 Task: Forward email with the signature Eric Rodriguez with the subject Request for a change in project scope from softage.1@softage.net to softage.3@softage.net with the message Can you confirm if the budget has been approved?, select last sentence, change the font color from current to maroon and background color to red Send the email
Action: Mouse moved to (999, 79)
Screenshot: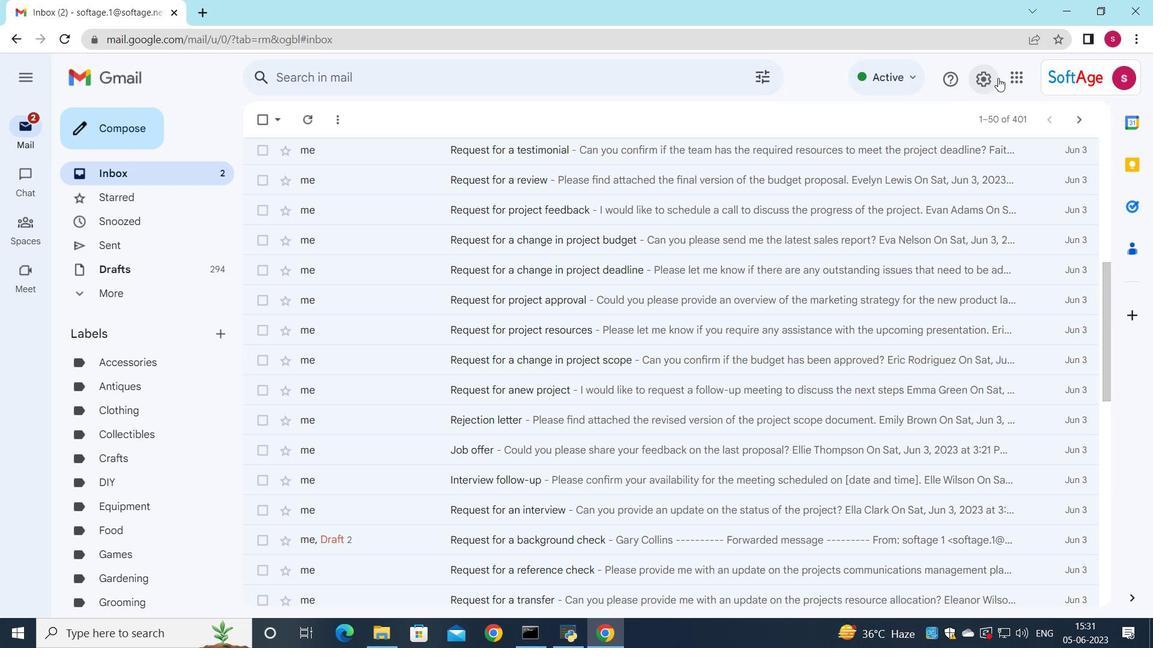 
Action: Mouse pressed left at (999, 79)
Screenshot: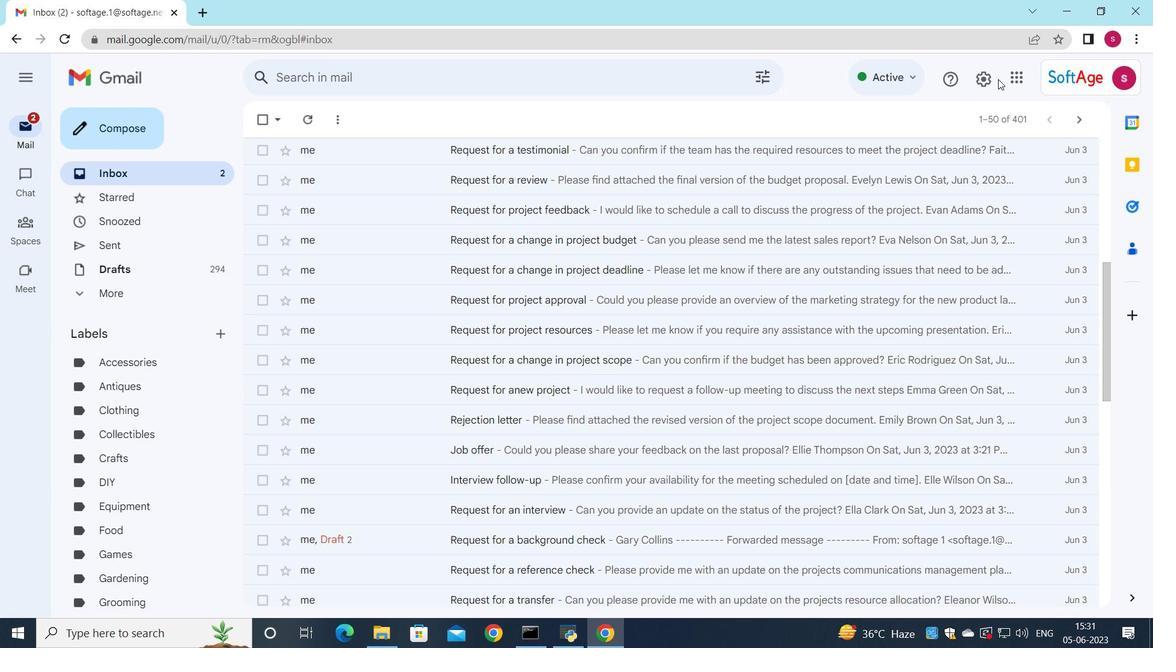 
Action: Mouse moved to (980, 138)
Screenshot: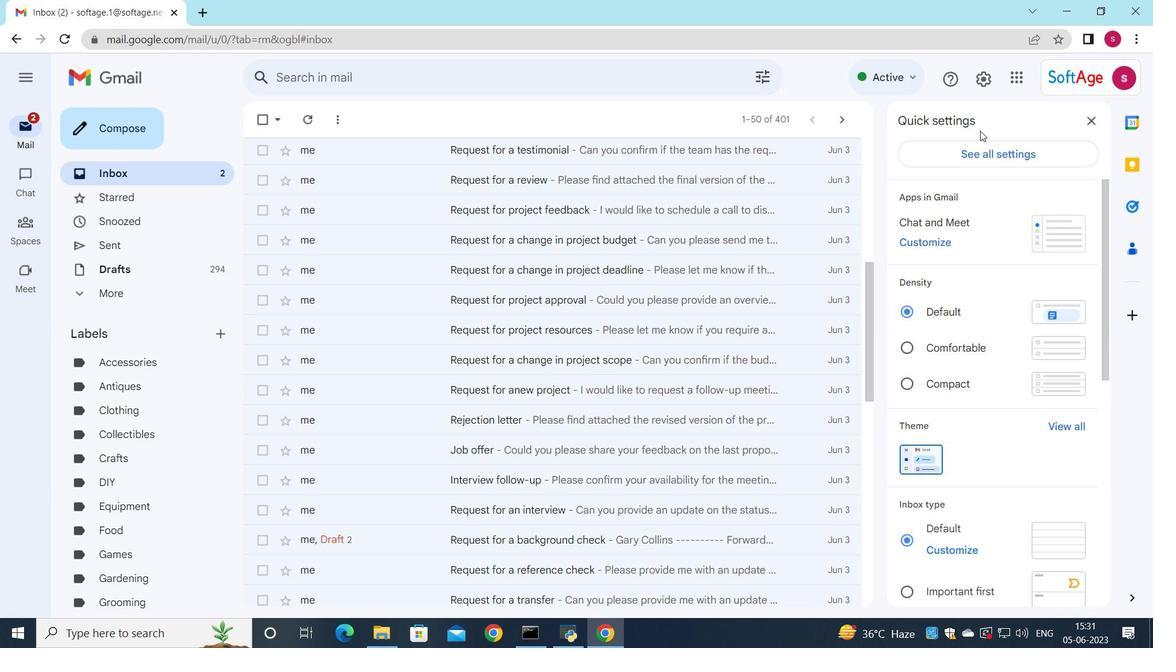 
Action: Mouse pressed left at (980, 138)
Screenshot: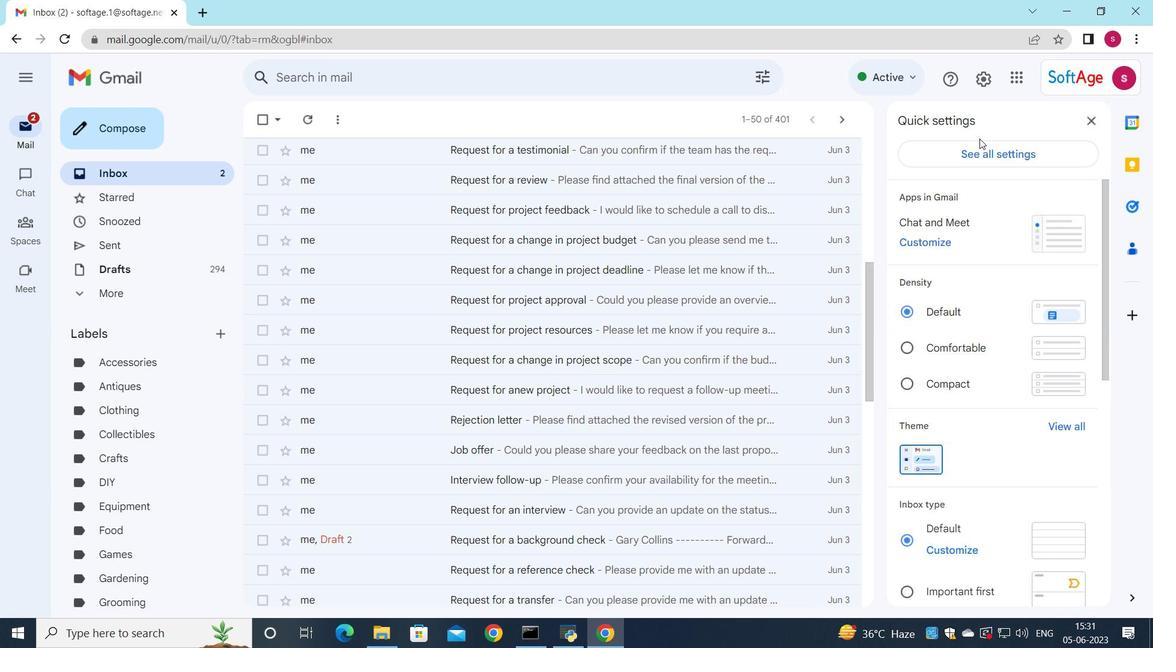 
Action: Mouse moved to (978, 148)
Screenshot: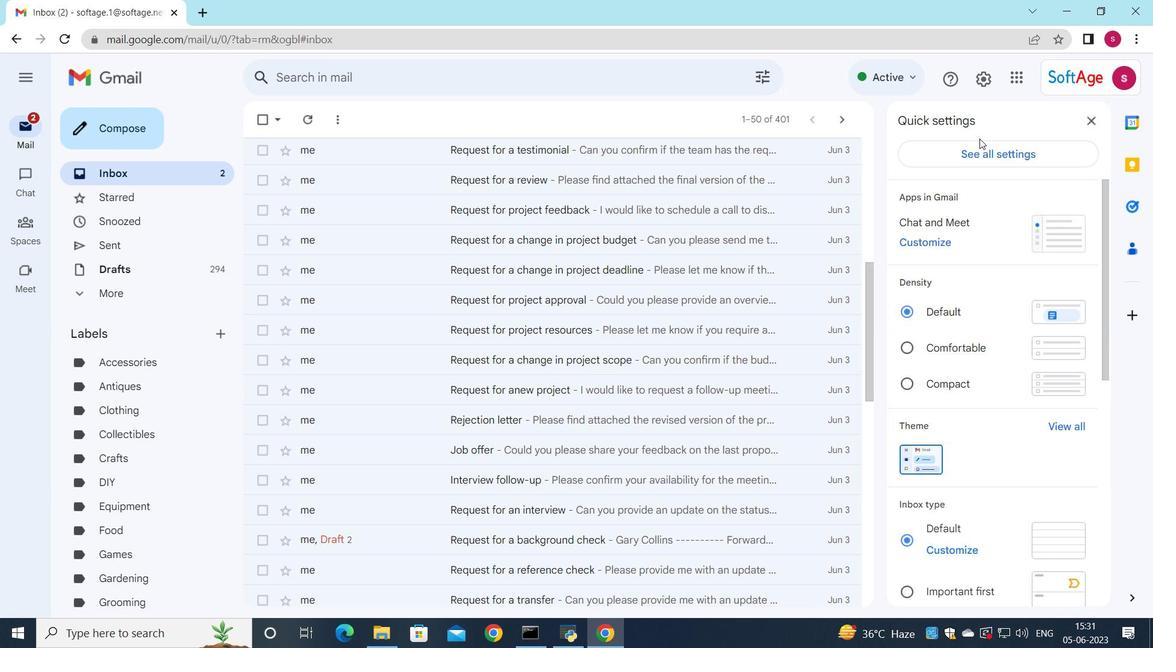 
Action: Mouse pressed left at (978, 148)
Screenshot: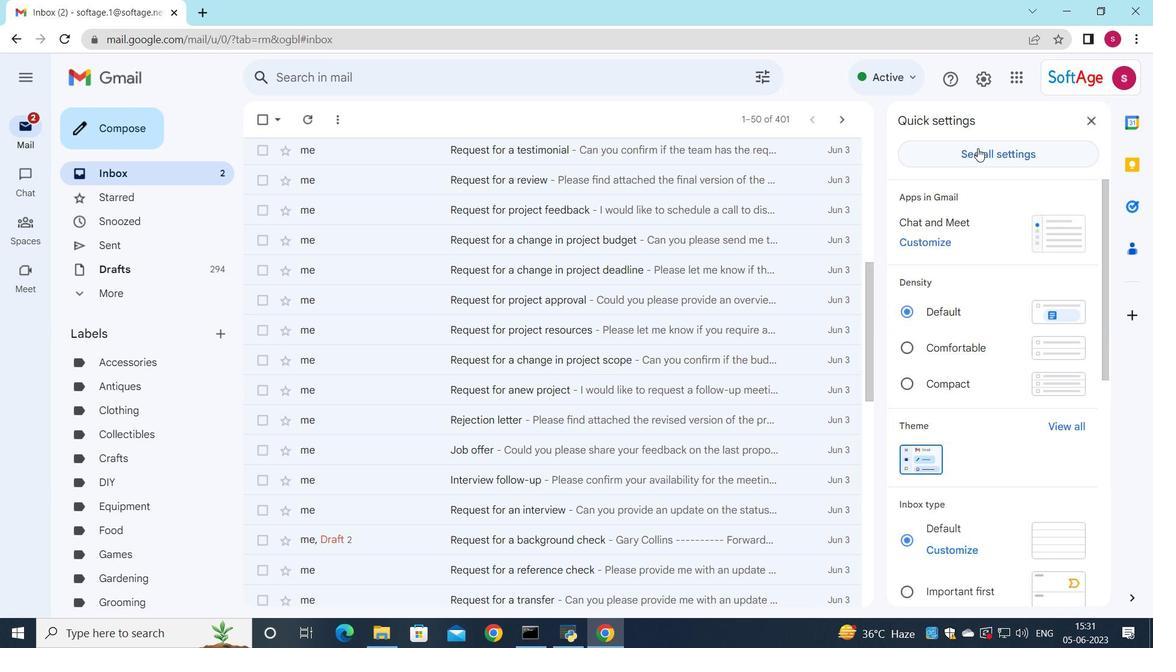 
Action: Mouse moved to (775, 260)
Screenshot: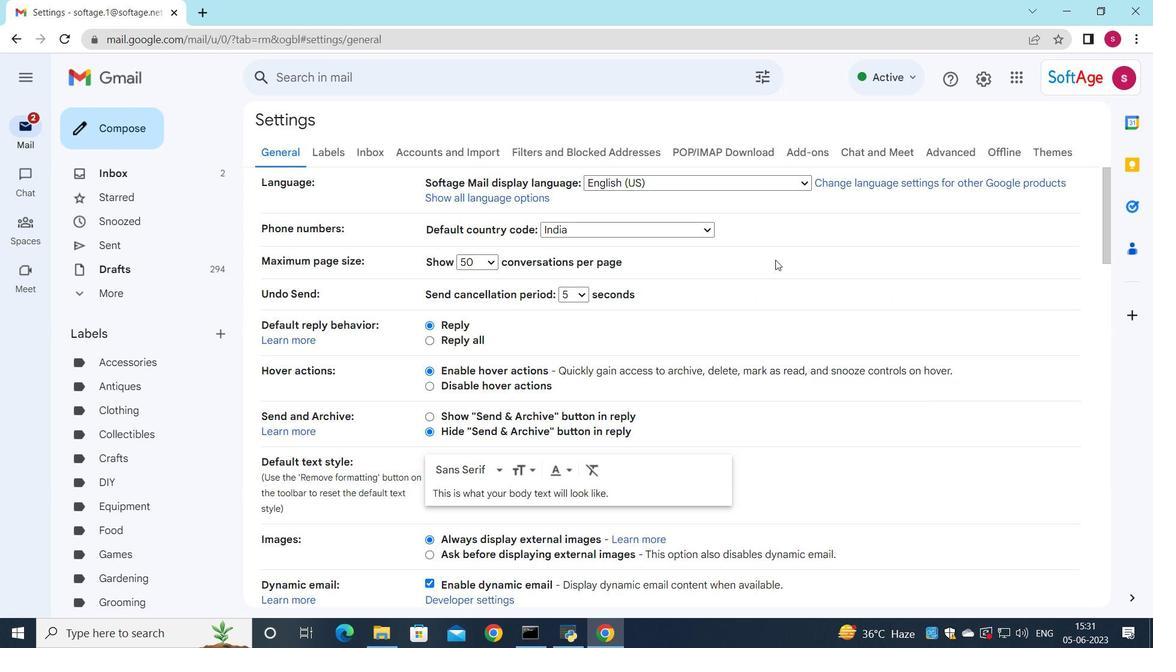 
Action: Mouse scrolled (775, 259) with delta (0, 0)
Screenshot: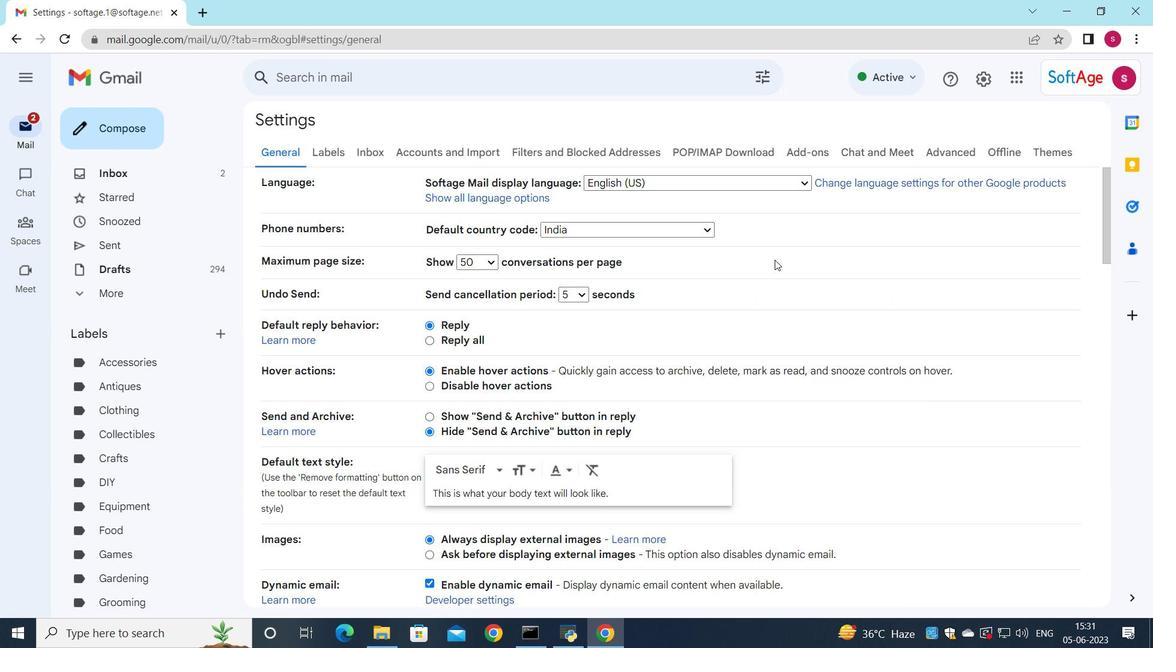 
Action: Mouse moved to (748, 309)
Screenshot: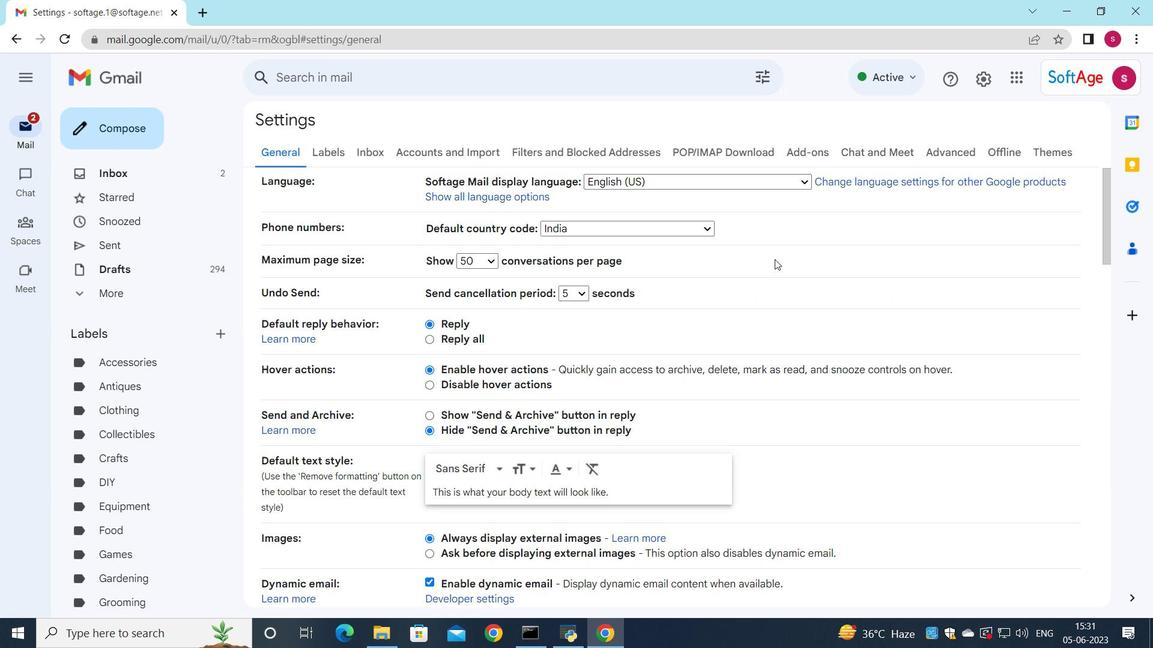 
Action: Mouse scrolled (775, 264) with delta (0, 0)
Screenshot: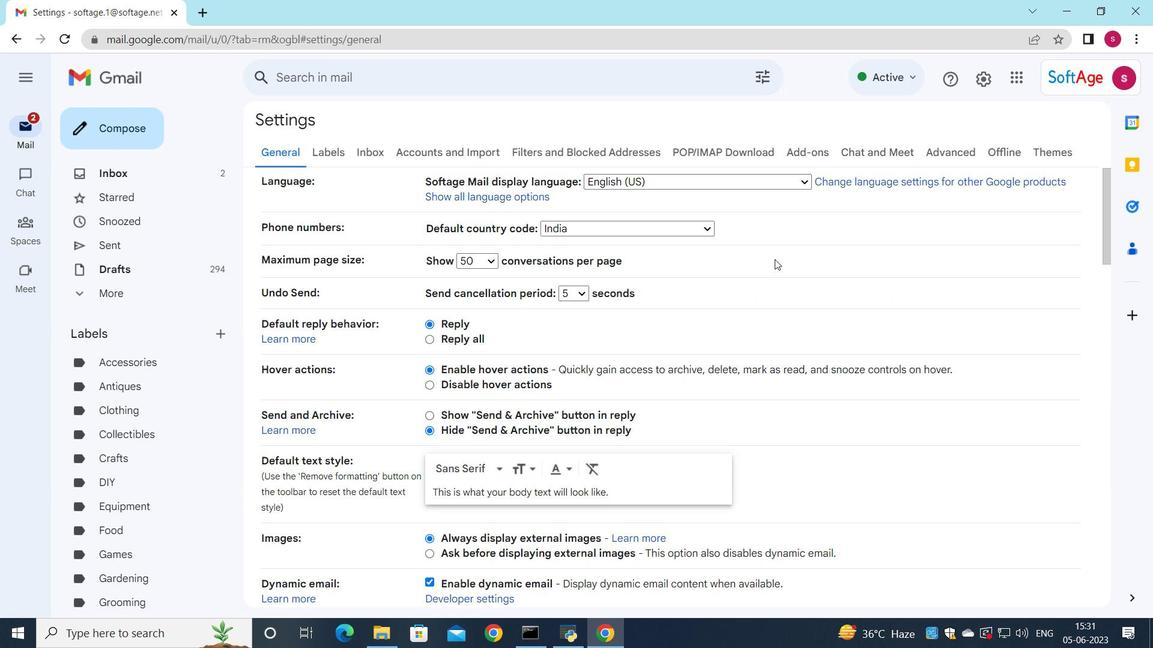 
Action: Mouse moved to (727, 341)
Screenshot: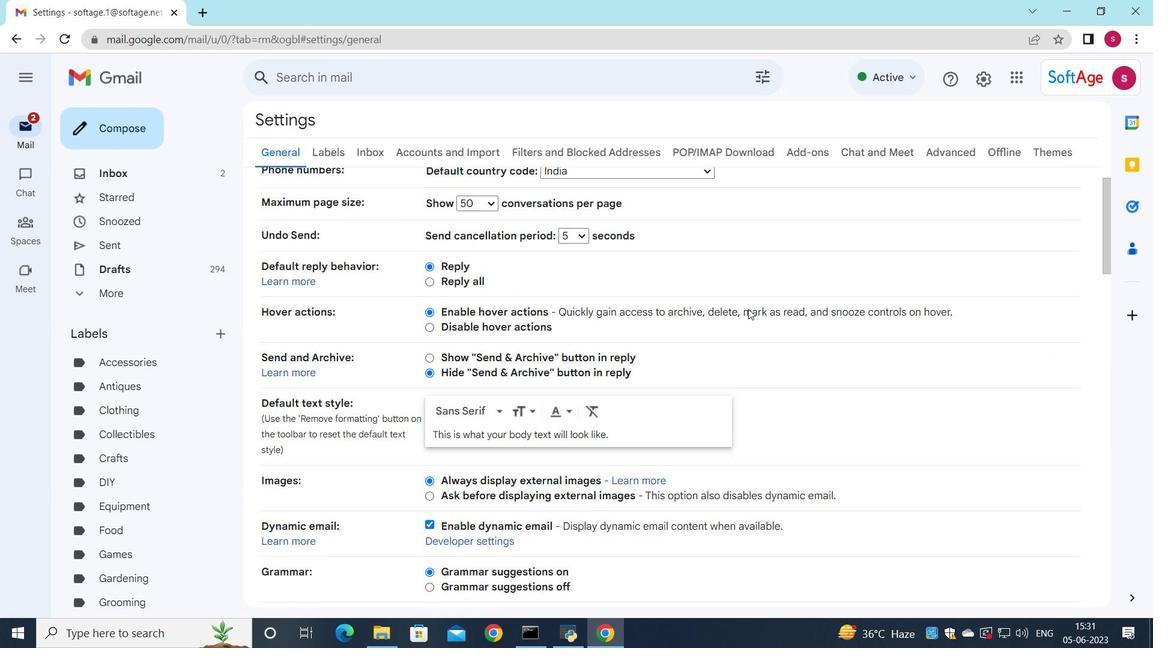 
Action: Mouse scrolled (727, 340) with delta (0, 0)
Screenshot: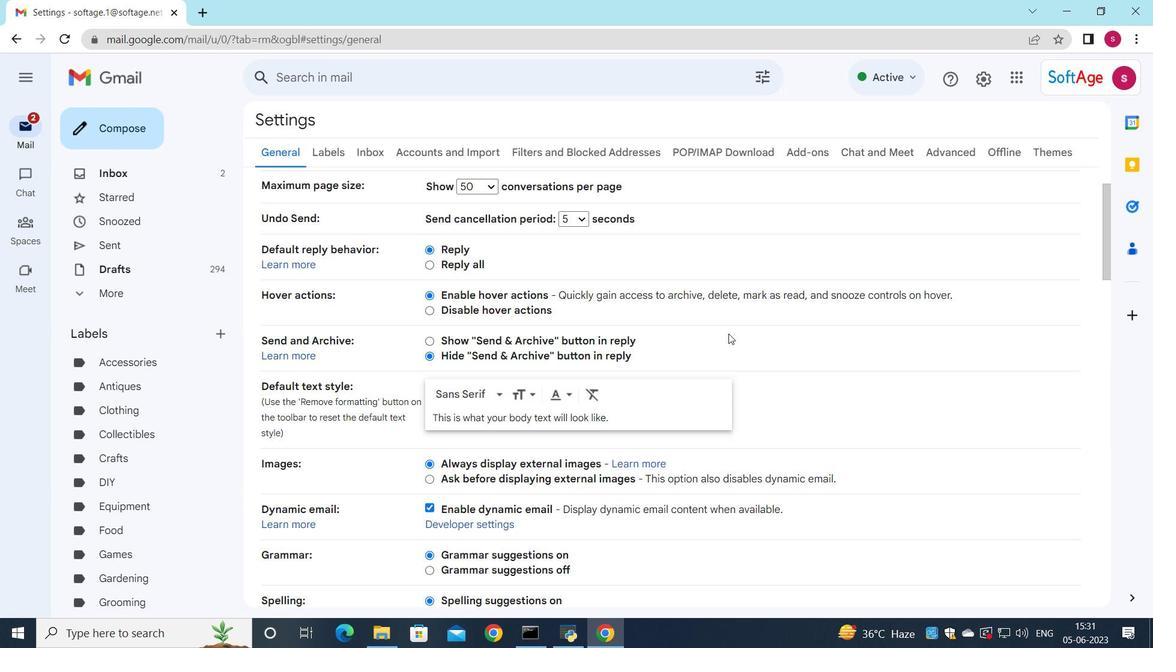 
Action: Mouse scrolled (727, 340) with delta (0, 0)
Screenshot: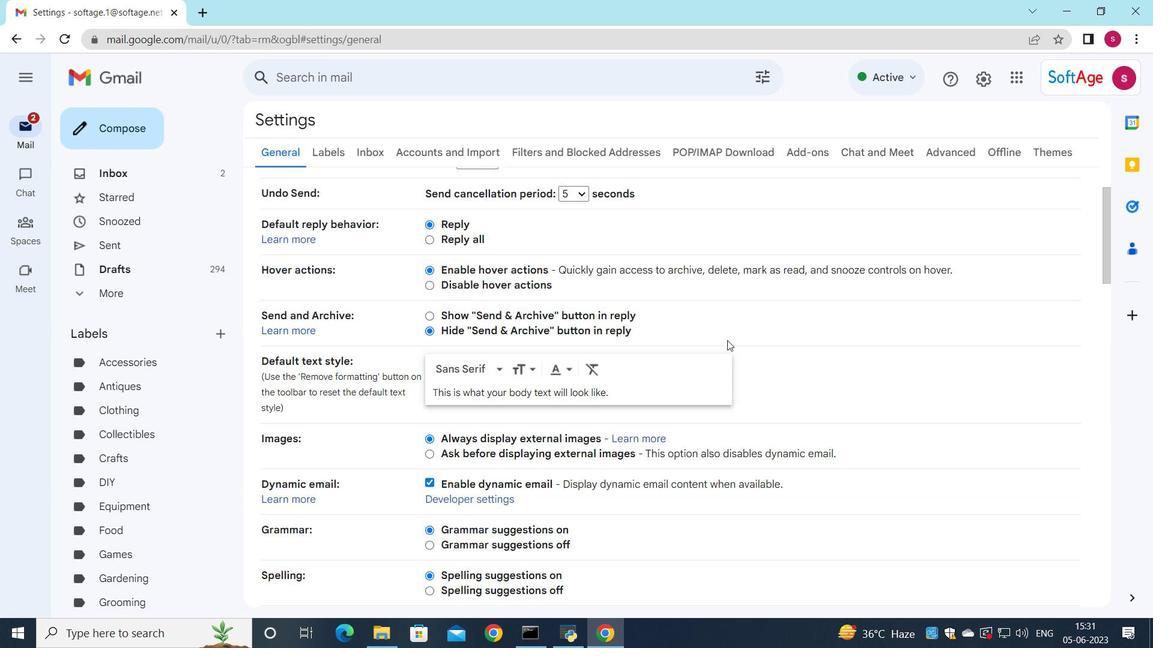 
Action: Mouse scrolled (727, 340) with delta (0, 0)
Screenshot: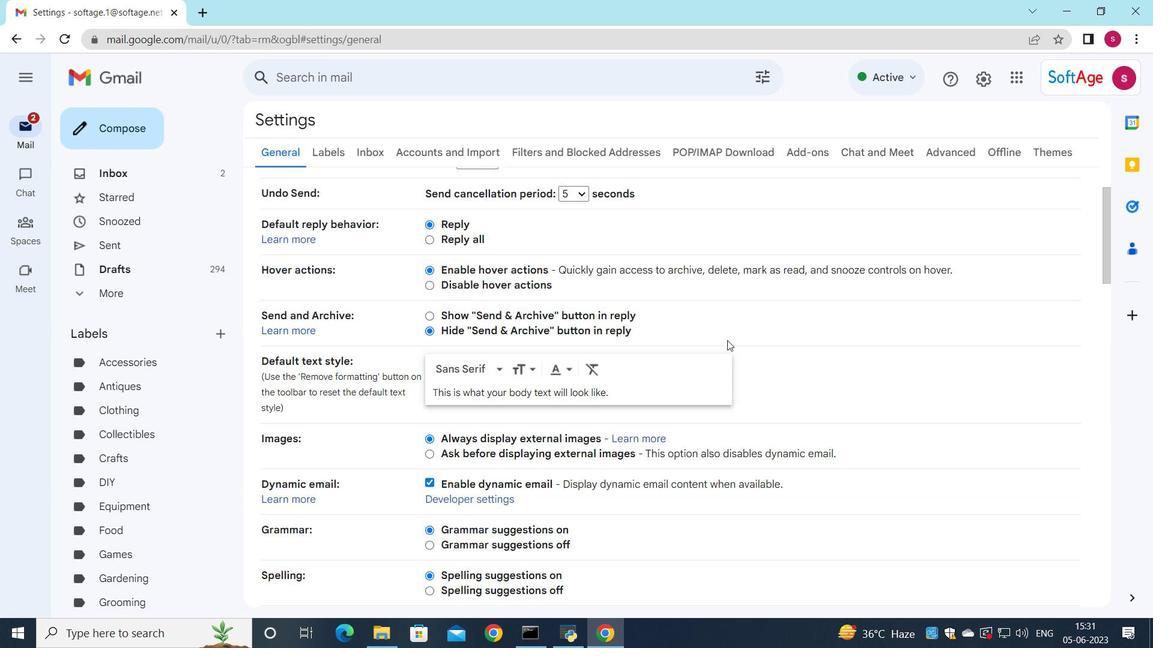 
Action: Mouse moved to (724, 343)
Screenshot: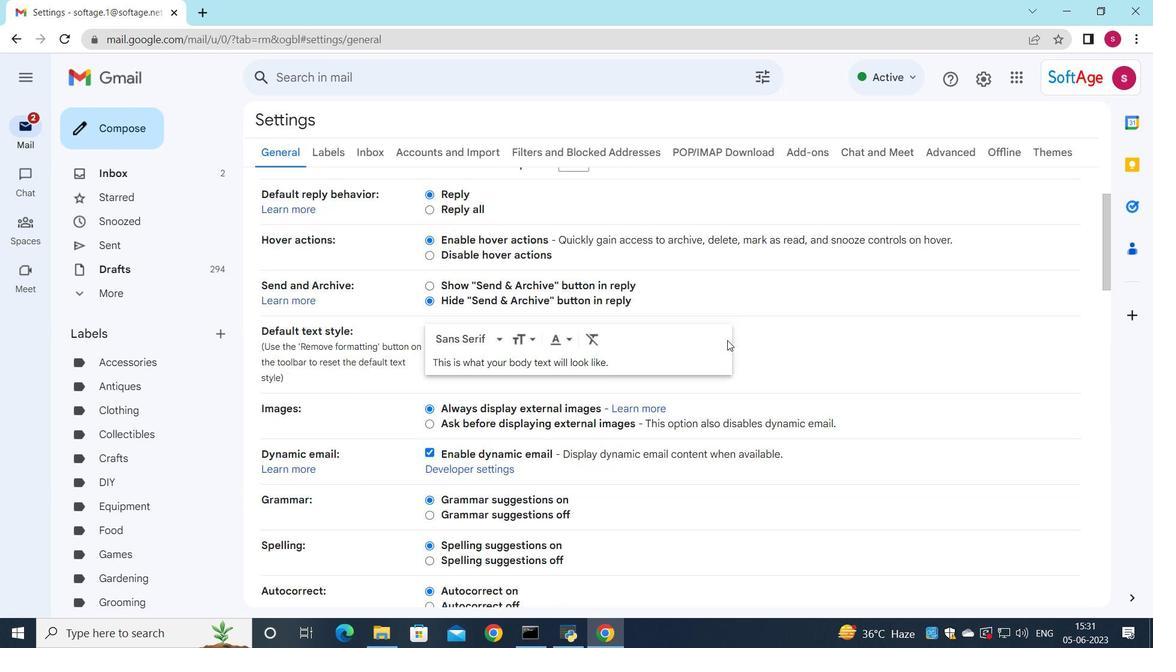 
Action: Mouse scrolled (724, 343) with delta (0, 0)
Screenshot: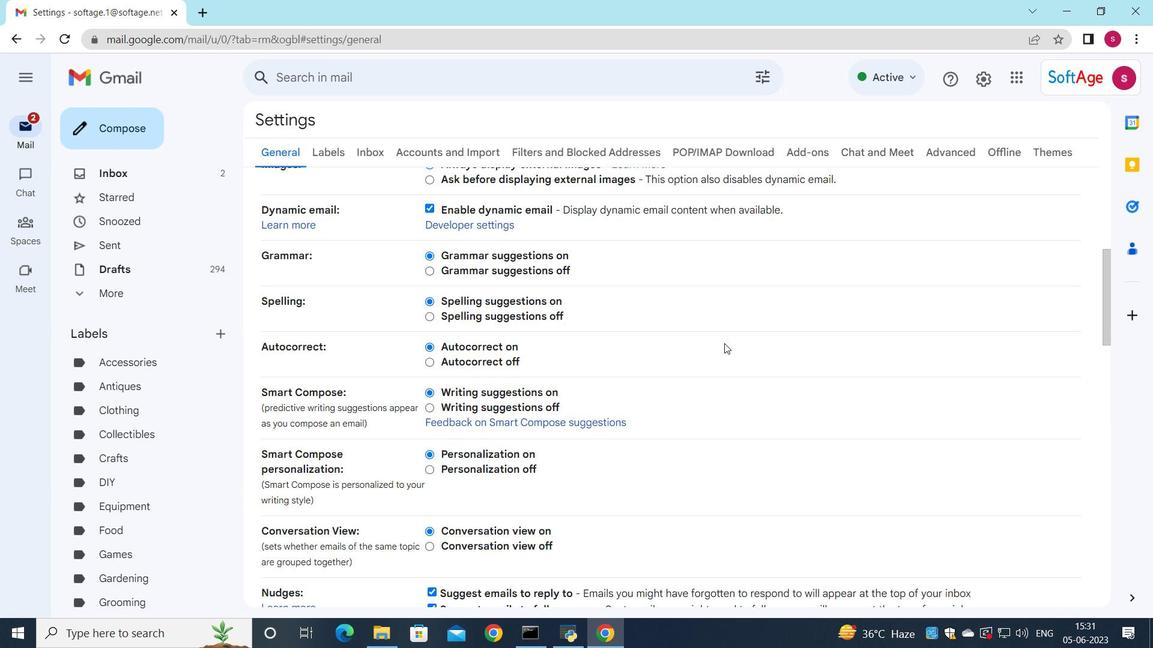 
Action: Mouse scrolled (724, 343) with delta (0, 0)
Screenshot: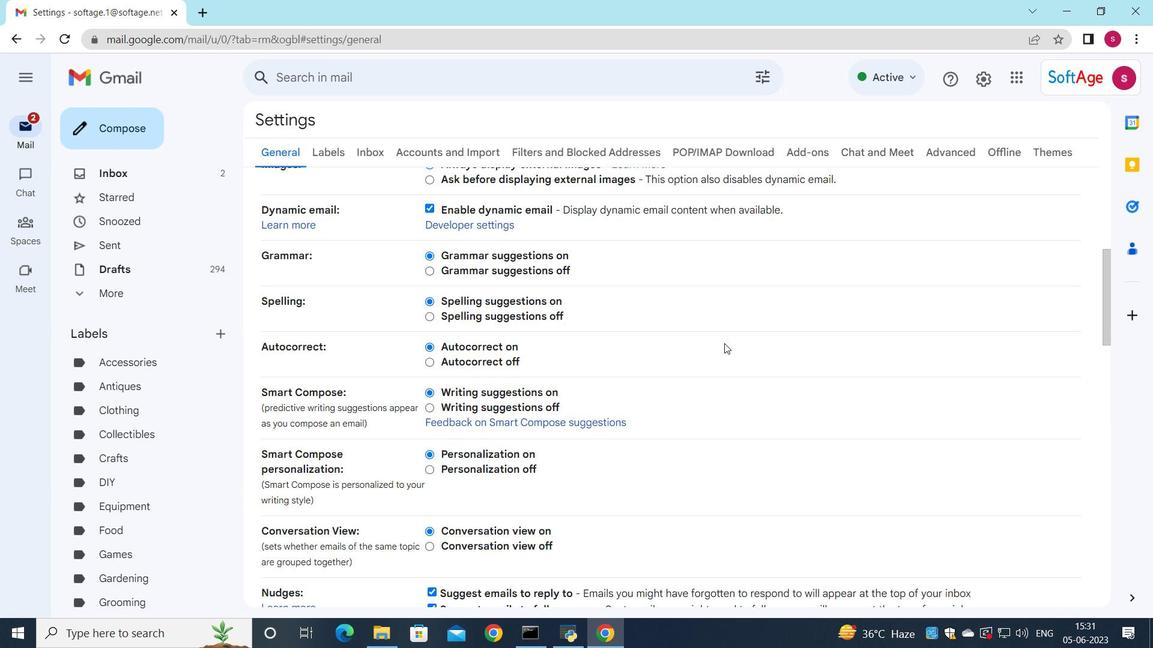 
Action: Mouse scrolled (724, 343) with delta (0, 0)
Screenshot: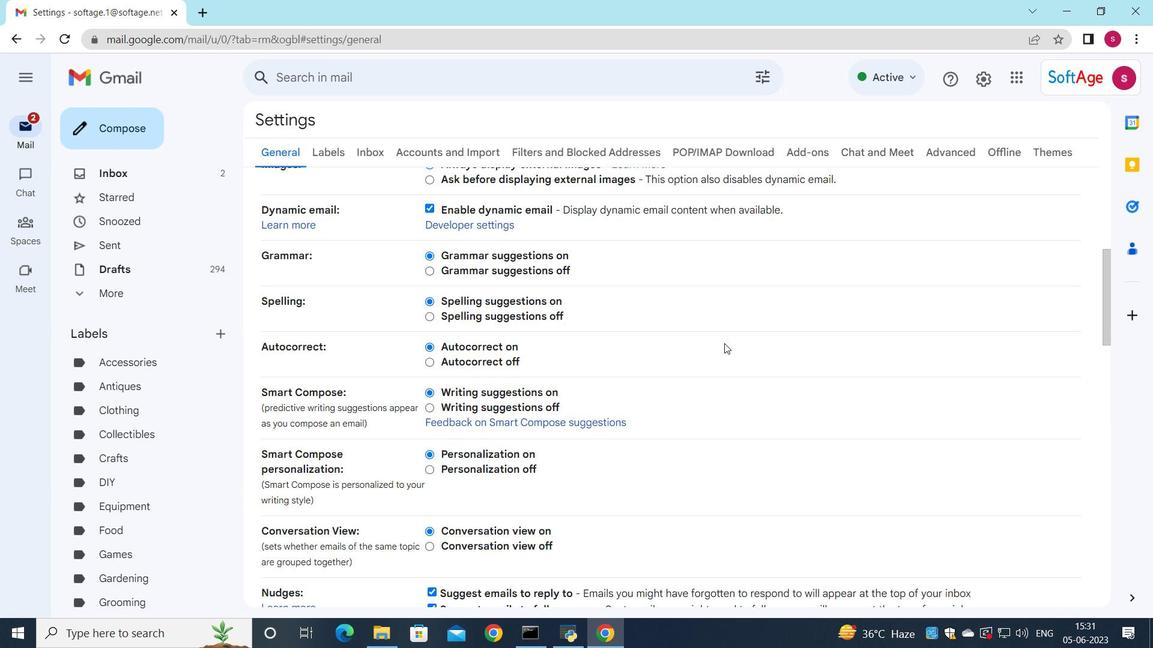
Action: Mouse moved to (724, 340)
Screenshot: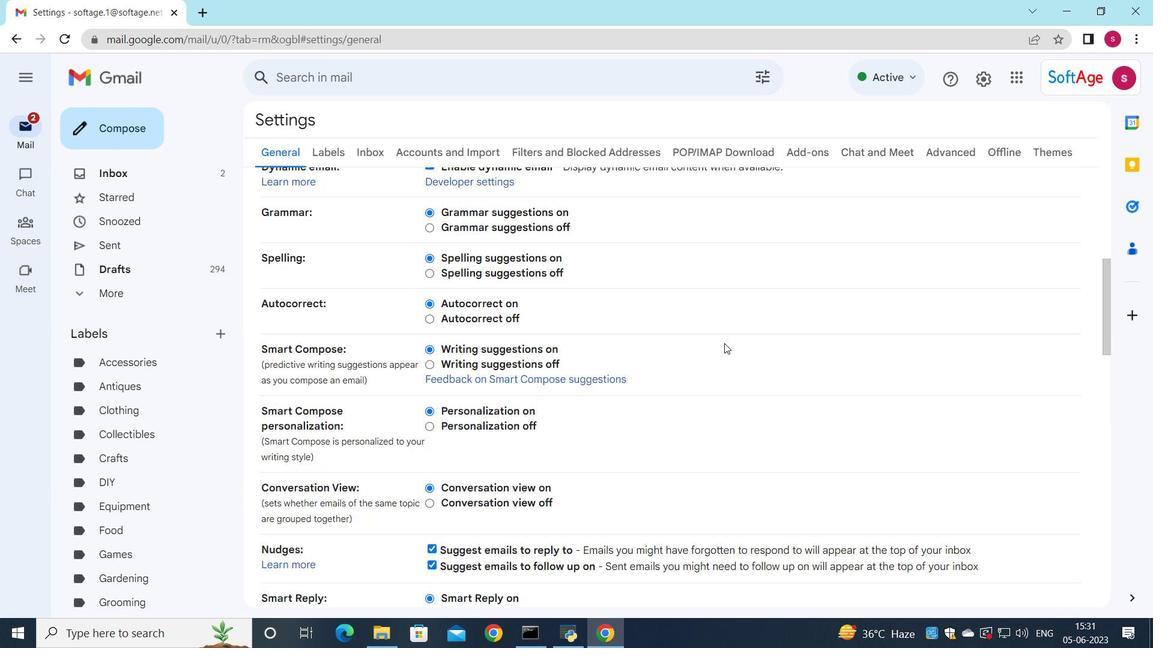 
Action: Mouse scrolled (724, 340) with delta (0, 0)
Screenshot: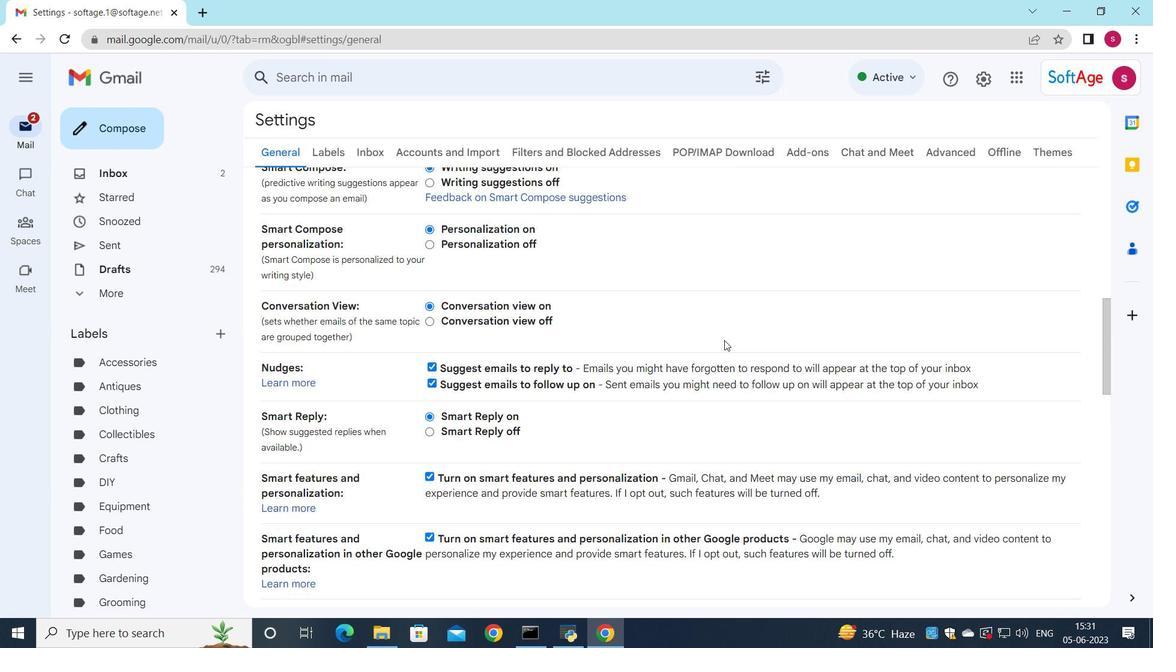 
Action: Mouse scrolled (724, 340) with delta (0, 0)
Screenshot: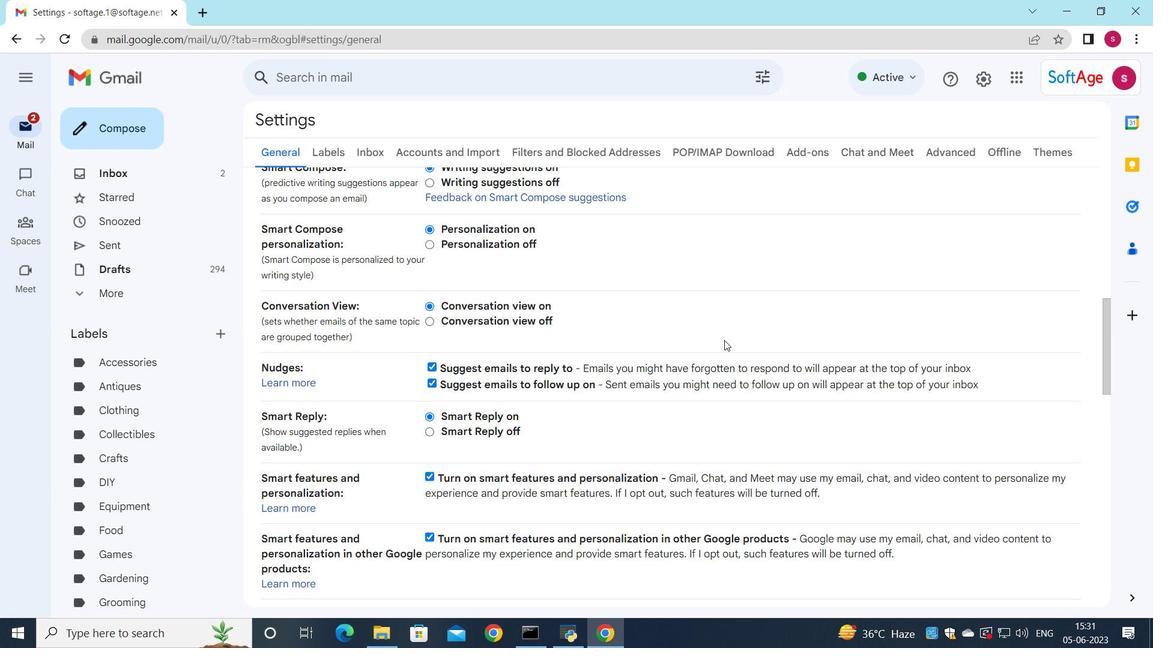 
Action: Mouse scrolled (724, 340) with delta (0, 0)
Screenshot: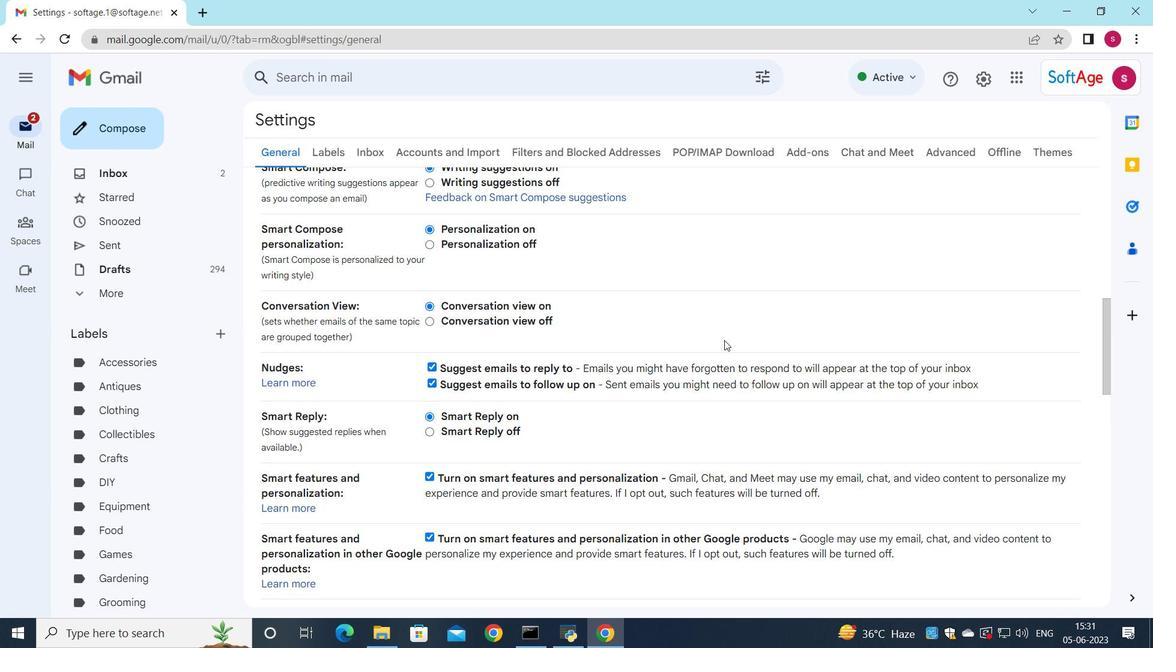 
Action: Mouse scrolled (724, 340) with delta (0, 0)
Screenshot: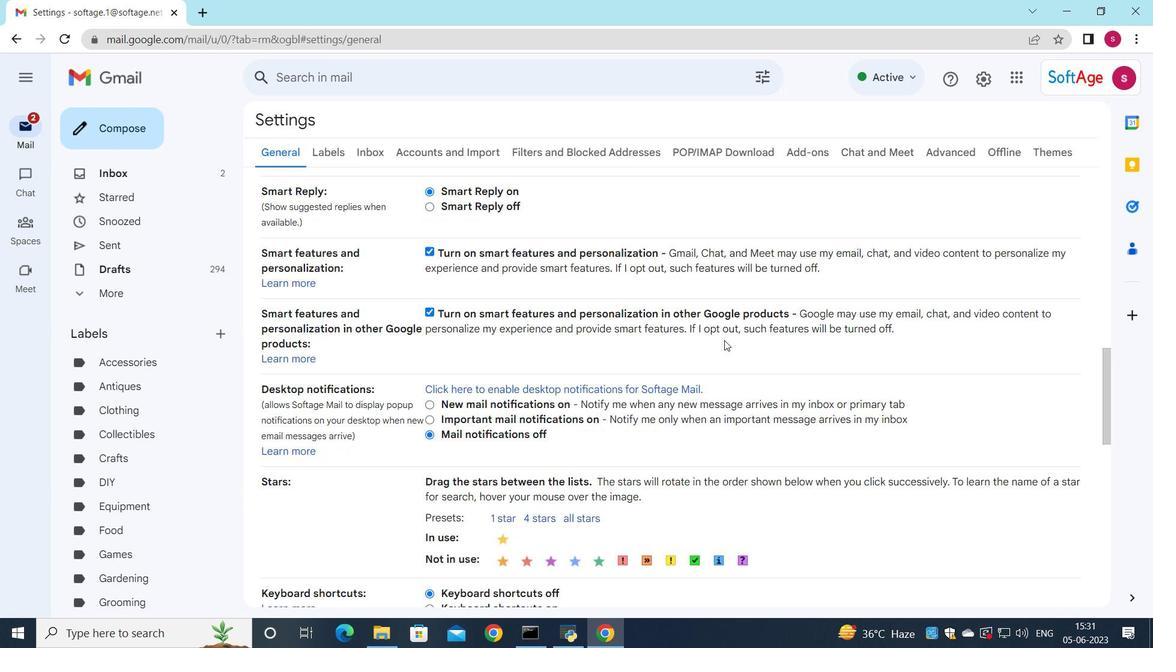
Action: Mouse scrolled (724, 340) with delta (0, 0)
Screenshot: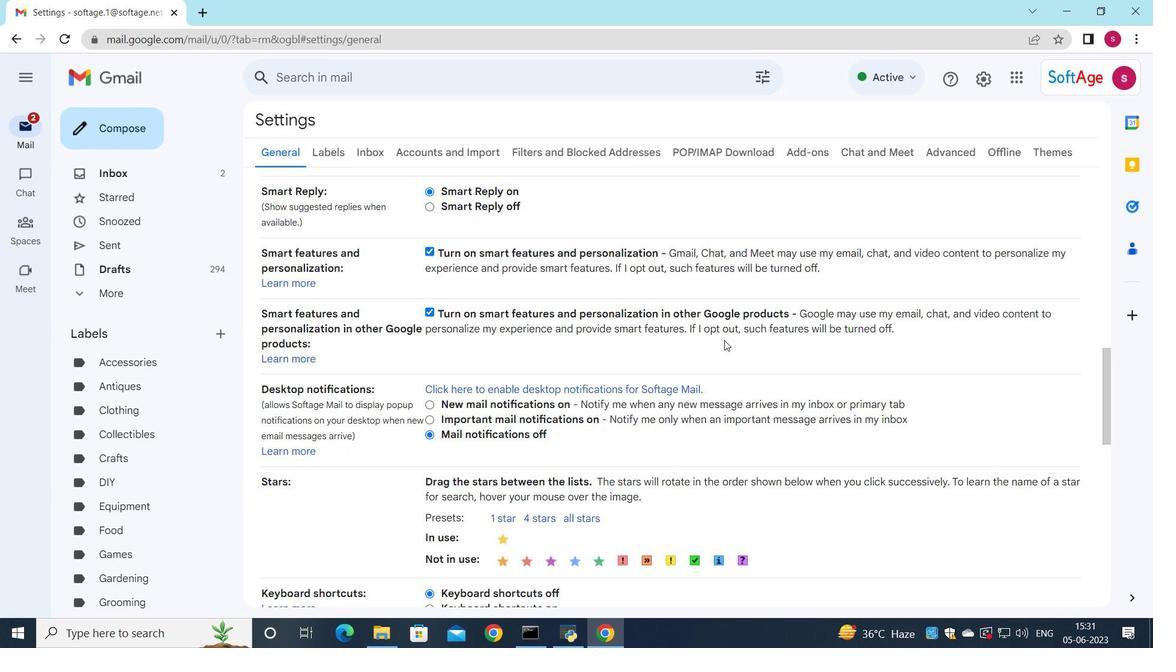 
Action: Mouse scrolled (724, 340) with delta (0, 0)
Screenshot: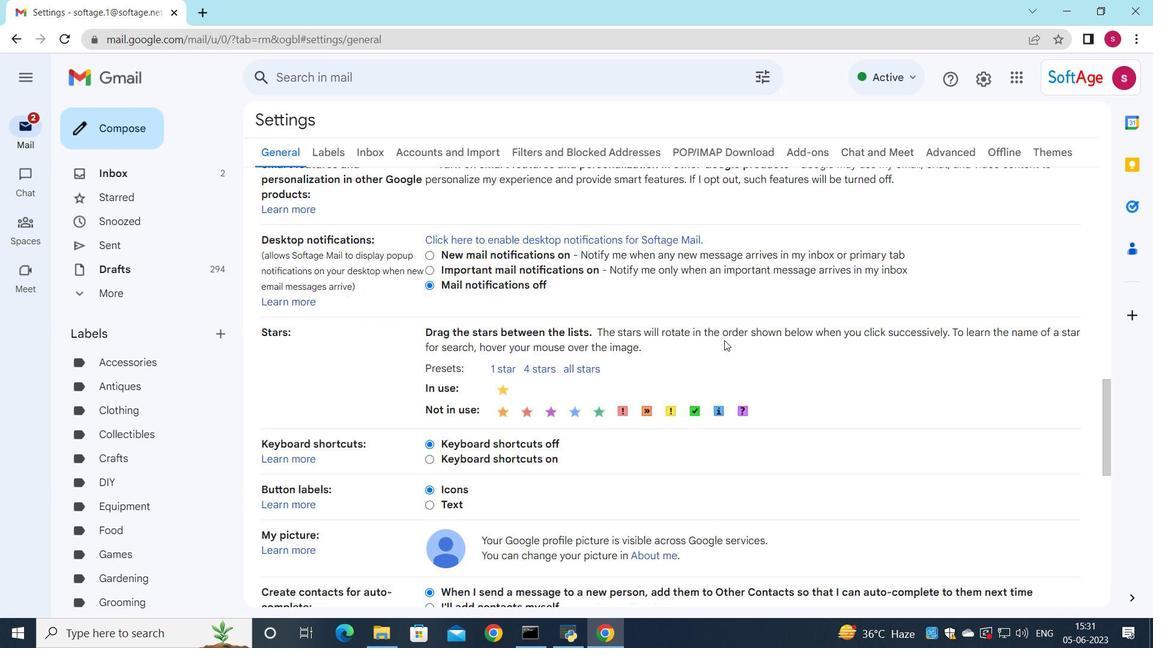 
Action: Mouse scrolled (724, 340) with delta (0, 0)
Screenshot: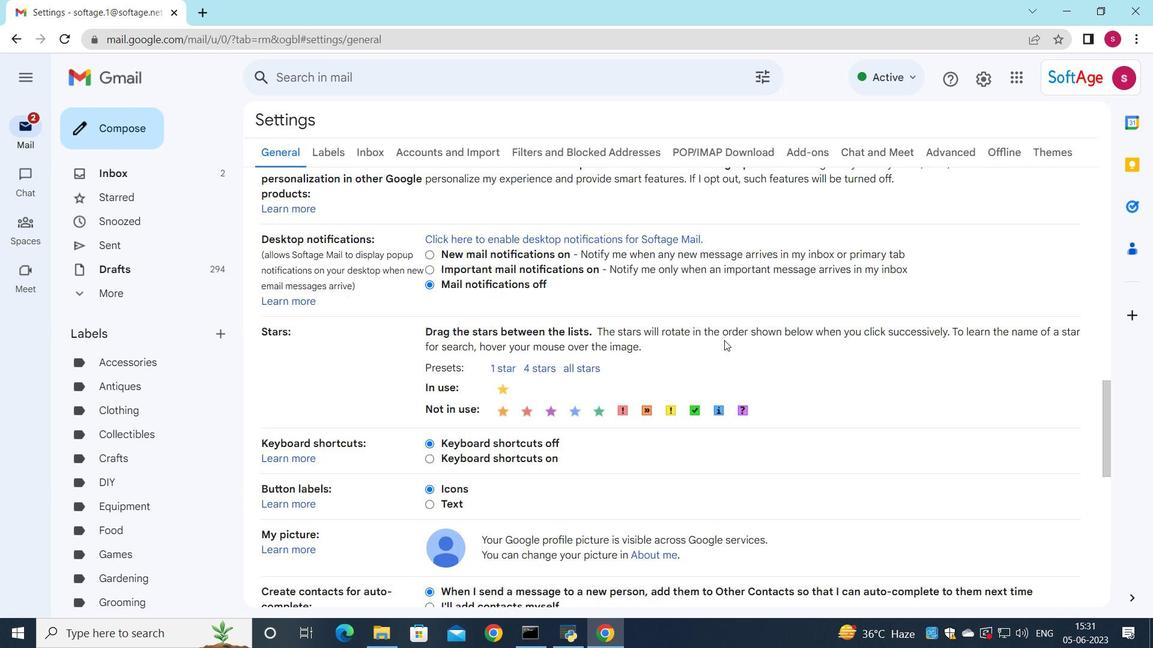 
Action: Mouse scrolled (724, 340) with delta (0, 0)
Screenshot: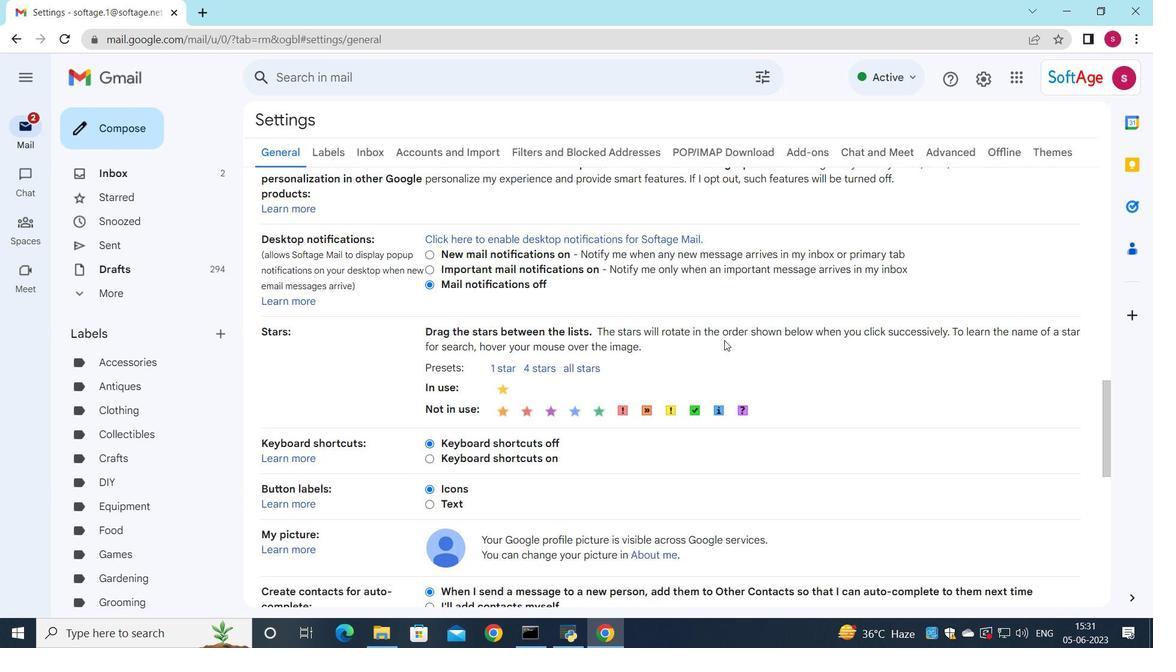 
Action: Mouse scrolled (724, 340) with delta (0, 0)
Screenshot: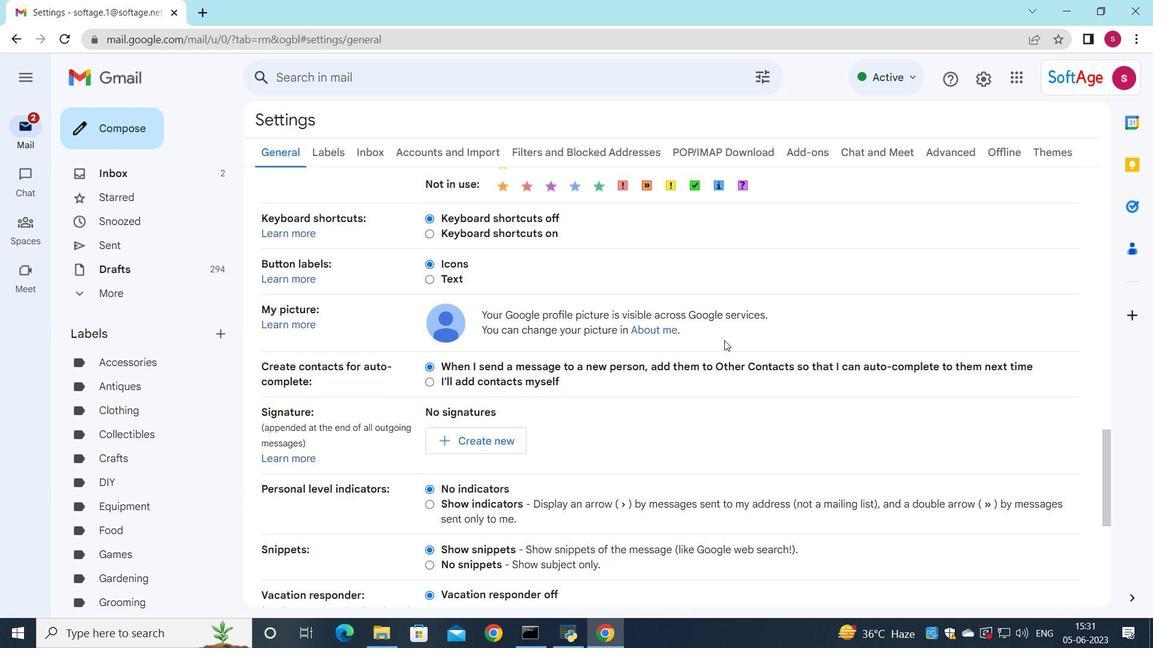 
Action: Mouse moved to (509, 371)
Screenshot: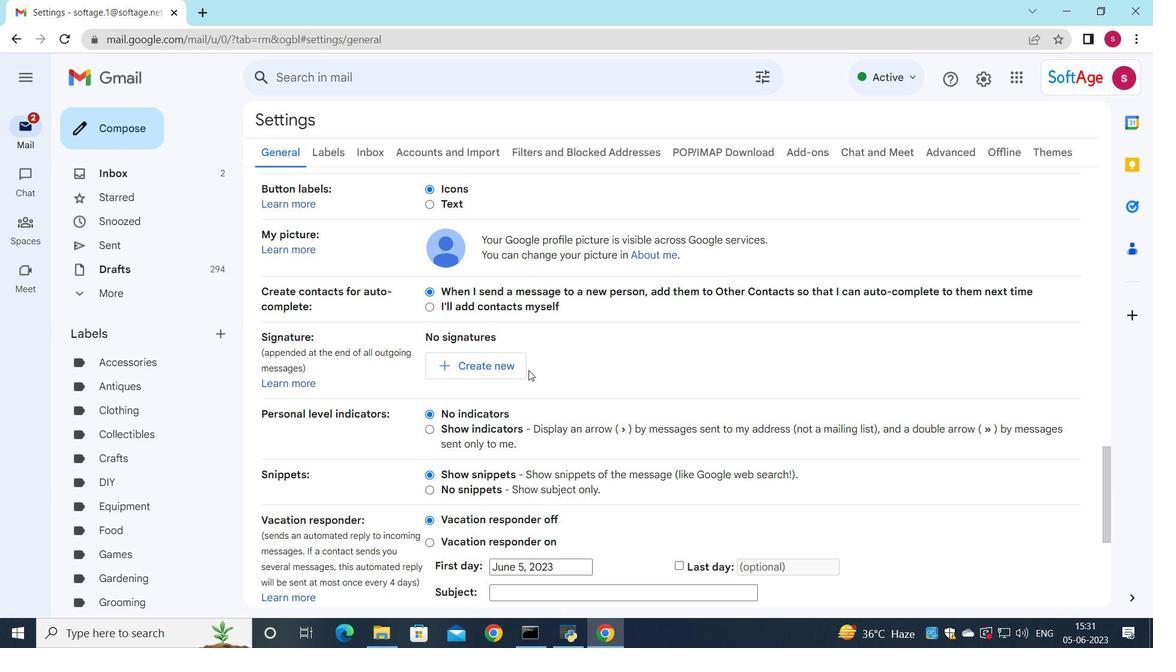 
Action: Mouse pressed left at (509, 371)
Screenshot: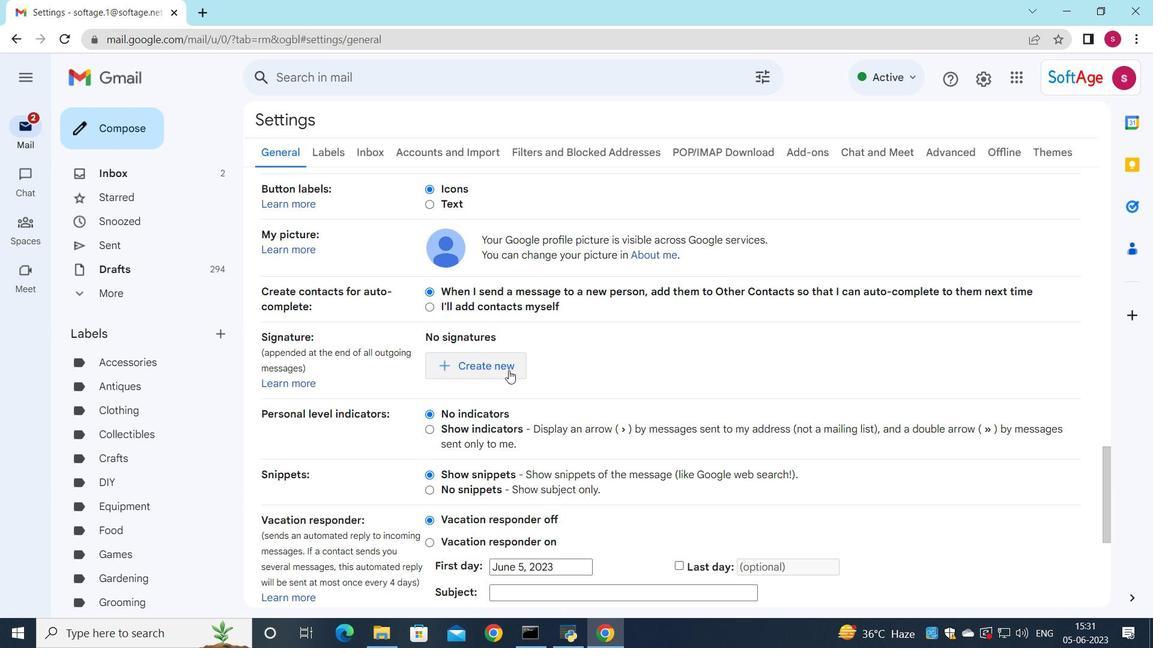 
Action: Mouse moved to (779, 255)
Screenshot: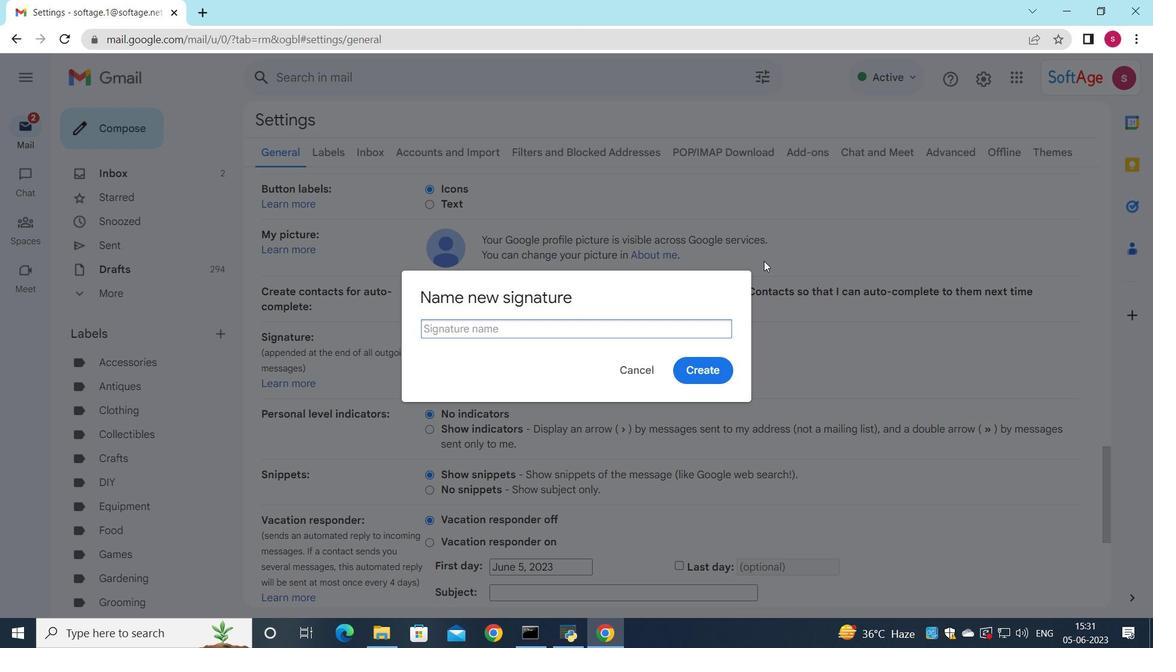 
Action: Key pressed <Key.shift>Eric<Key.space><Key.shift>Rodriguez
Screenshot: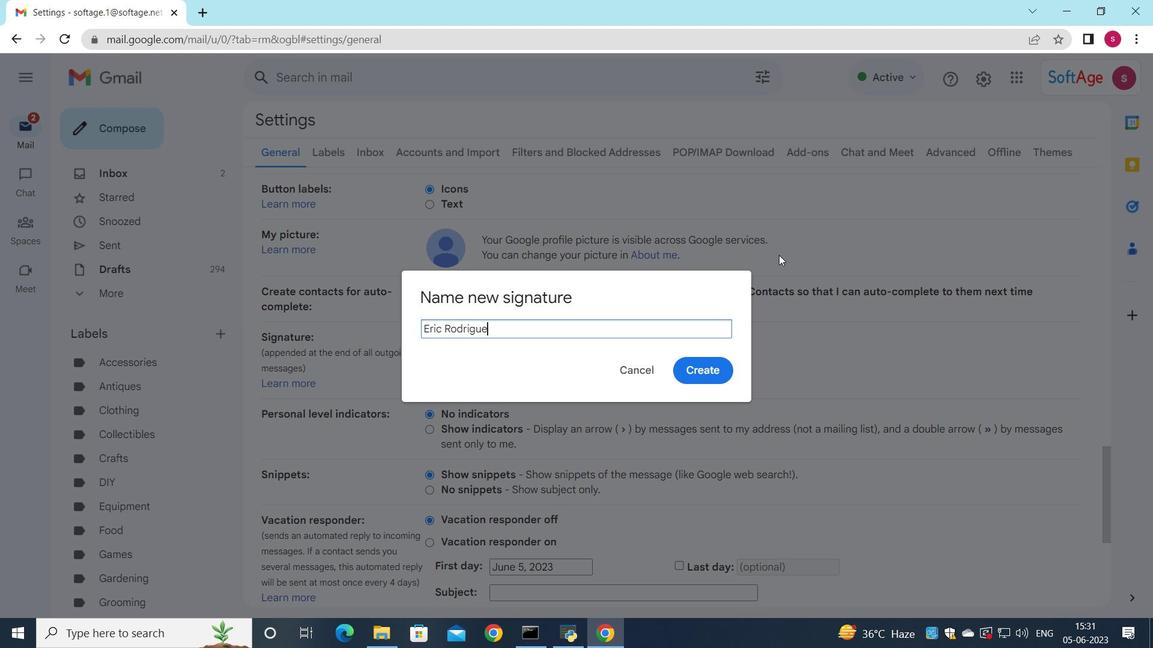 
Action: Mouse moved to (713, 359)
Screenshot: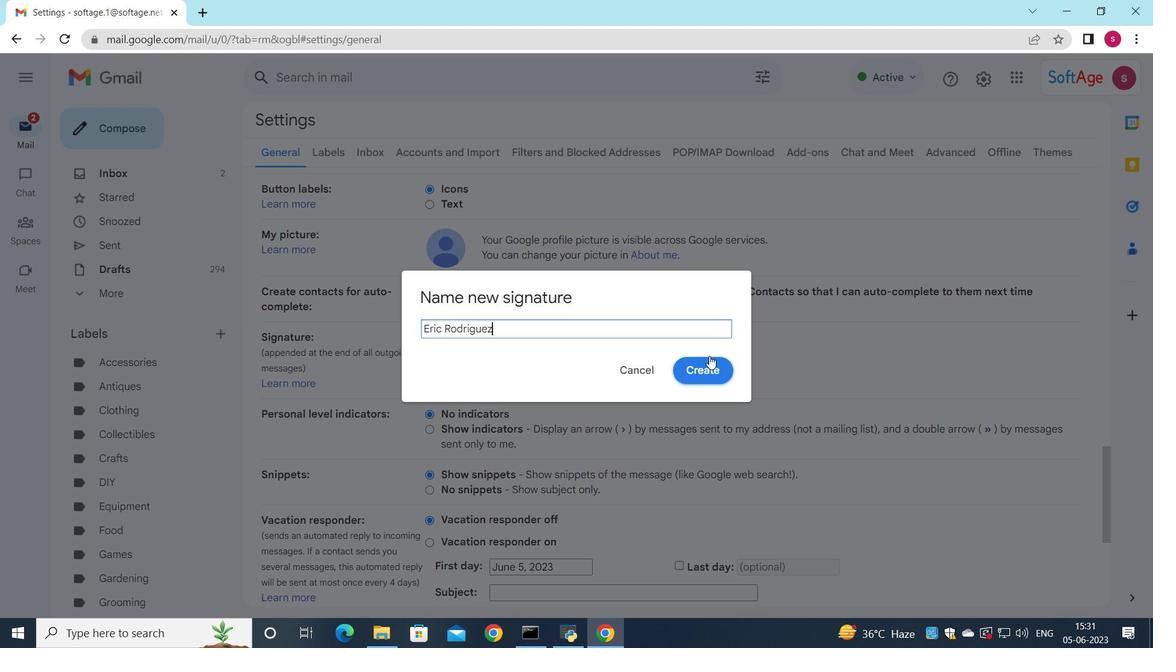 
Action: Mouse pressed left at (713, 359)
Screenshot: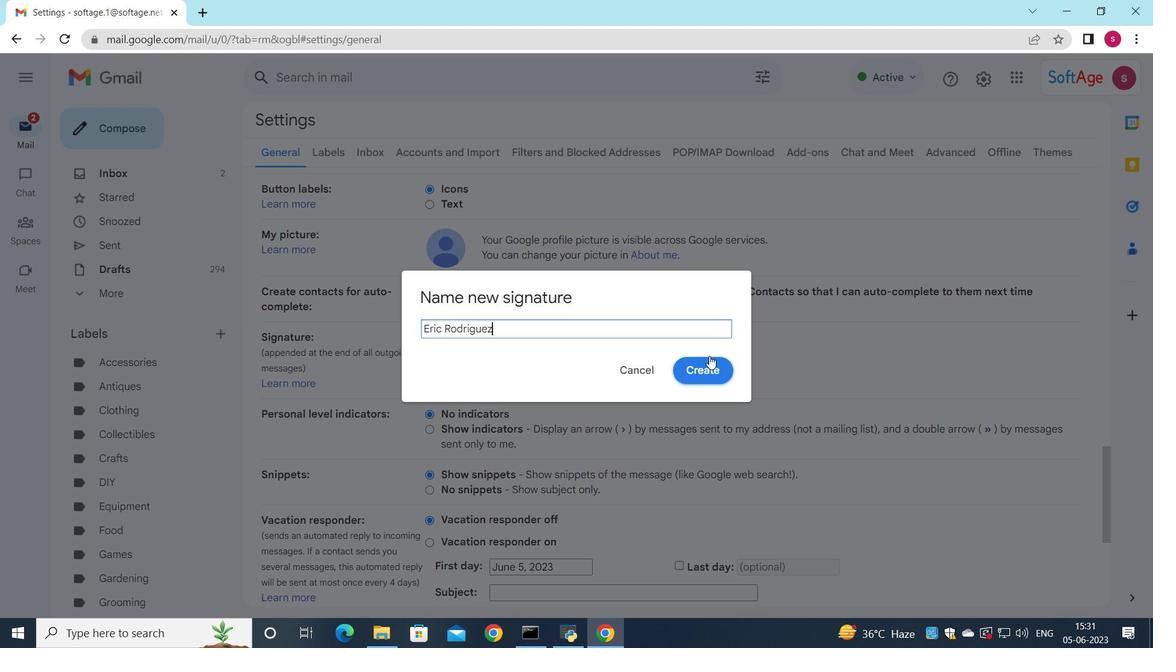 
Action: Mouse moved to (727, 359)
Screenshot: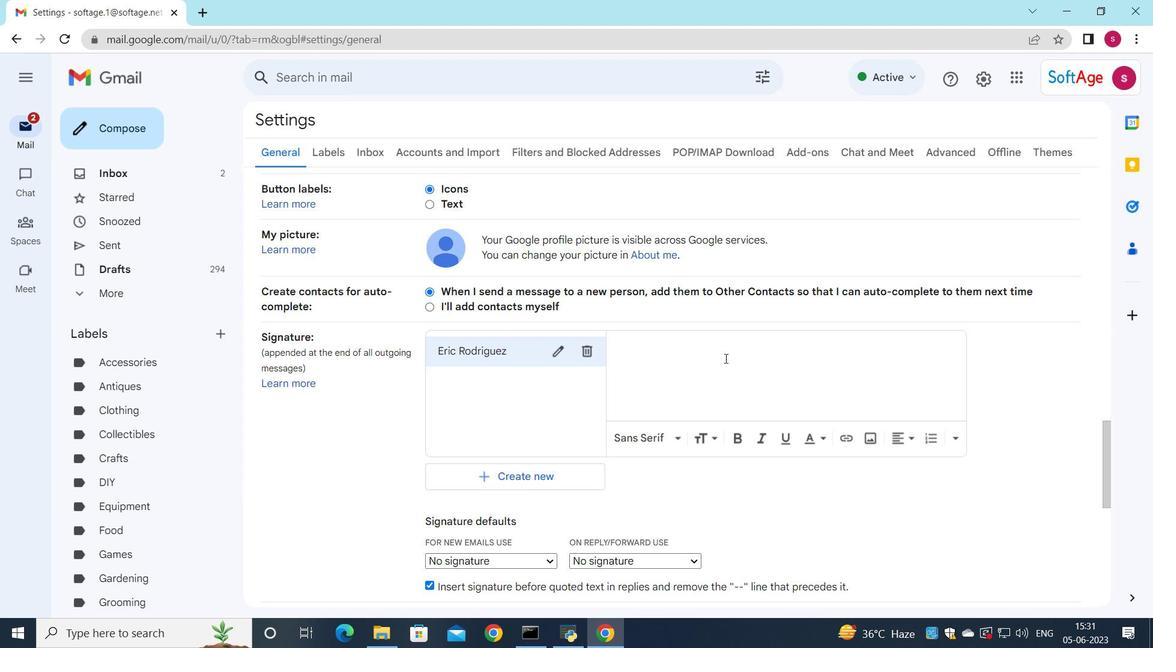 
Action: Mouse pressed left at (727, 359)
Screenshot: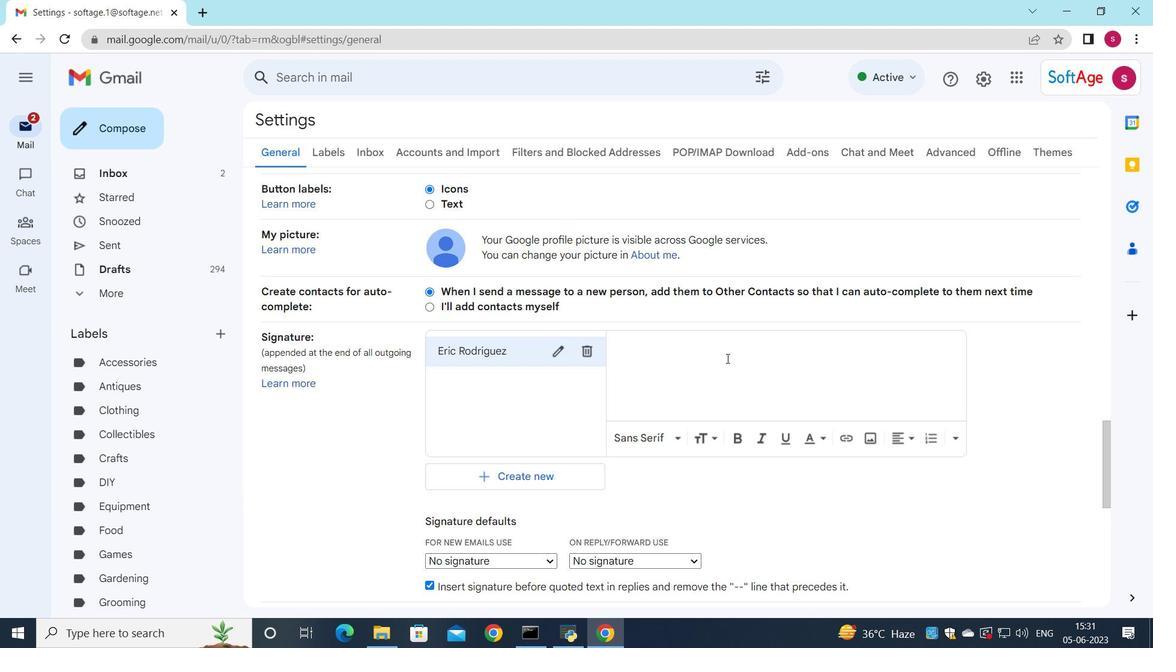 
Action: Key pressed <Key.shift>Eric<Key.space><Key.shift>Rodriguez
Screenshot: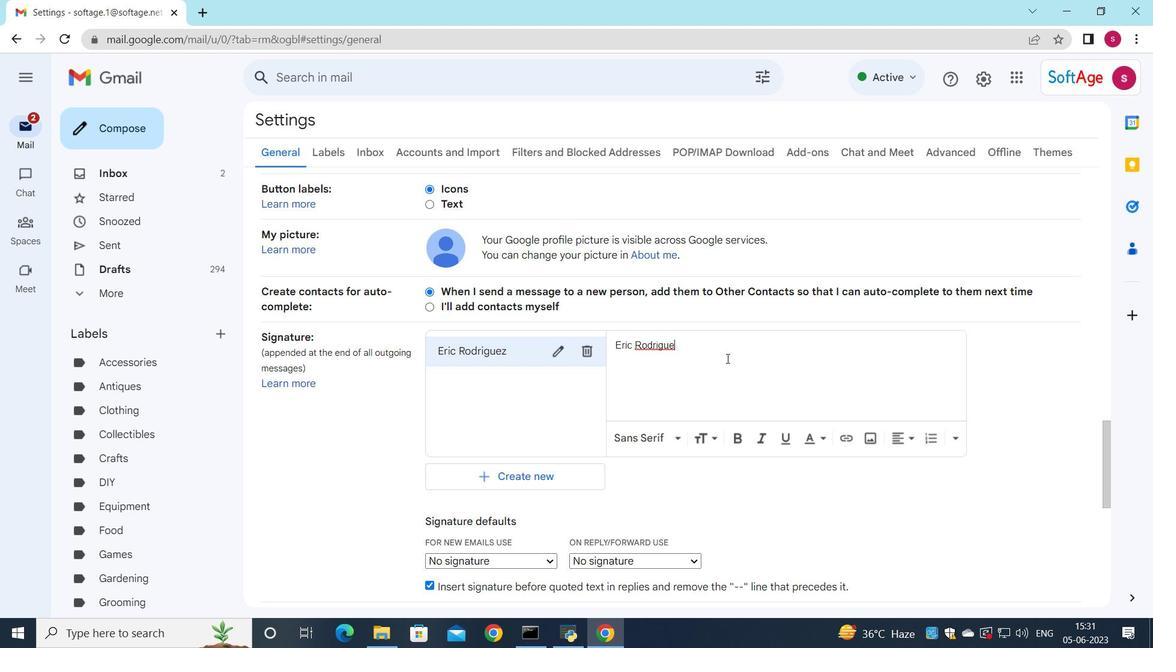 
Action: Mouse moved to (723, 400)
Screenshot: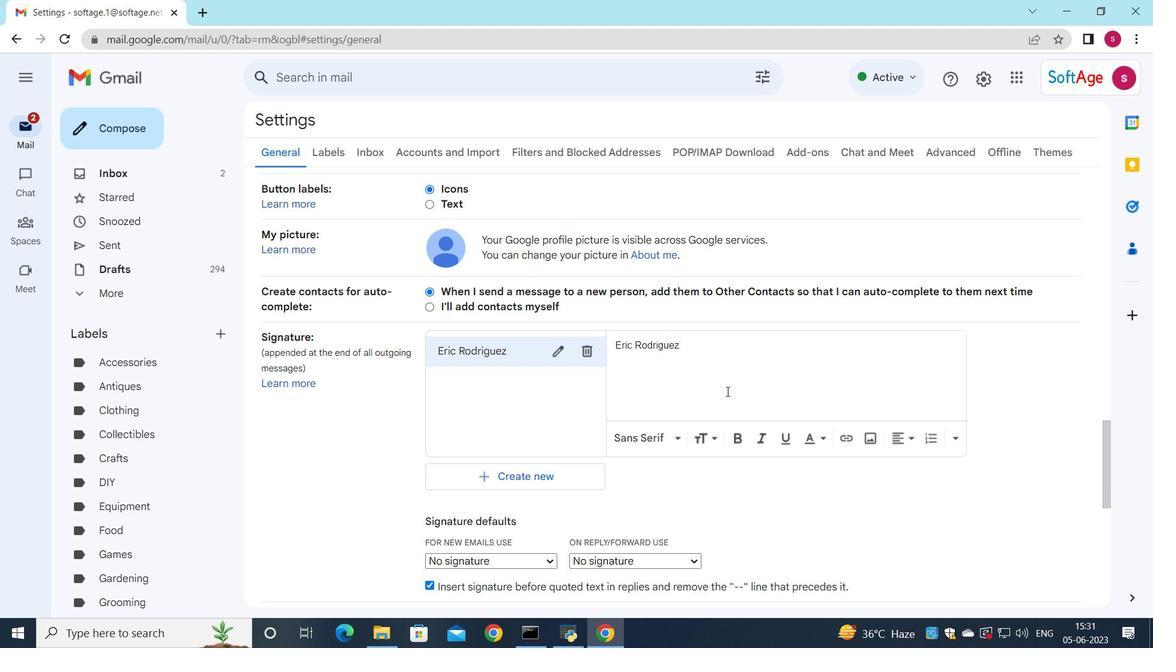 
Action: Mouse scrolled (724, 398) with delta (0, 0)
Screenshot: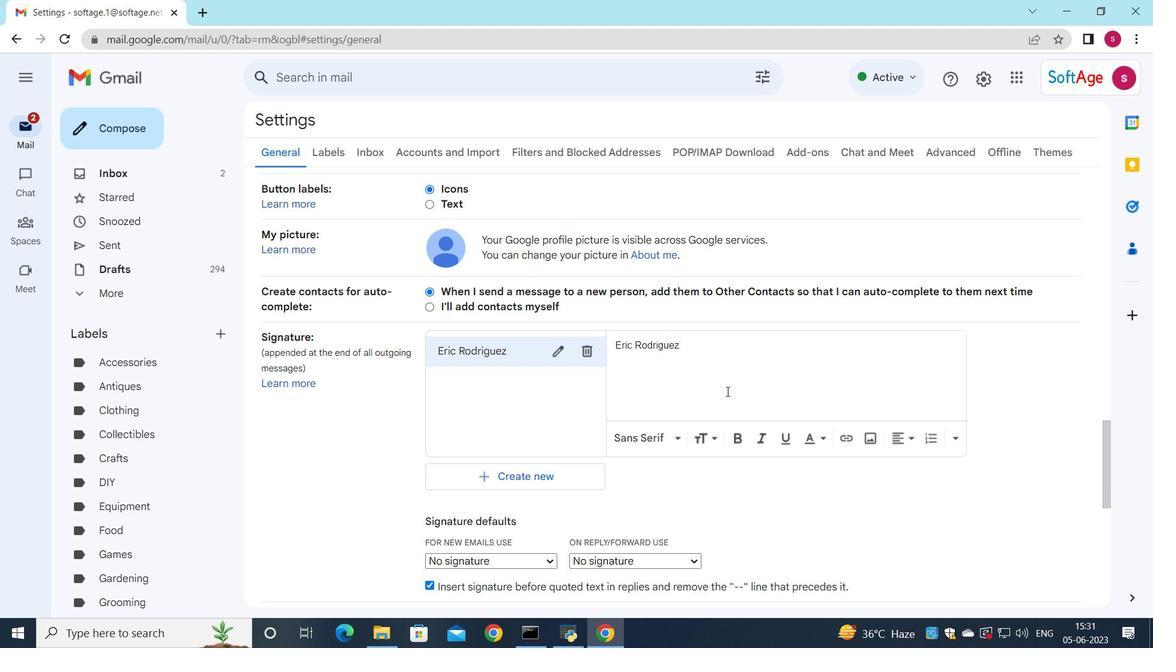 
Action: Mouse moved to (723, 400)
Screenshot: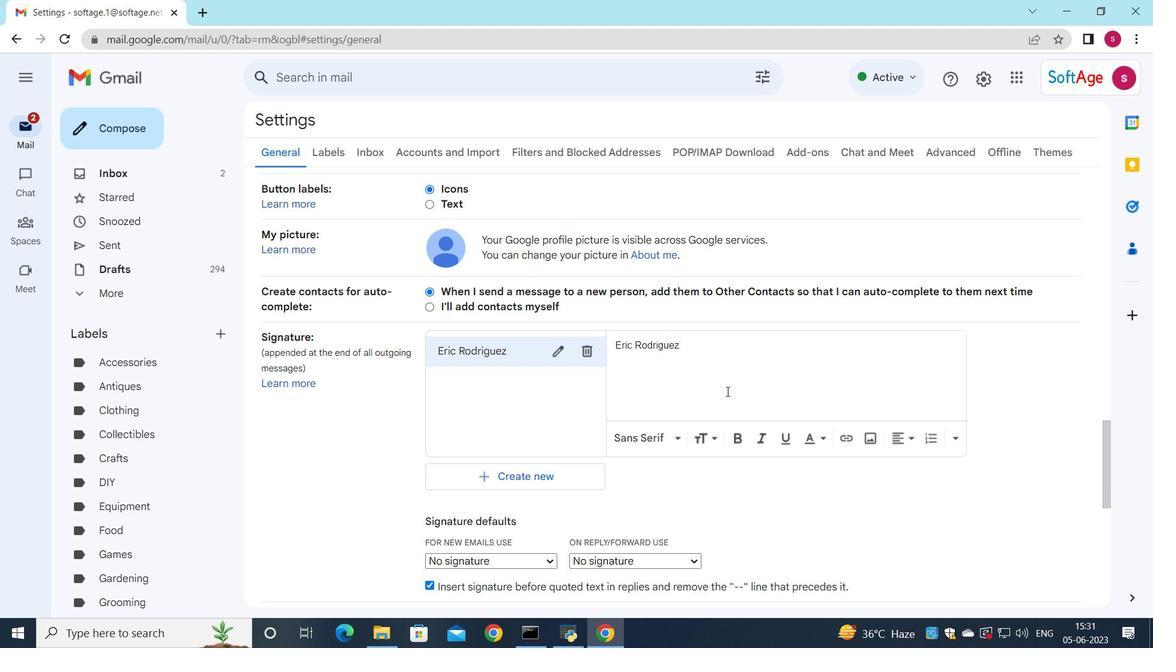 
Action: Mouse scrolled (723, 400) with delta (0, 0)
Screenshot: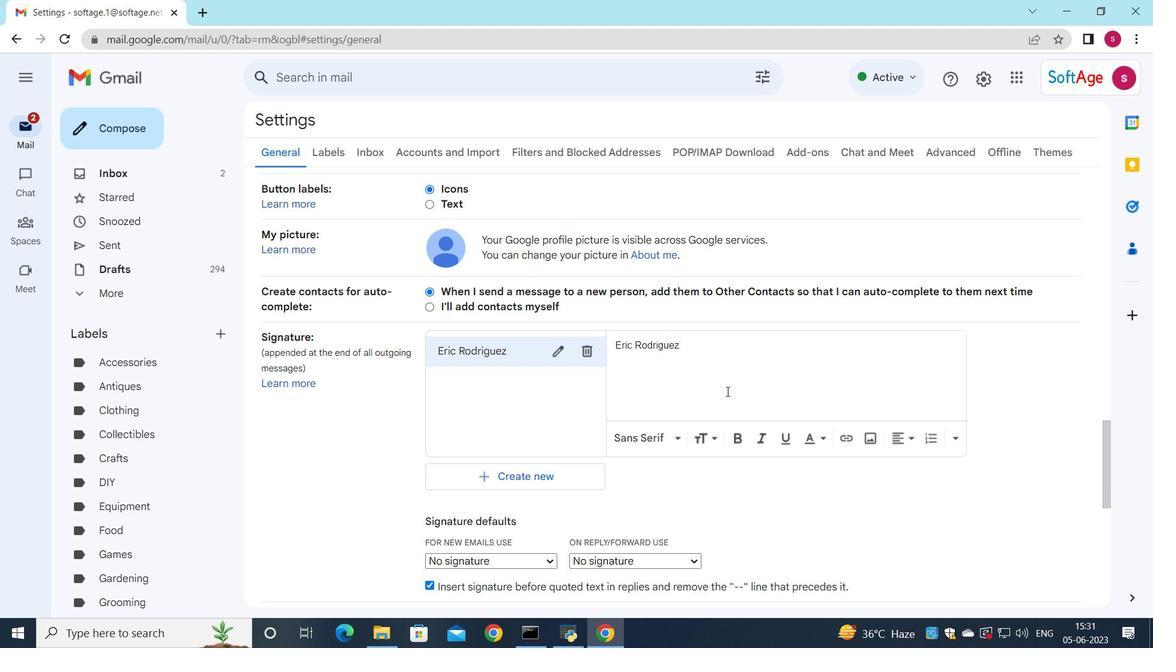 
Action: Mouse moved to (548, 410)
Screenshot: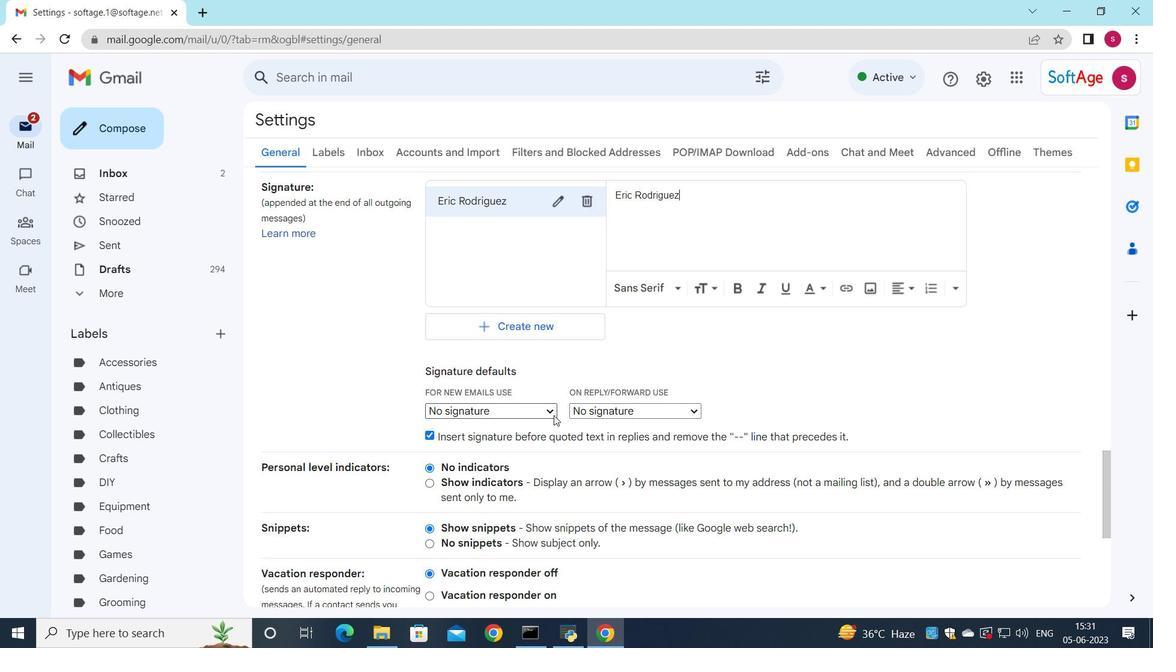 
Action: Mouse pressed left at (548, 410)
Screenshot: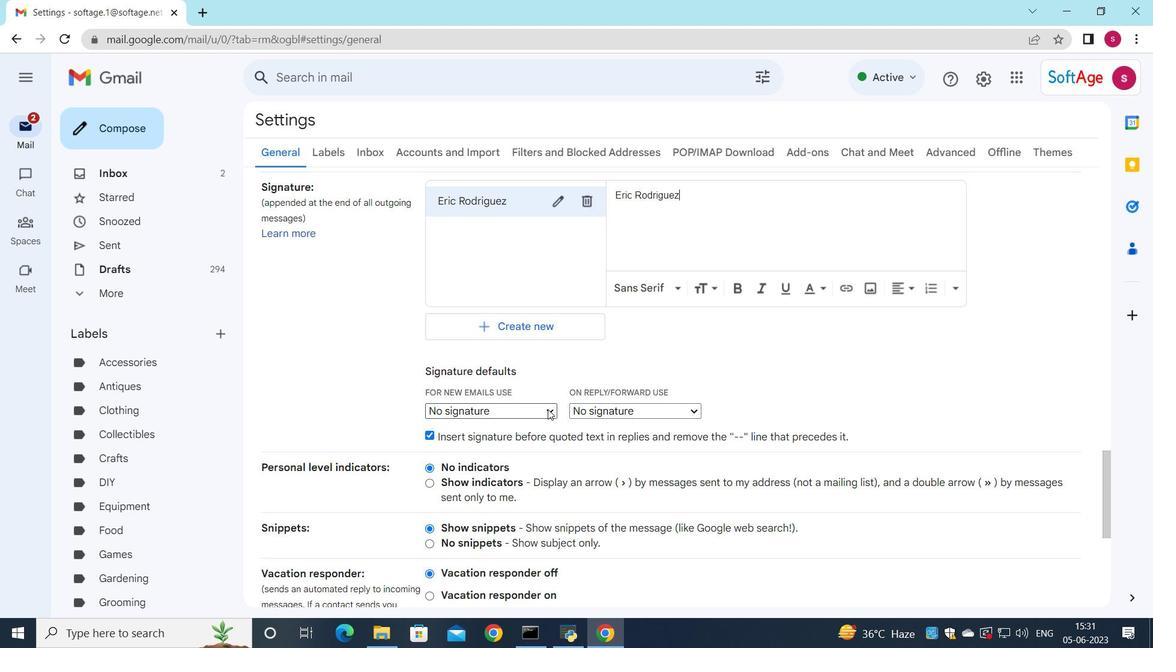 
Action: Mouse moved to (548, 436)
Screenshot: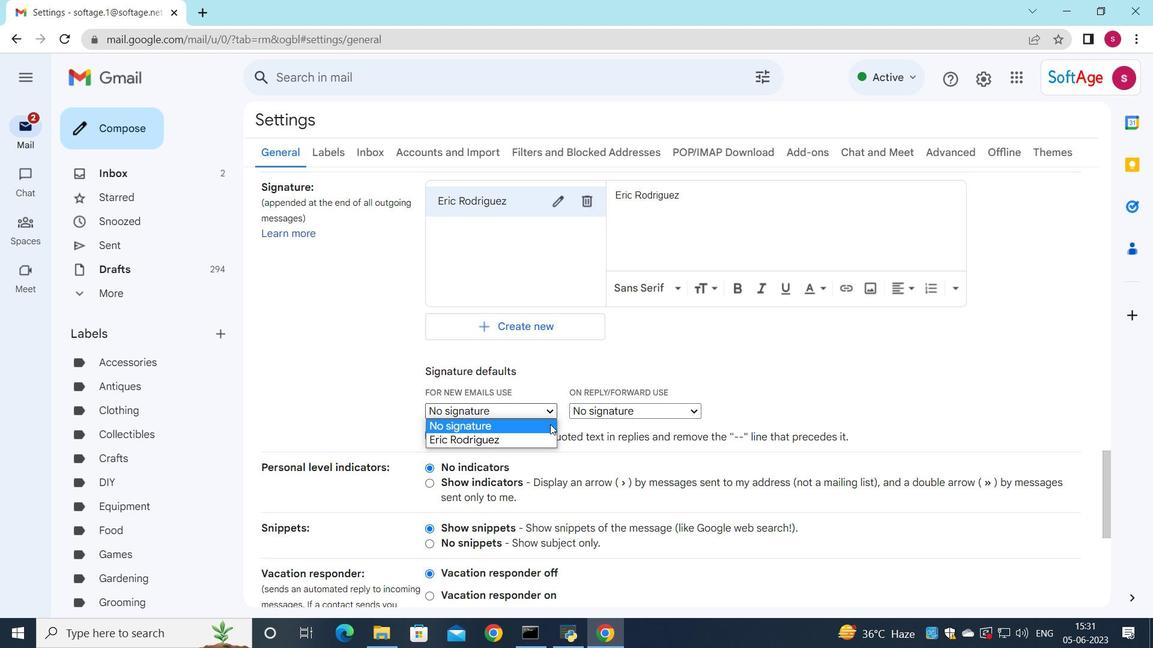 
Action: Mouse pressed left at (548, 436)
Screenshot: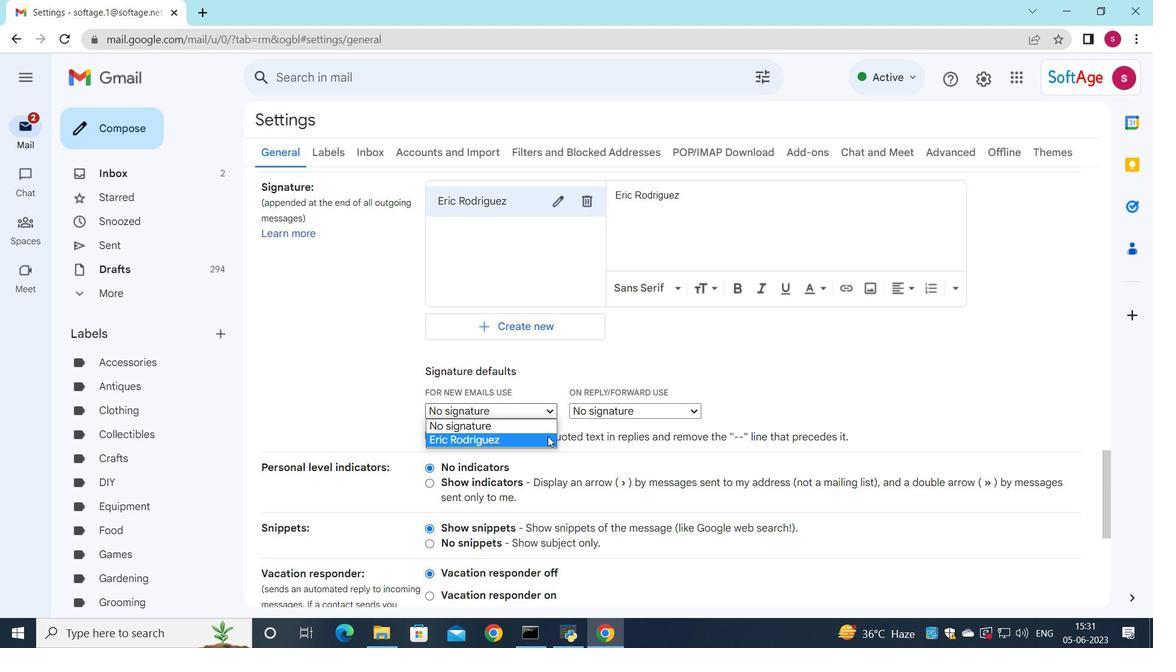 
Action: Mouse moved to (520, 438)
Screenshot: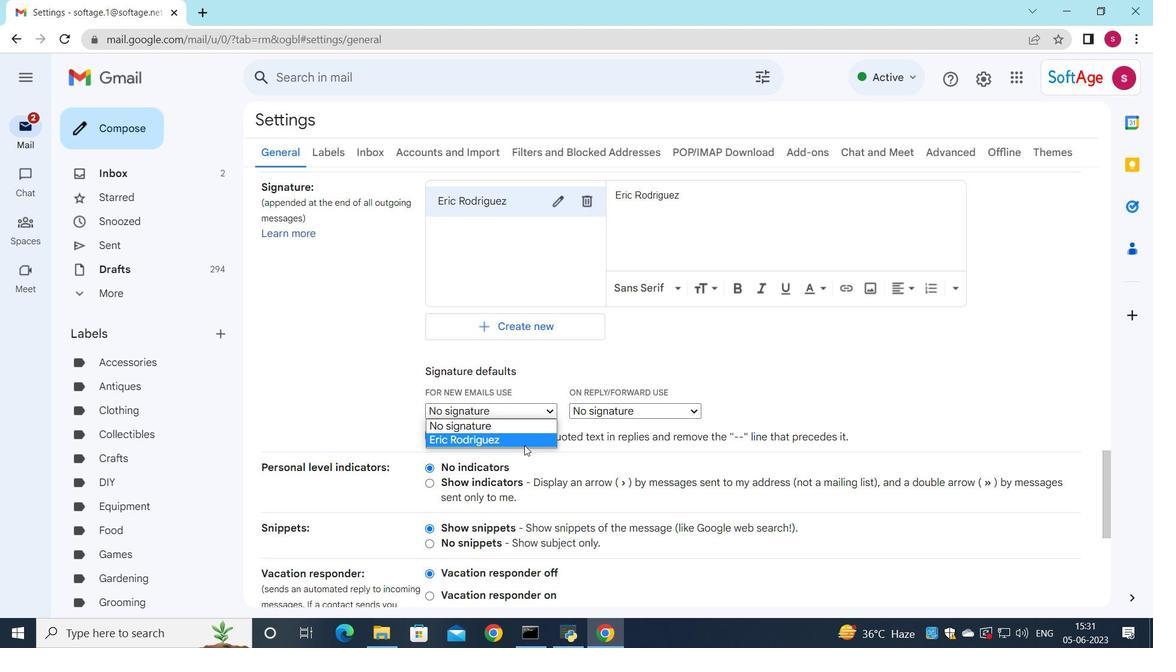
Action: Mouse pressed left at (520, 438)
Screenshot: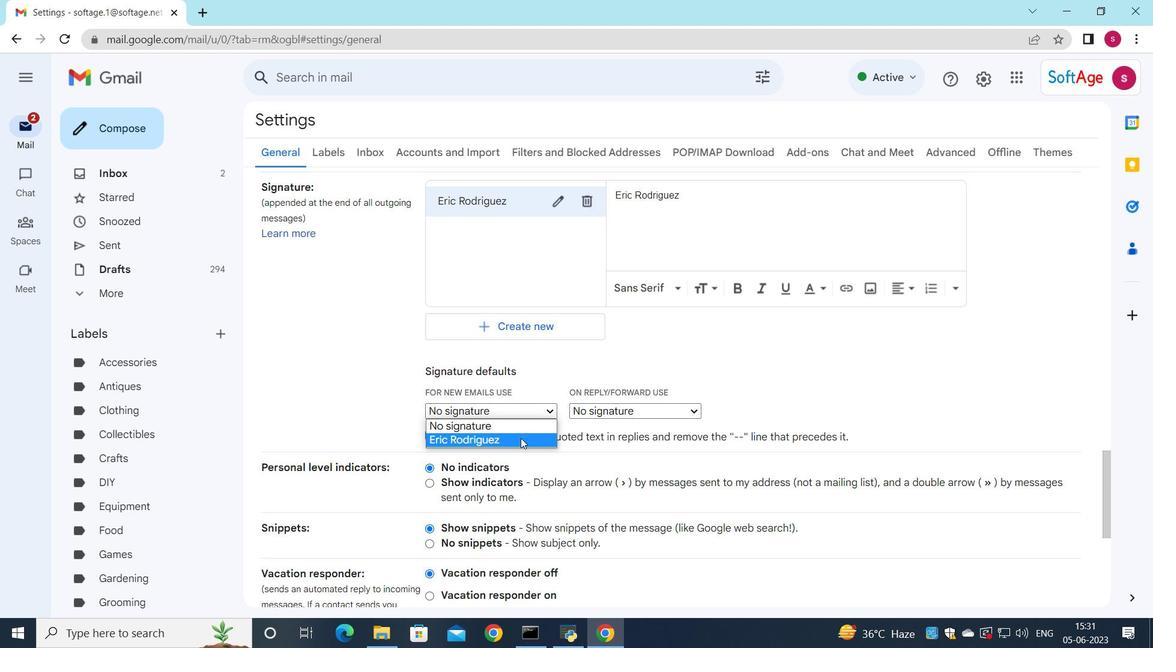 
Action: Mouse moved to (596, 413)
Screenshot: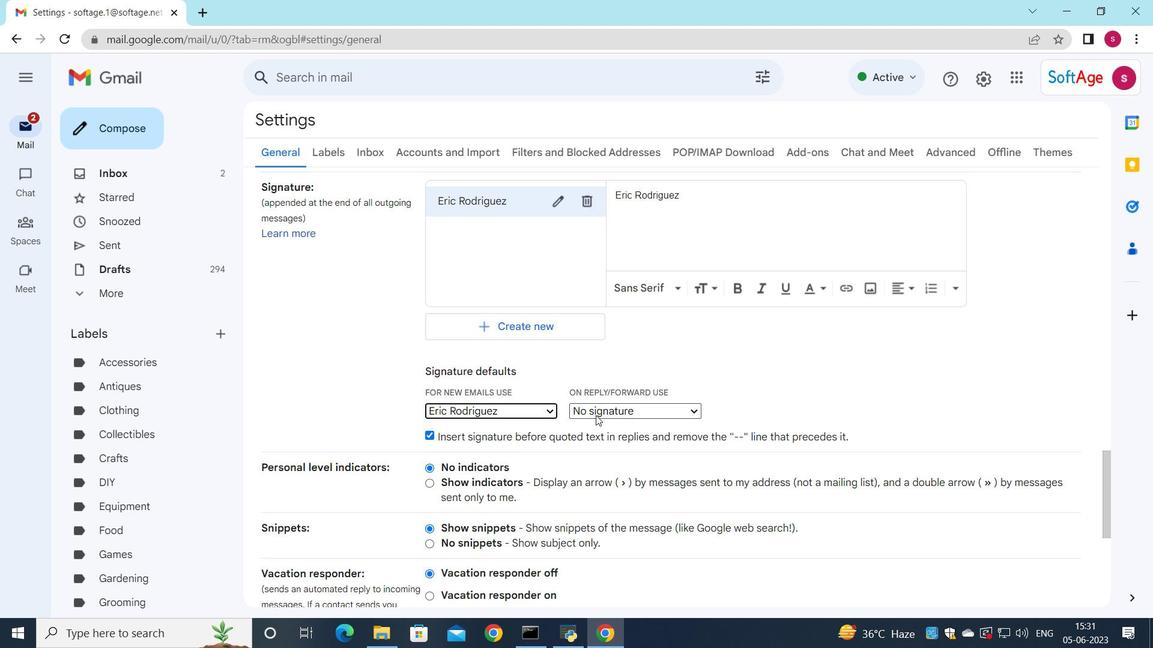 
Action: Mouse pressed left at (596, 413)
Screenshot: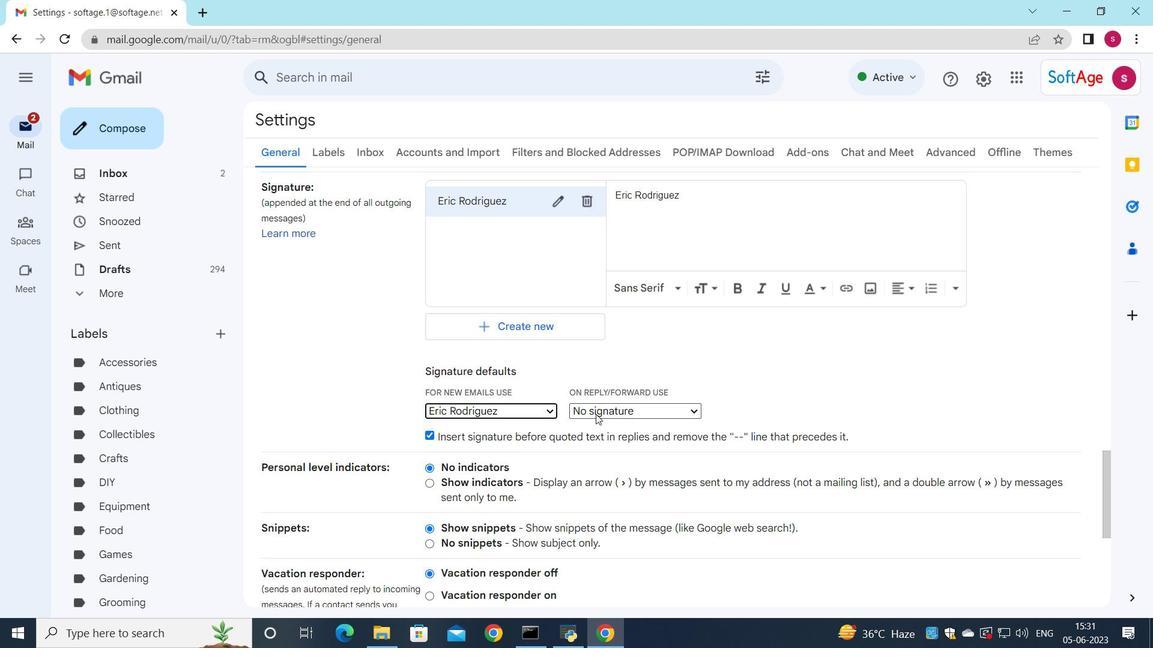 
Action: Mouse moved to (598, 433)
Screenshot: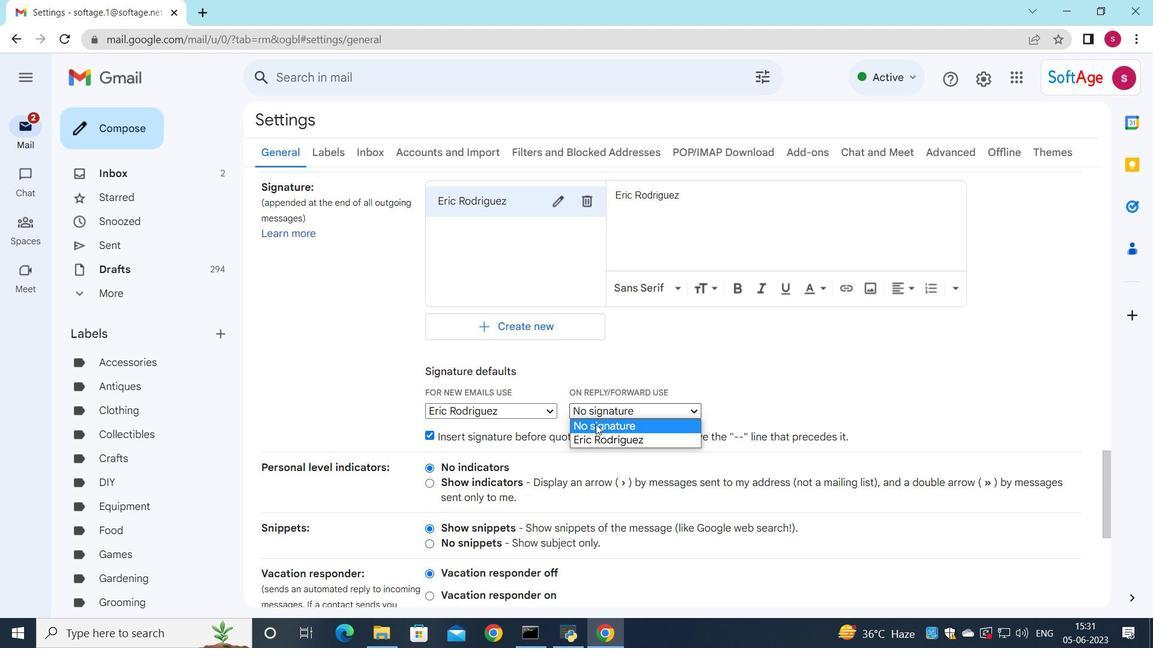 
Action: Mouse pressed left at (598, 433)
Screenshot: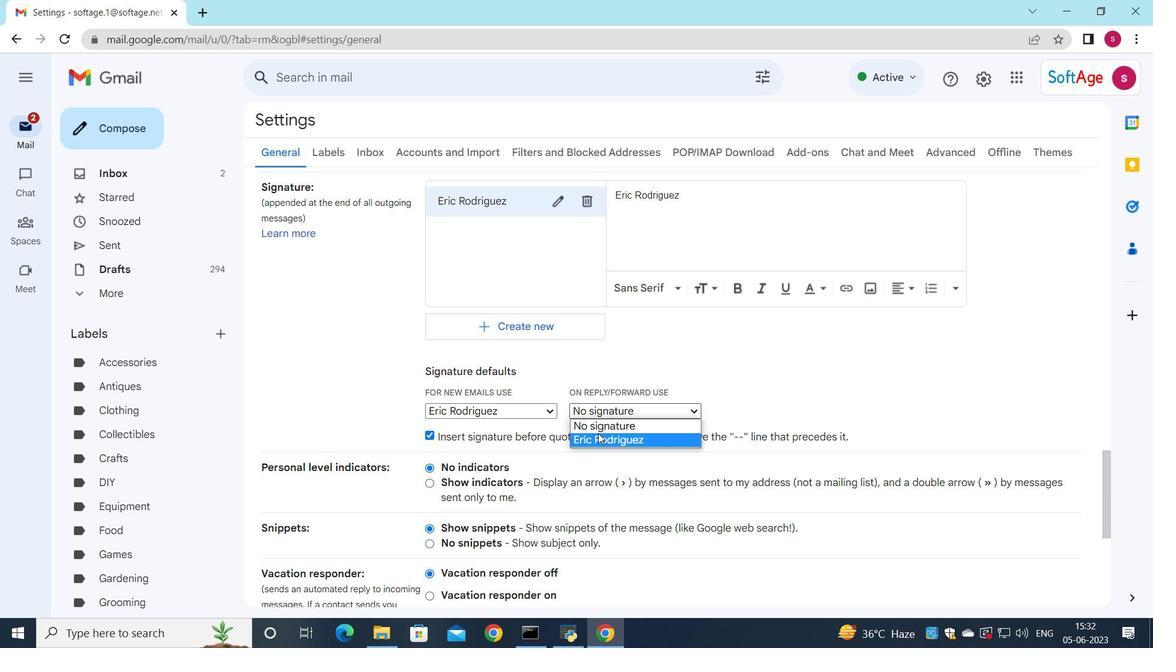 
Action: Mouse moved to (553, 426)
Screenshot: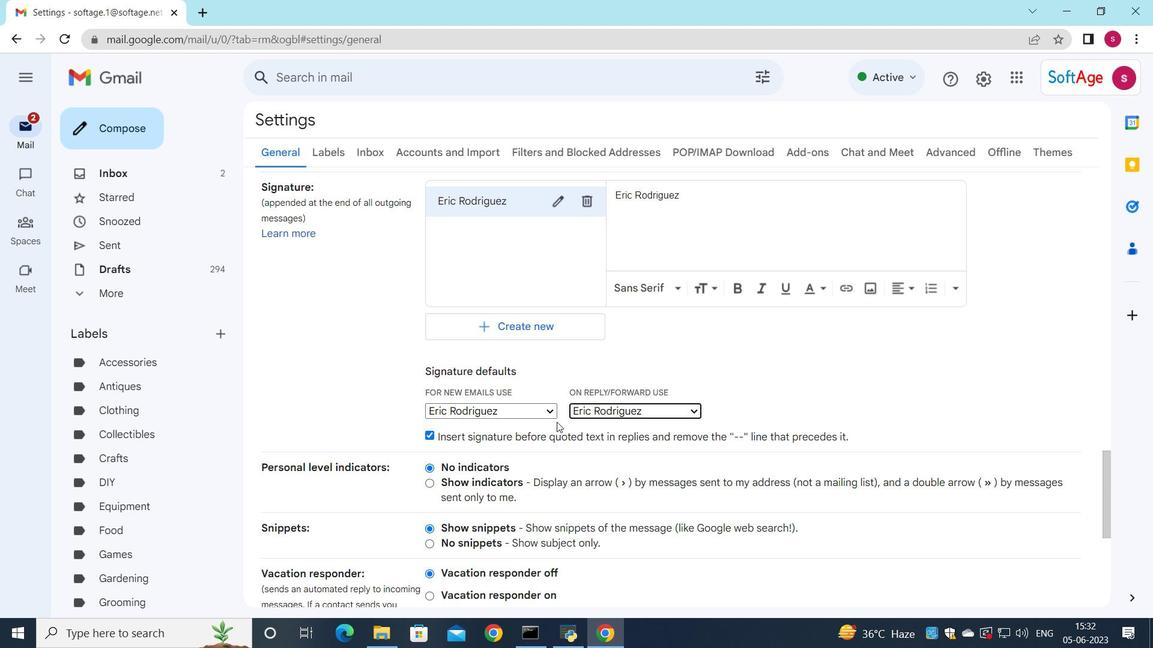 
Action: Mouse scrolled (553, 426) with delta (0, 0)
Screenshot: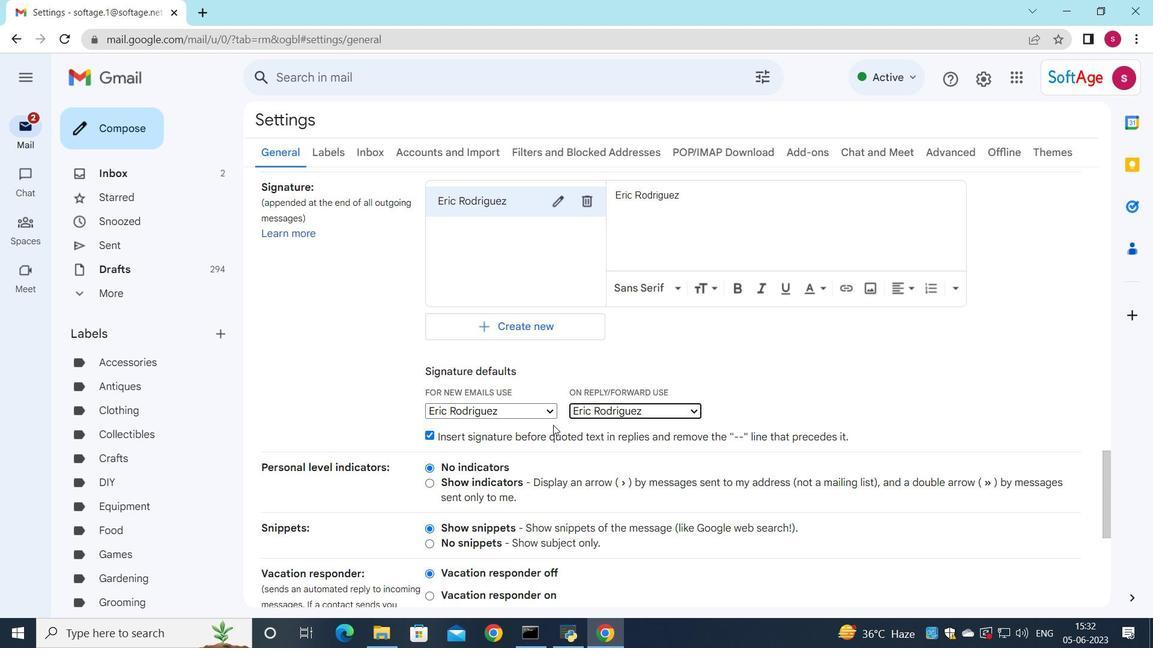 
Action: Mouse scrolled (553, 426) with delta (0, 0)
Screenshot: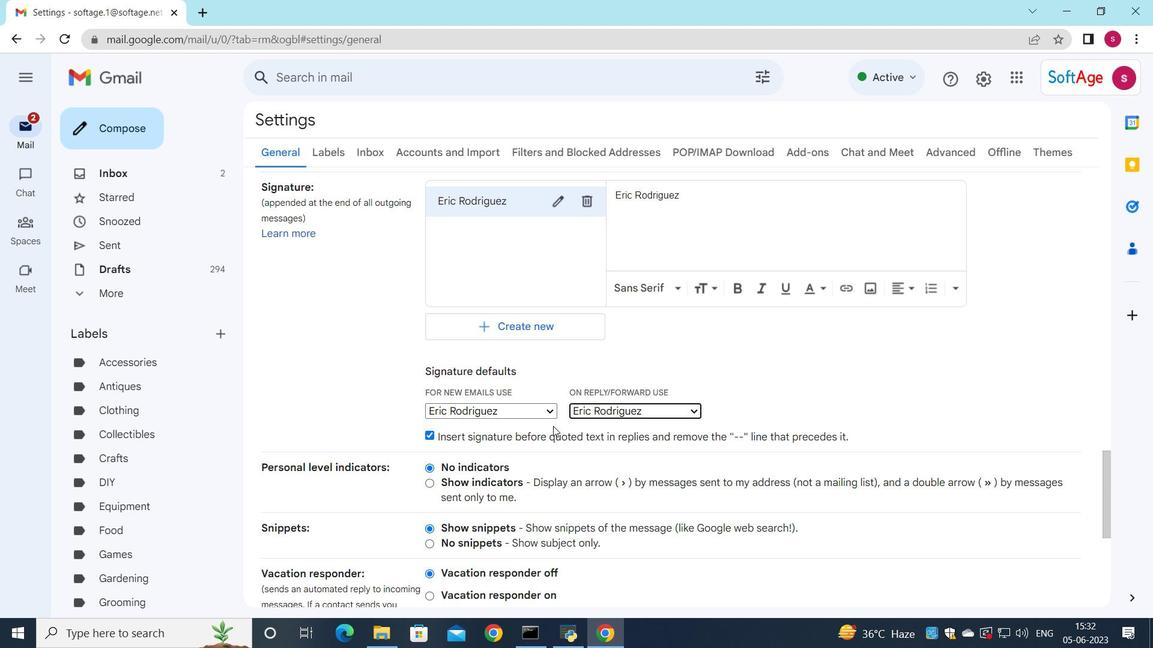 
Action: Mouse scrolled (553, 426) with delta (0, 0)
Screenshot: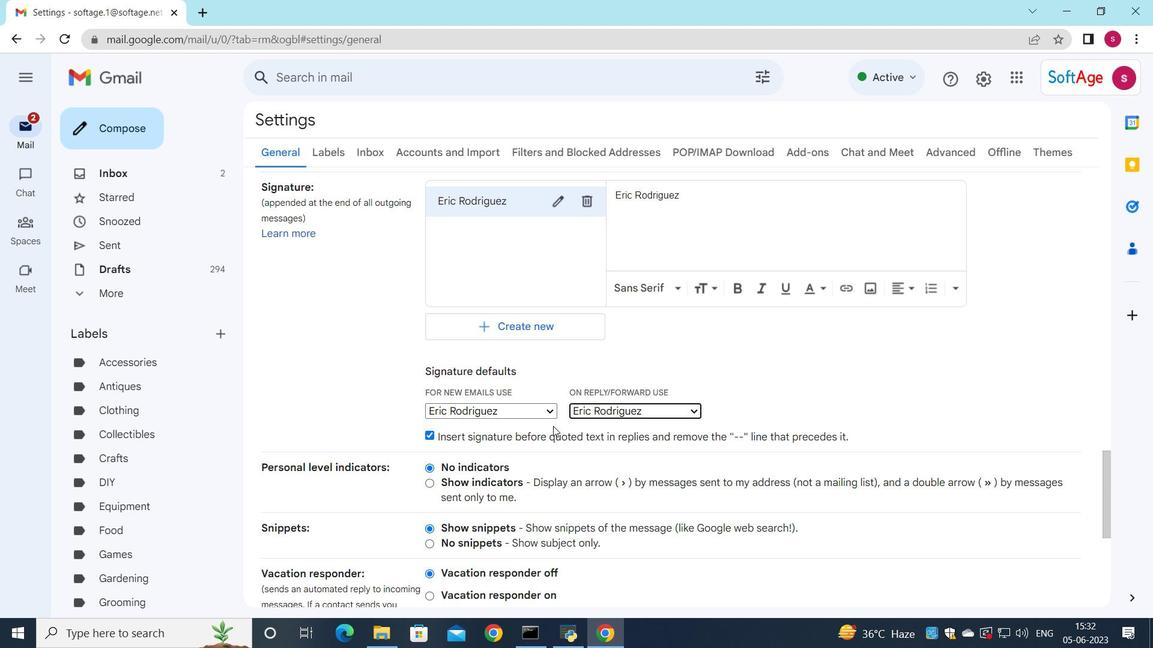 
Action: Mouse moved to (567, 435)
Screenshot: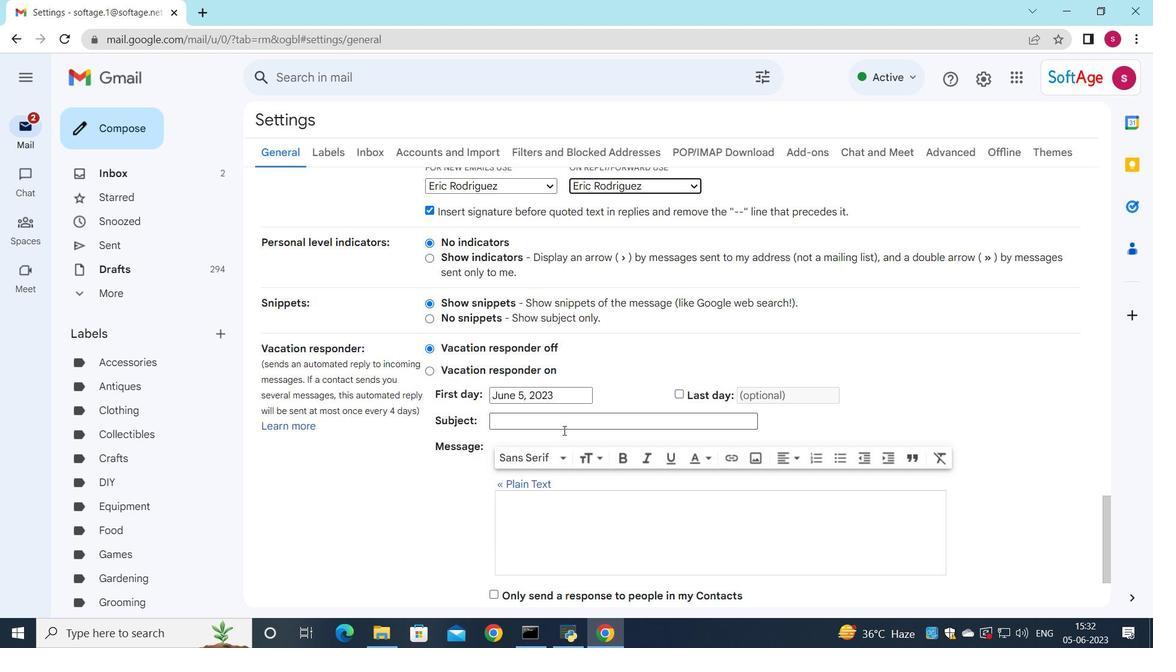 
Action: Mouse scrolled (567, 434) with delta (0, 0)
Screenshot: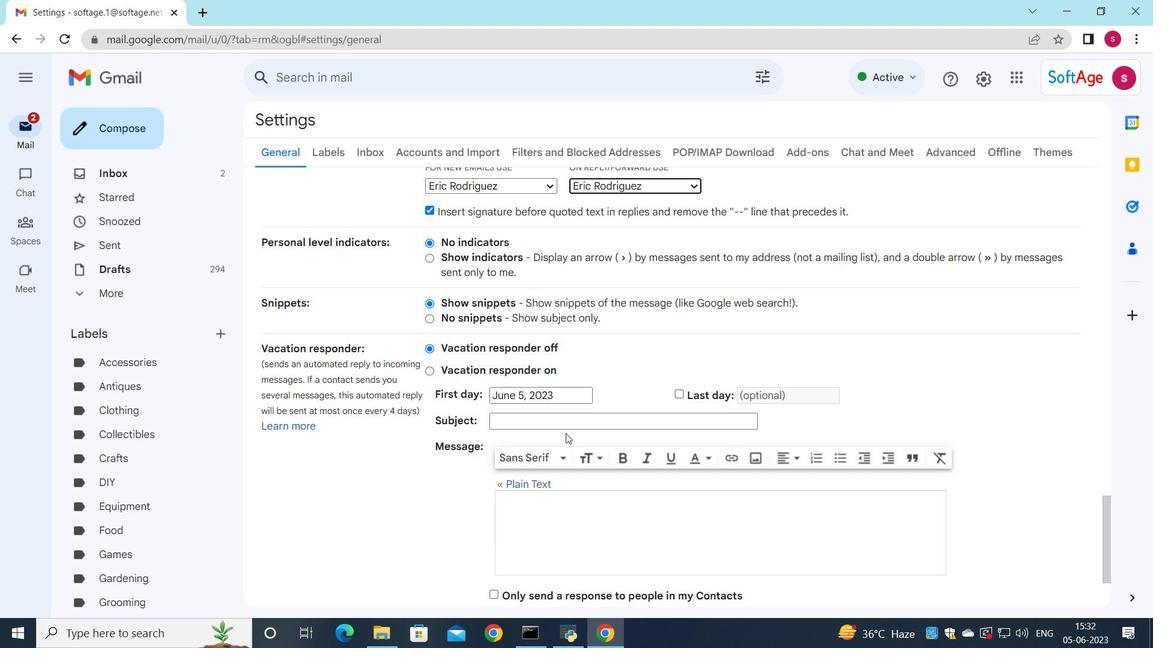 
Action: Mouse moved to (568, 438)
Screenshot: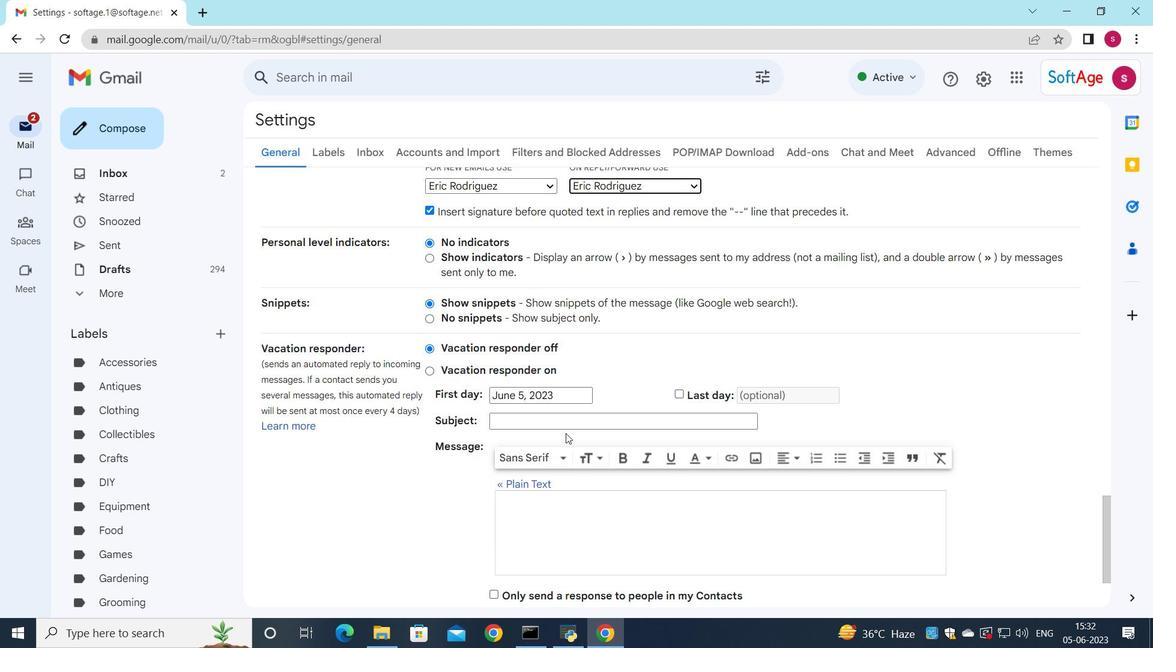 
Action: Mouse scrolled (568, 438) with delta (0, 0)
Screenshot: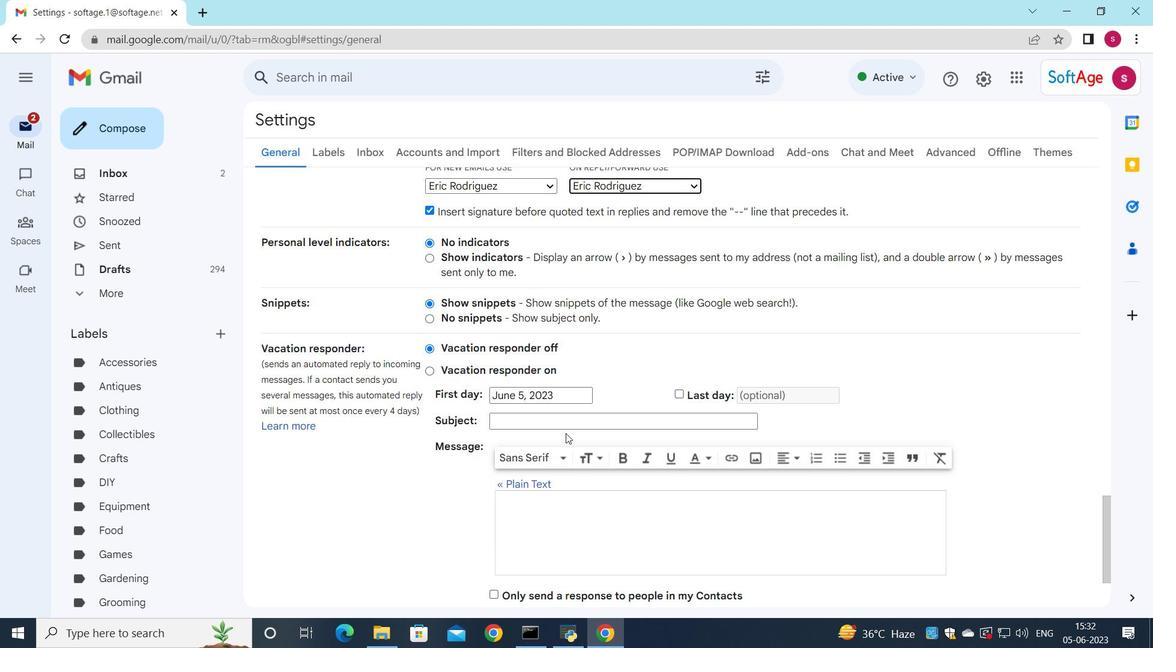 
Action: Mouse moved to (570, 442)
Screenshot: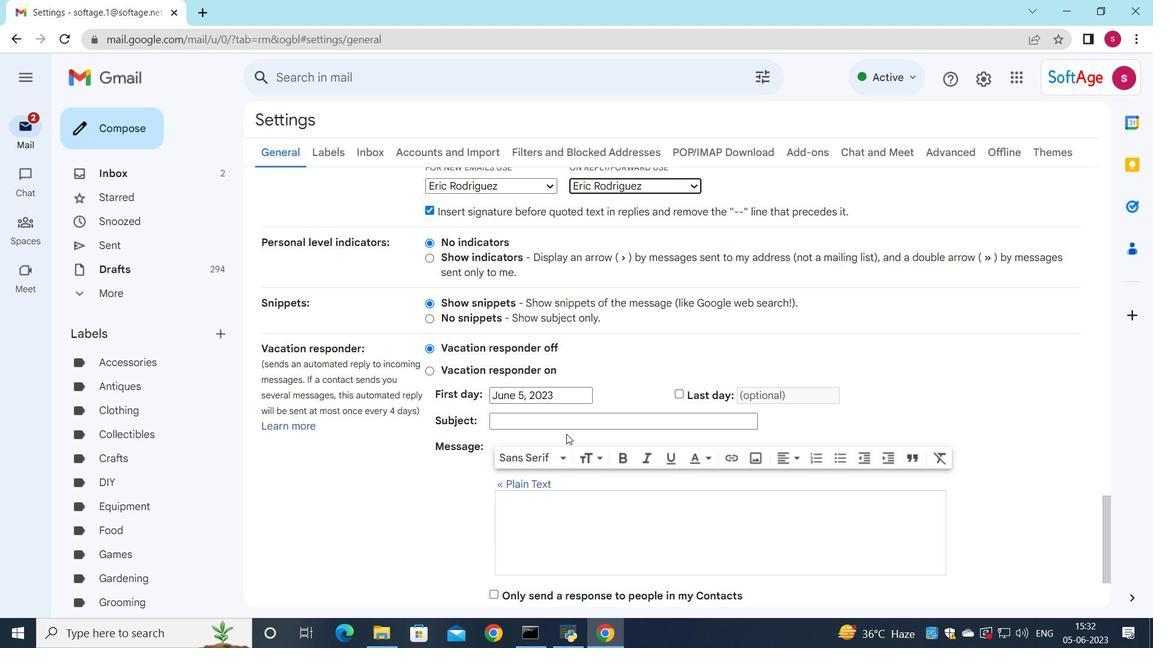 
Action: Mouse scrolled (570, 442) with delta (0, 0)
Screenshot: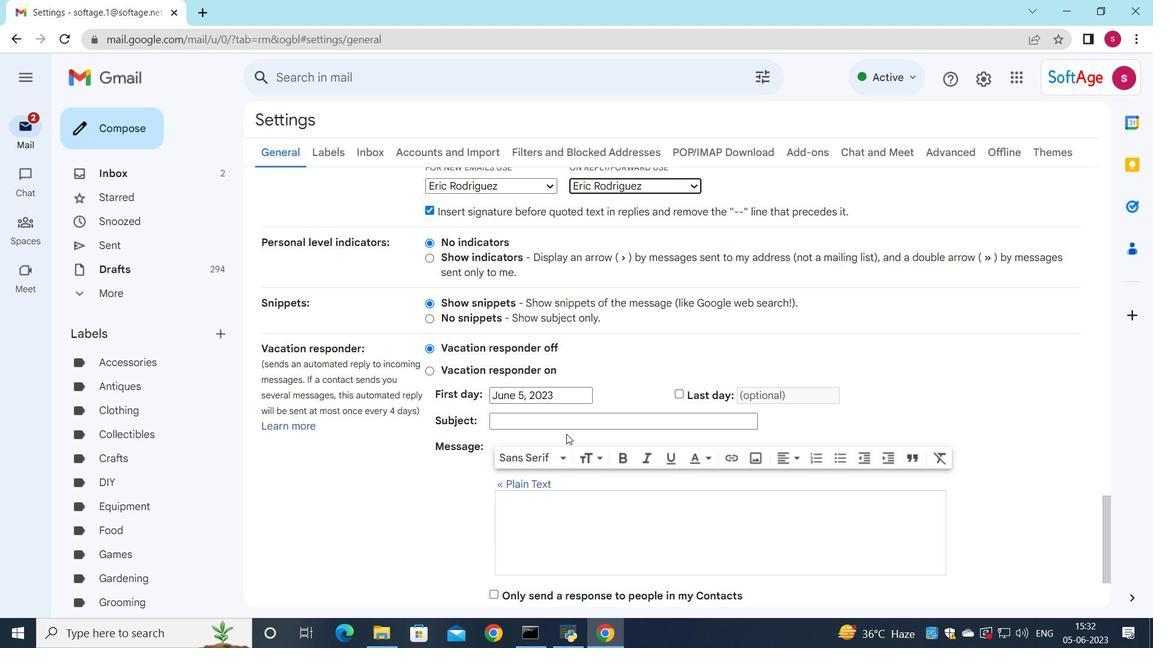 
Action: Mouse moved to (579, 462)
Screenshot: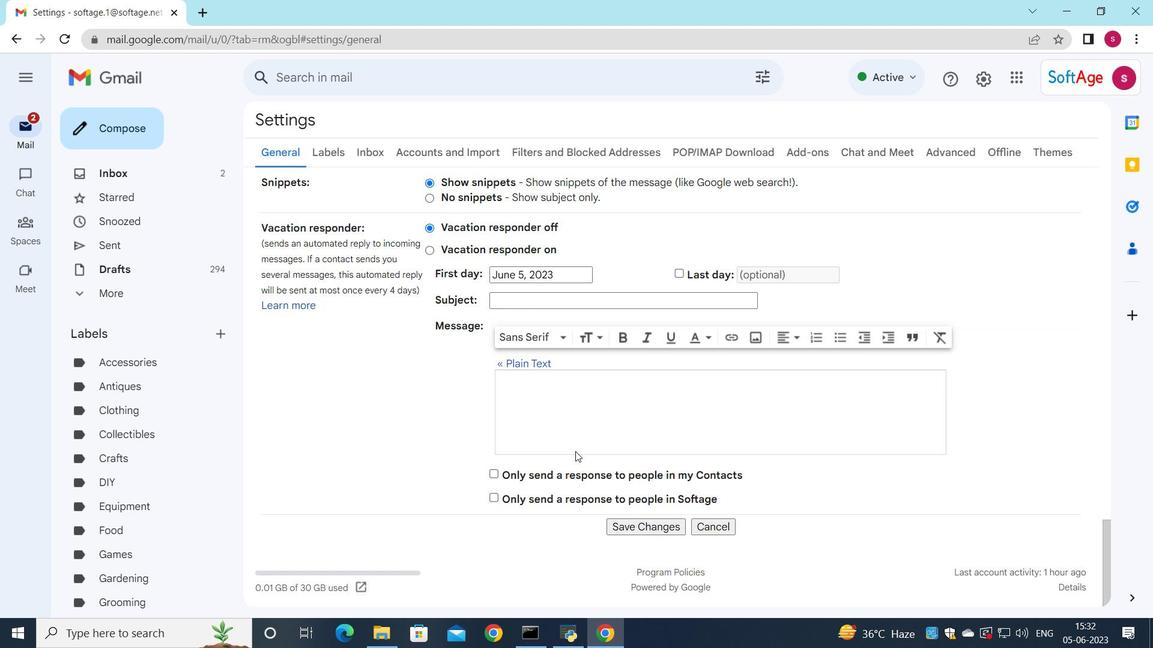 
Action: Mouse scrolled (579, 461) with delta (0, 0)
Screenshot: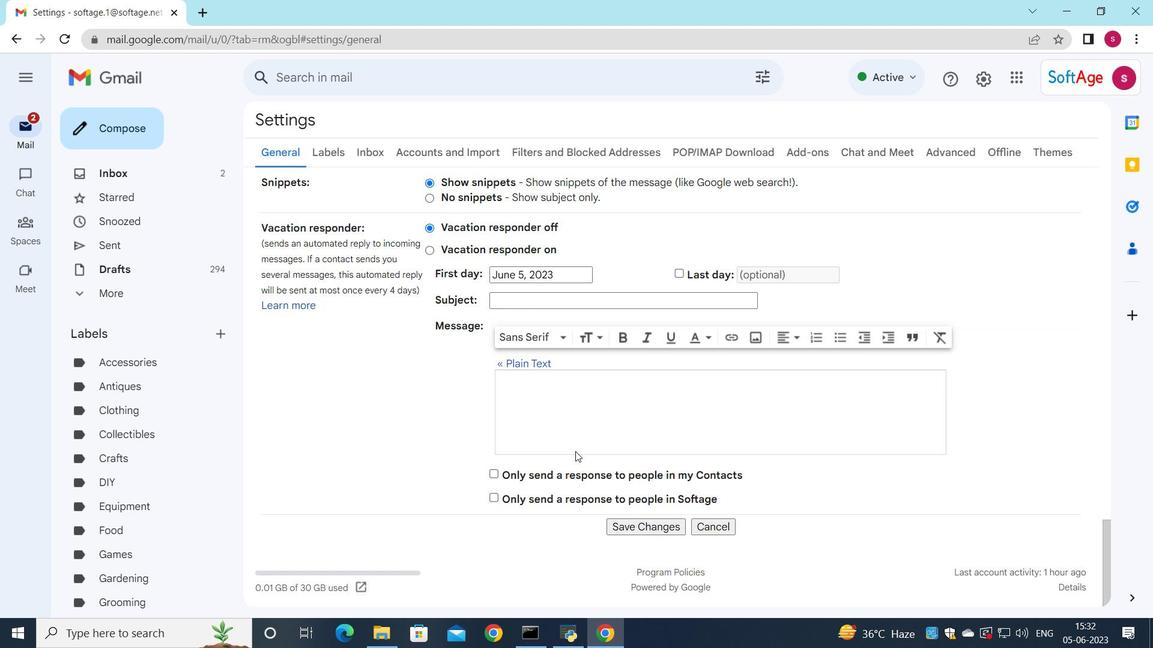 
Action: Mouse moved to (581, 465)
Screenshot: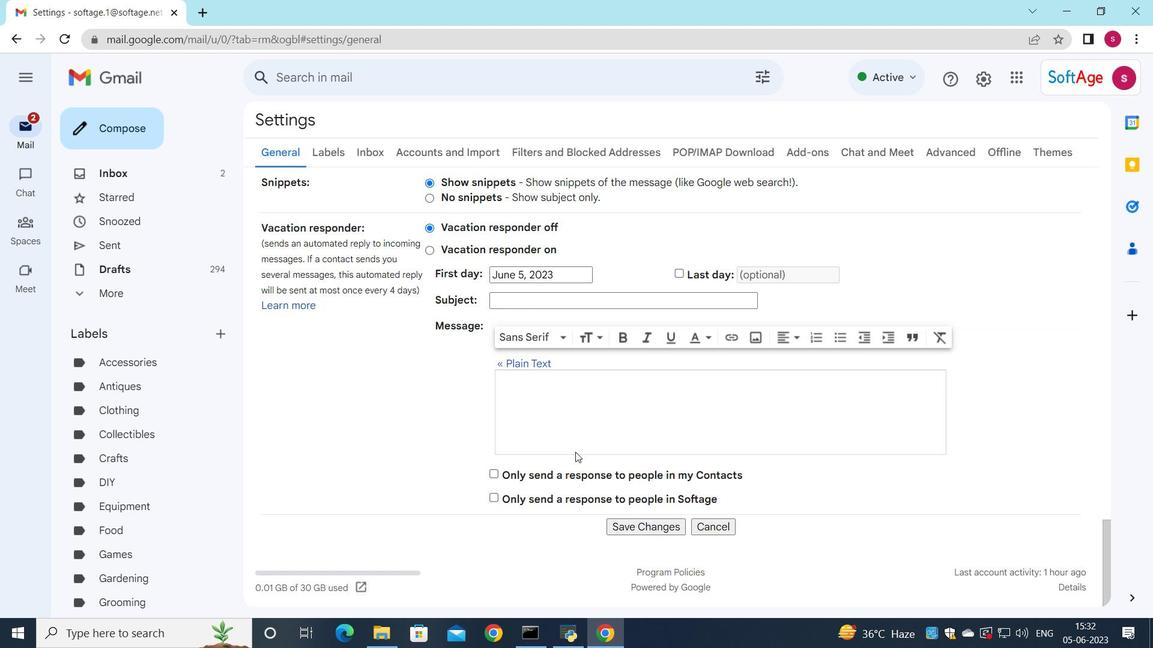 
Action: Mouse scrolled (581, 464) with delta (0, 0)
Screenshot: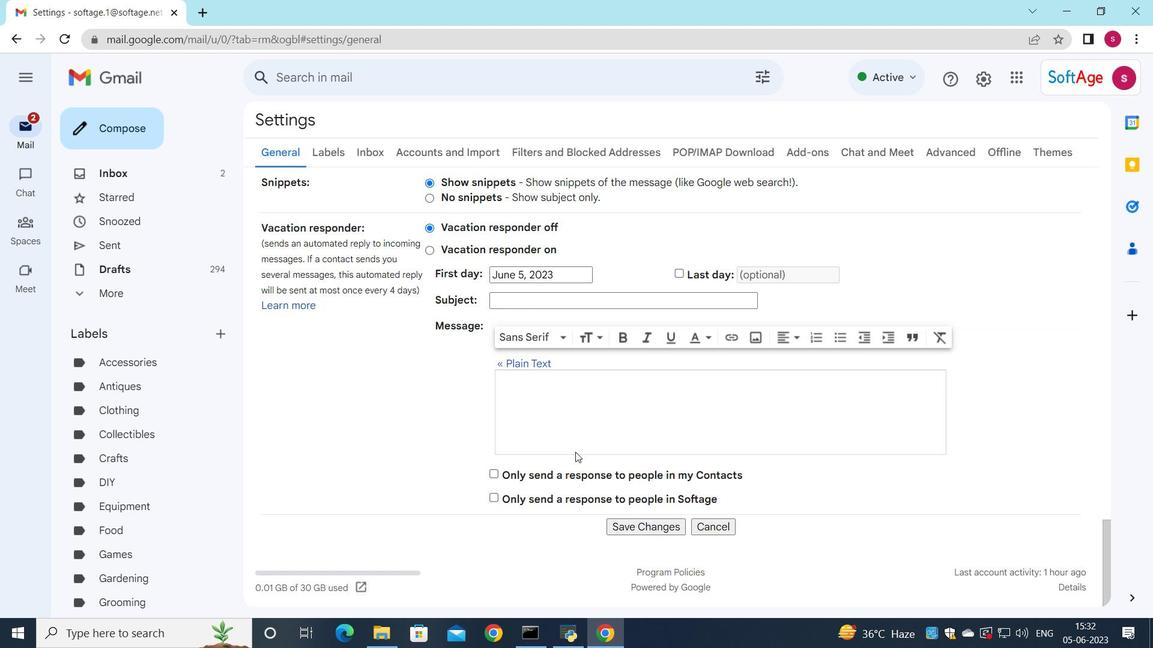 
Action: Mouse moved to (612, 525)
Screenshot: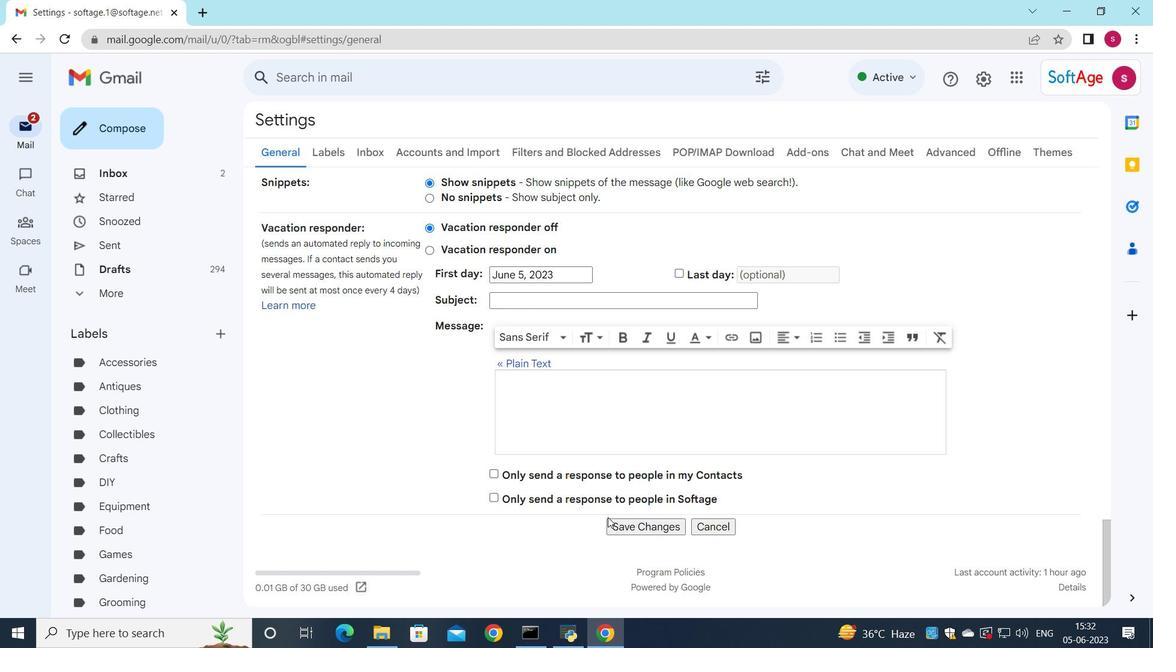 
Action: Mouse pressed left at (612, 525)
Screenshot: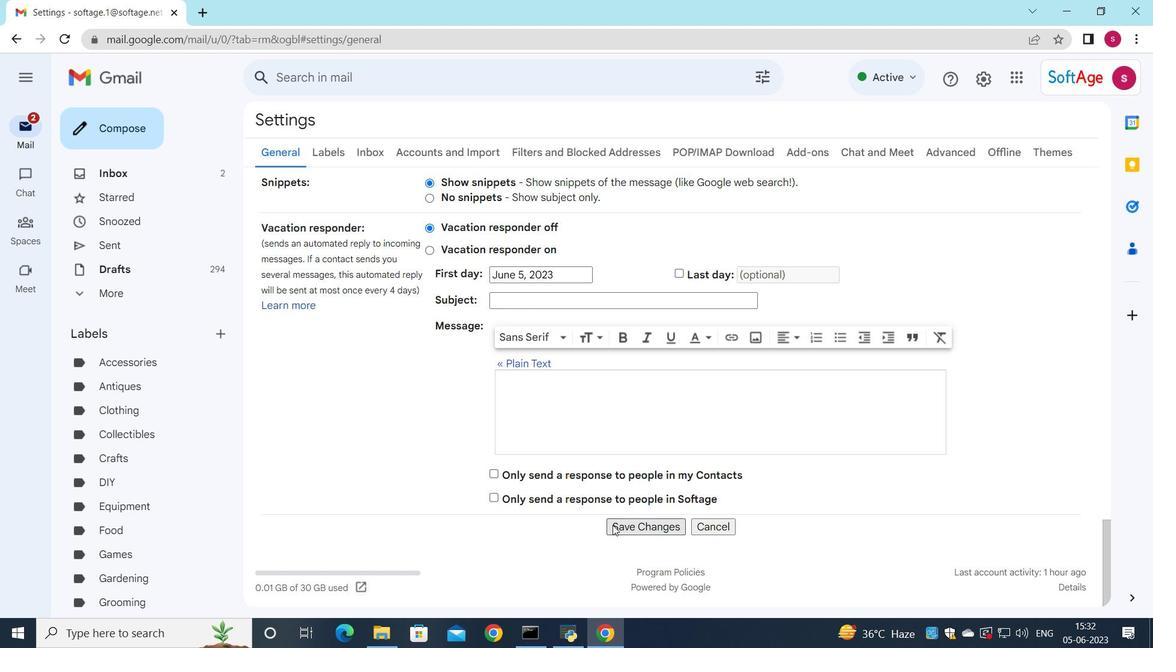 
Action: Mouse moved to (689, 197)
Screenshot: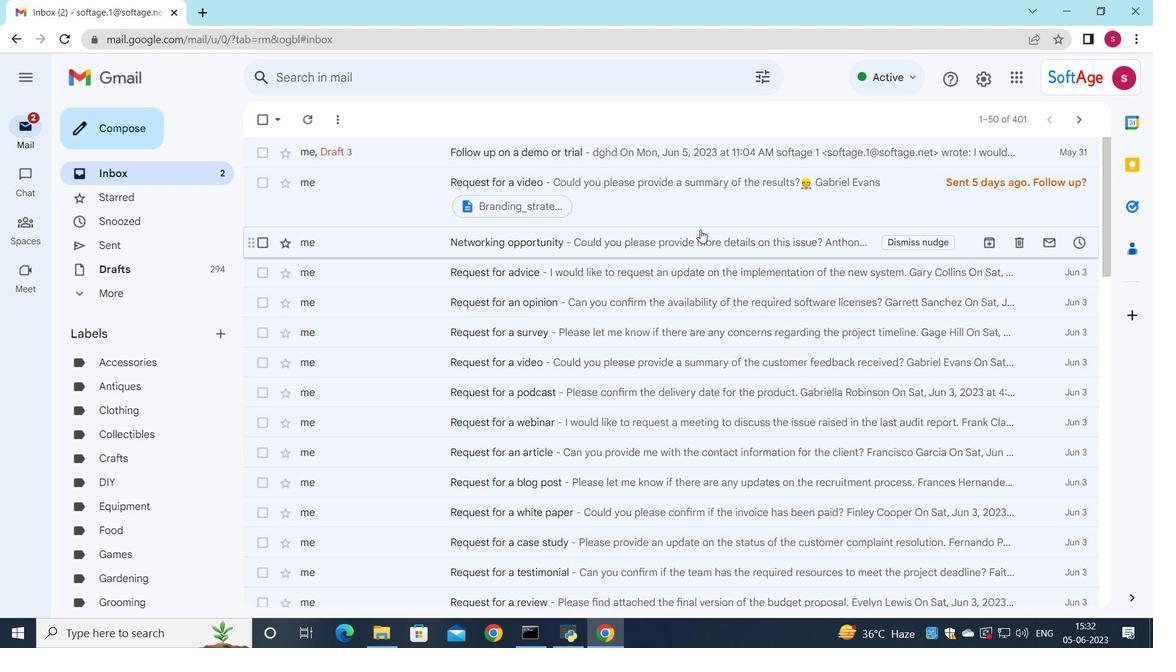 
Action: Mouse pressed left at (689, 197)
Screenshot: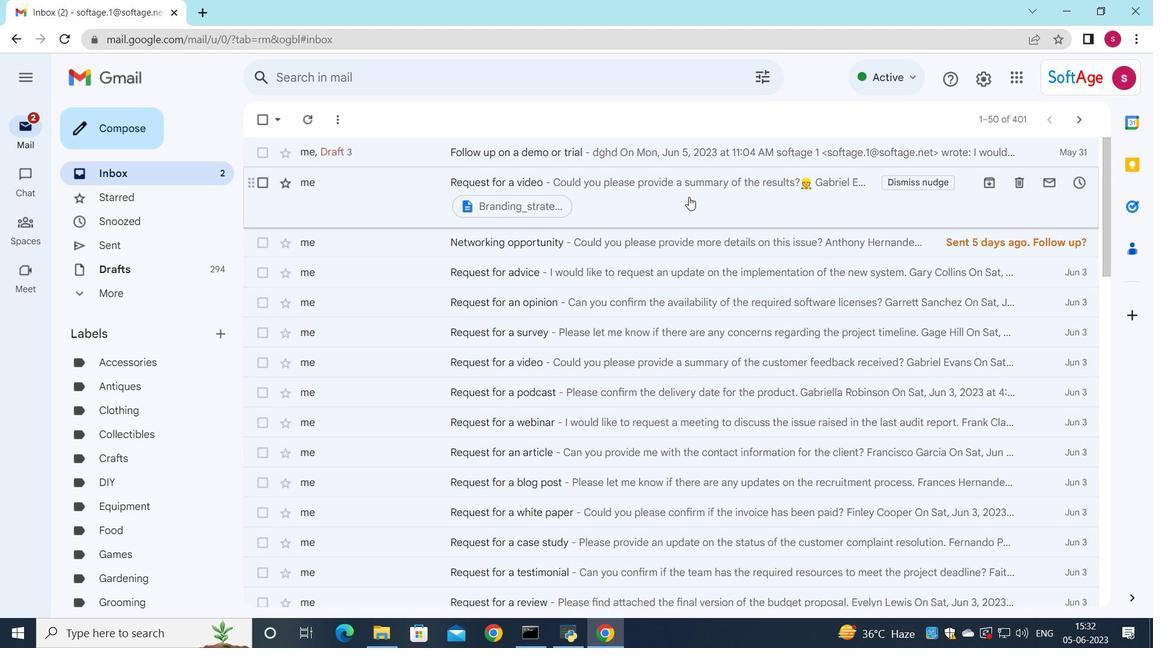 
Action: Mouse moved to (495, 487)
Screenshot: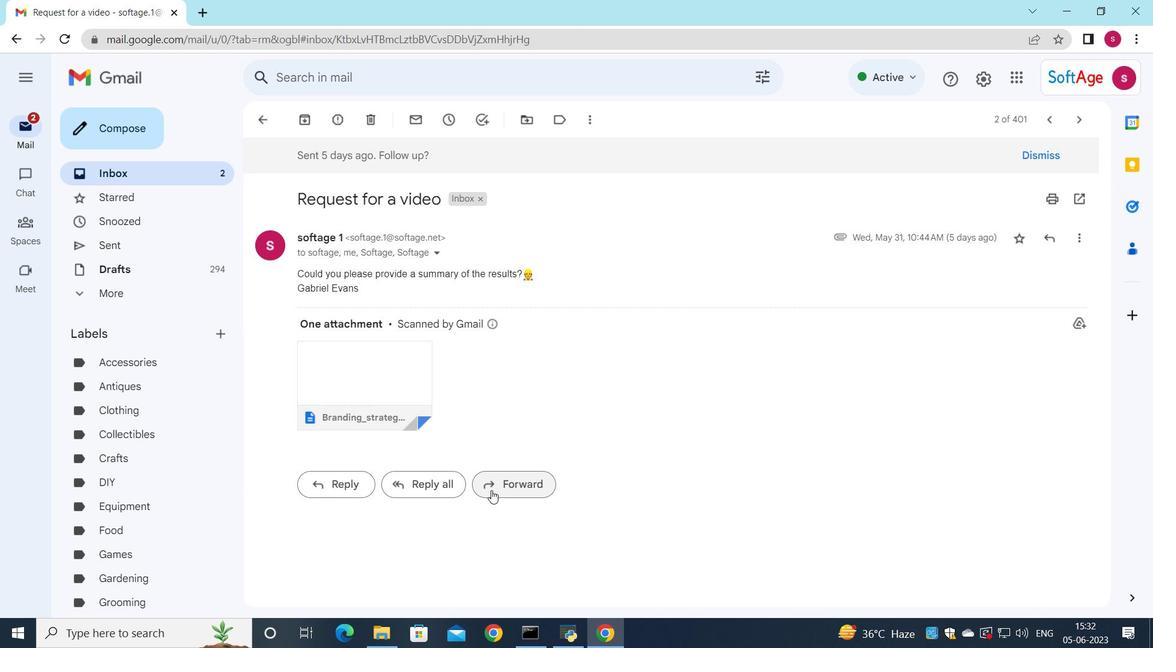 
Action: Mouse pressed left at (495, 487)
Screenshot: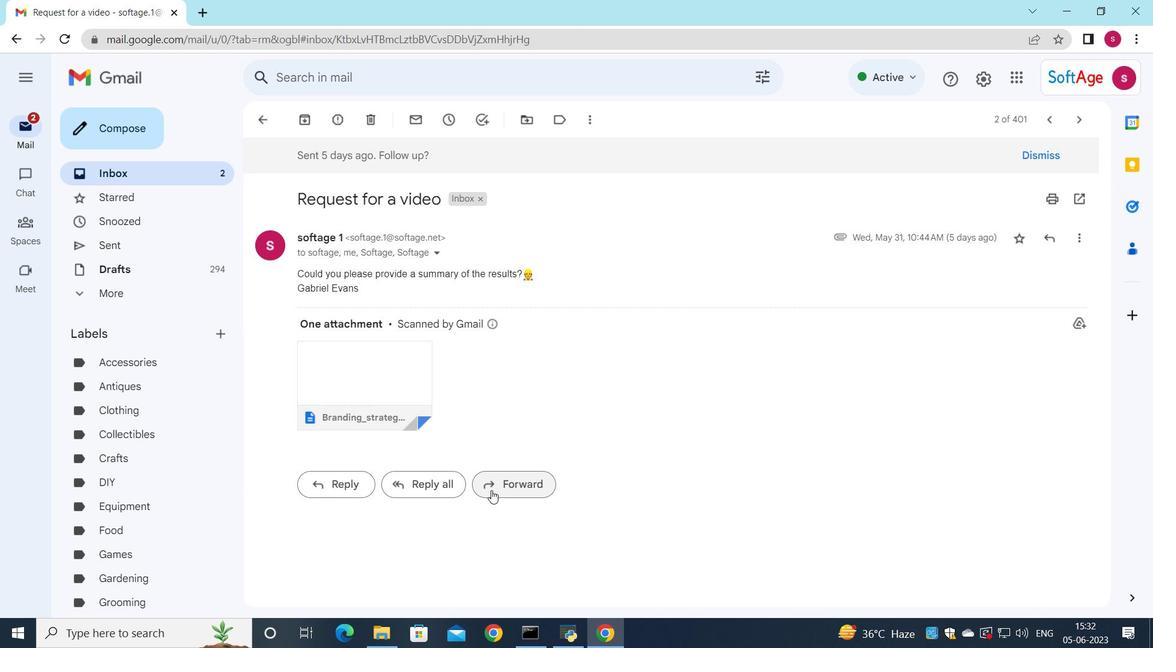 
Action: Mouse moved to (324, 459)
Screenshot: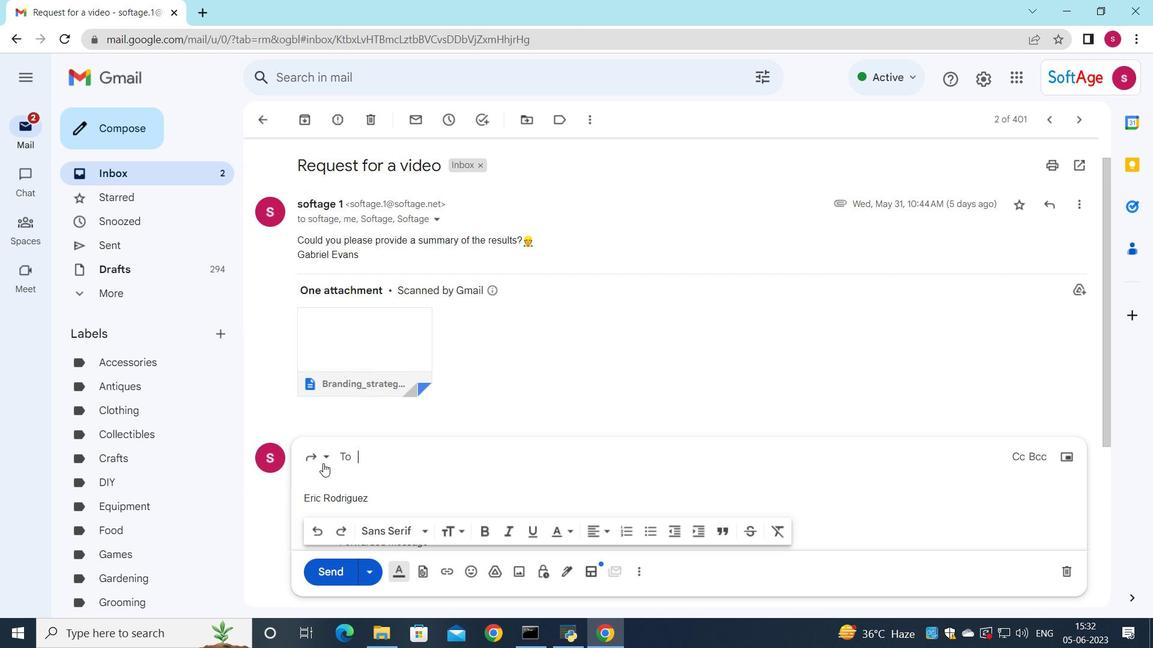 
Action: Mouse pressed left at (324, 459)
Screenshot: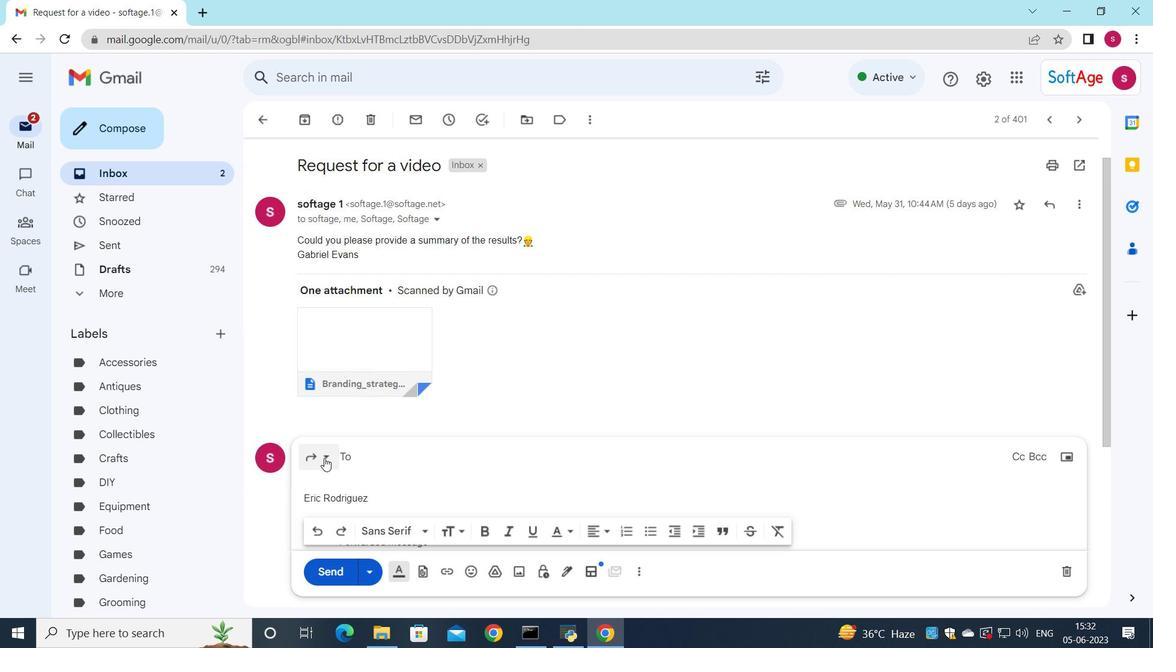 
Action: Mouse moved to (368, 407)
Screenshot: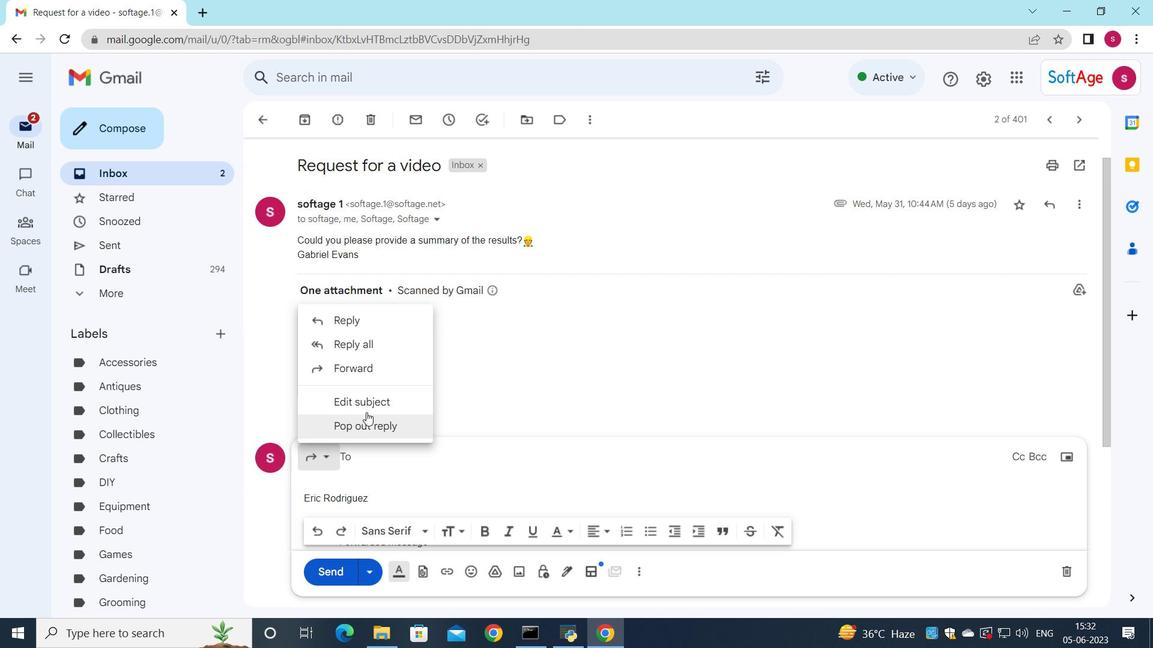 
Action: Mouse pressed left at (368, 407)
Screenshot: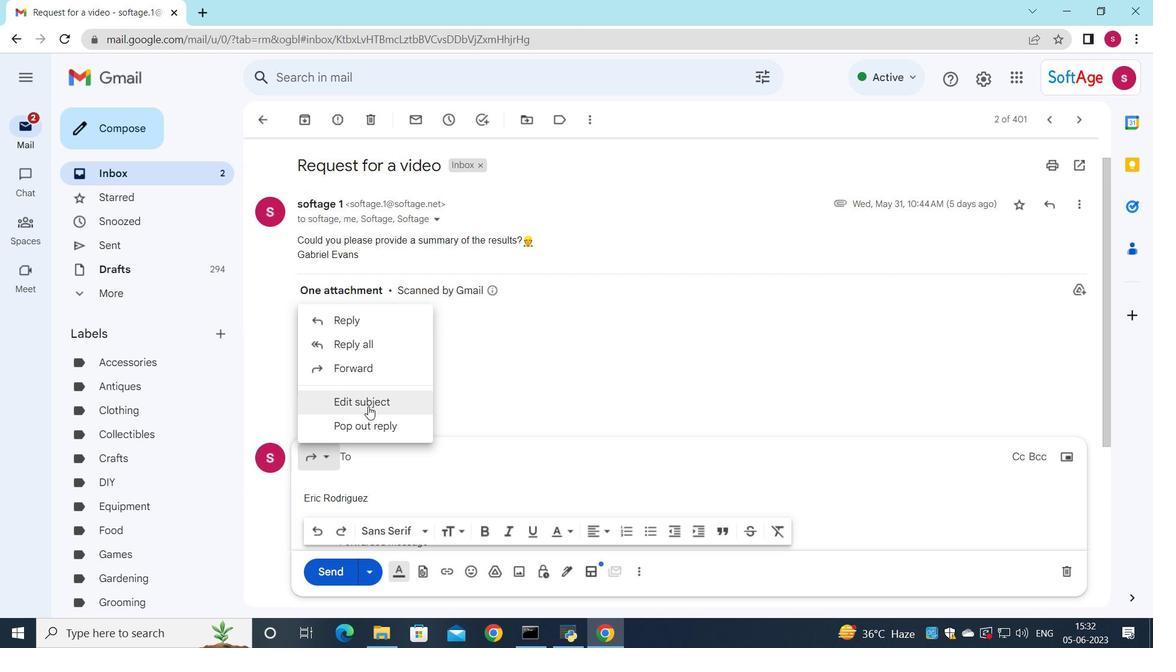 
Action: Mouse moved to (905, 274)
Screenshot: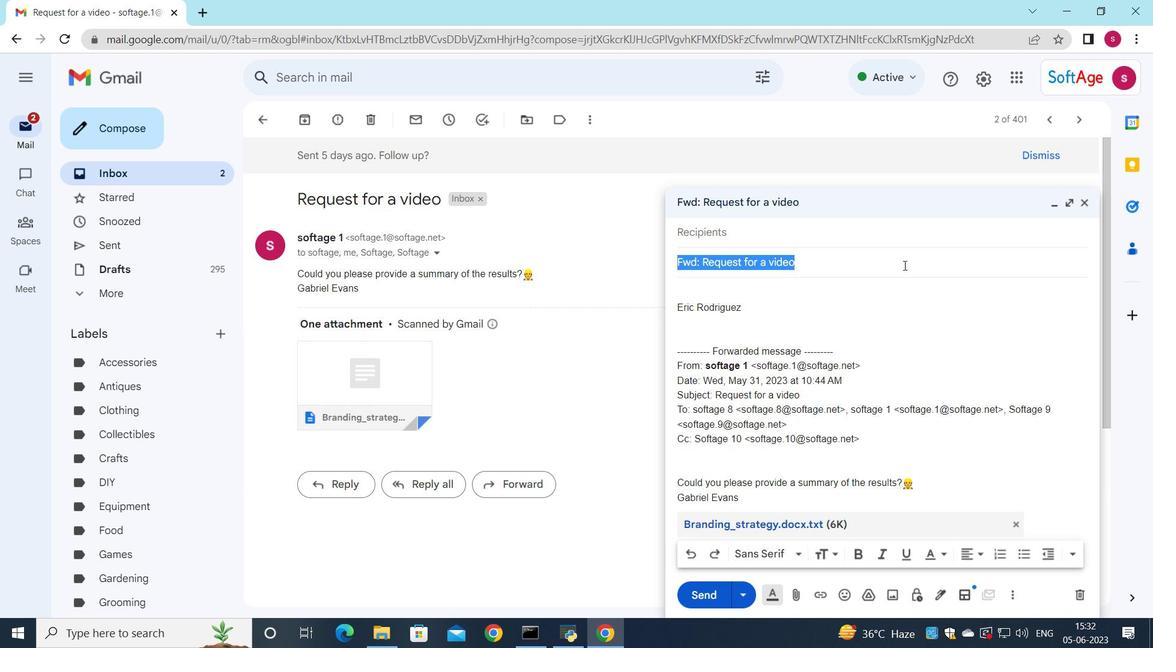 
Action: Key pressed <Key.shift>Request<Key.space>for<Key.space>a<Key.space>change<Key.space>in<Key.space>project<Key.space>scope
Screenshot: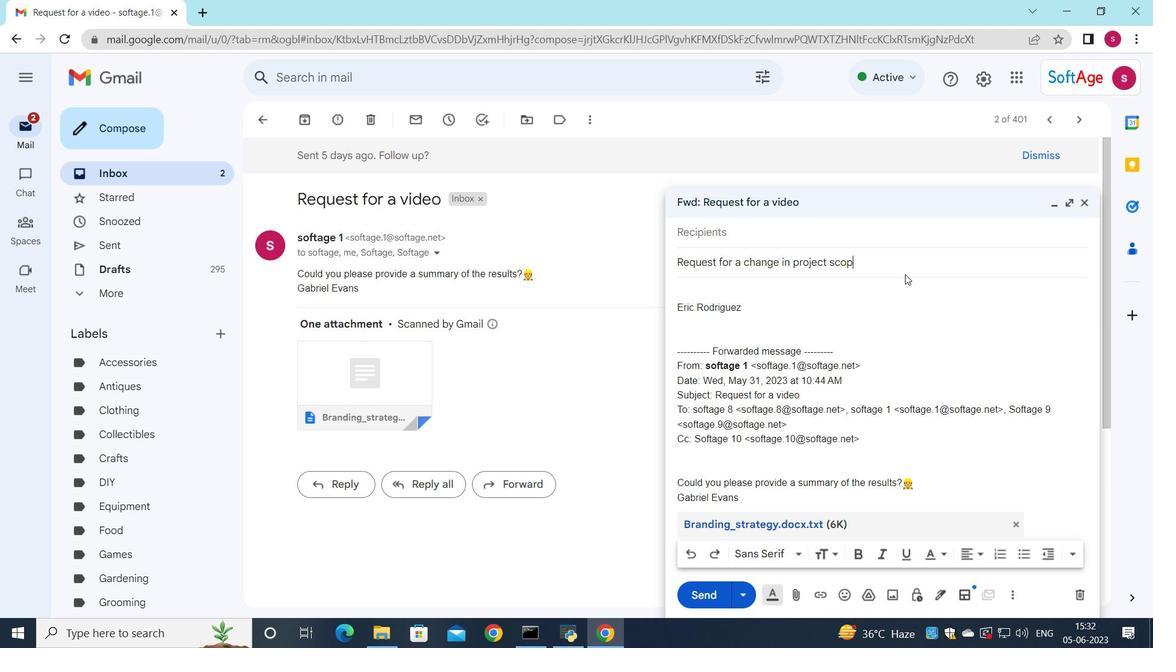 
Action: Mouse moved to (772, 231)
Screenshot: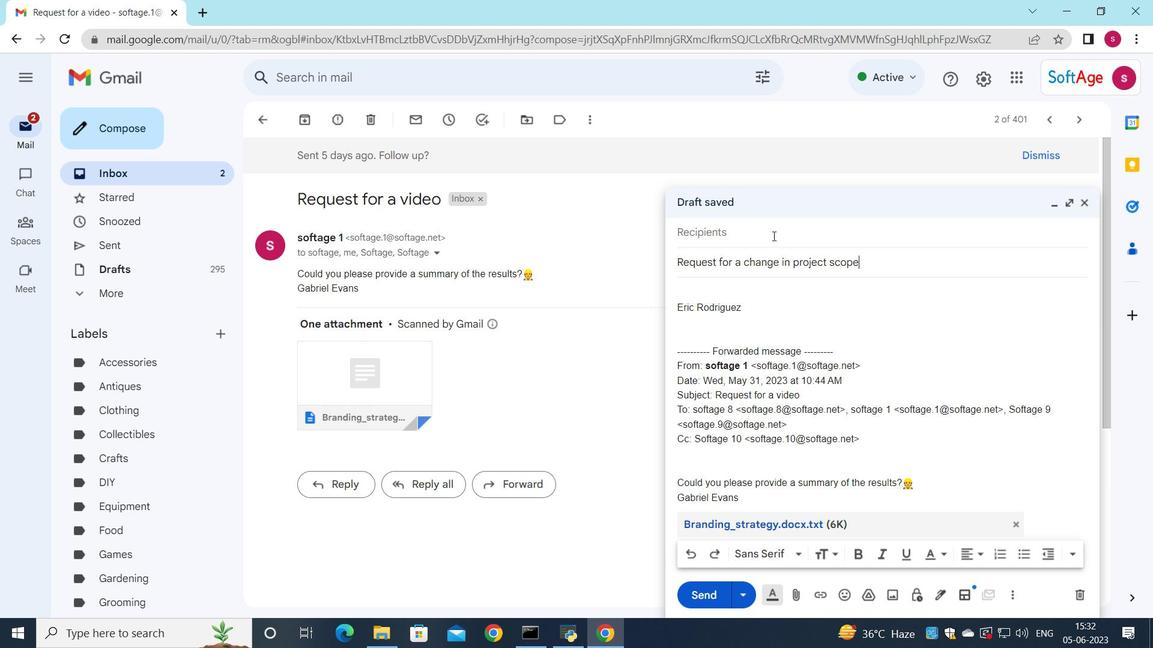 
Action: Mouse pressed left at (772, 231)
Screenshot: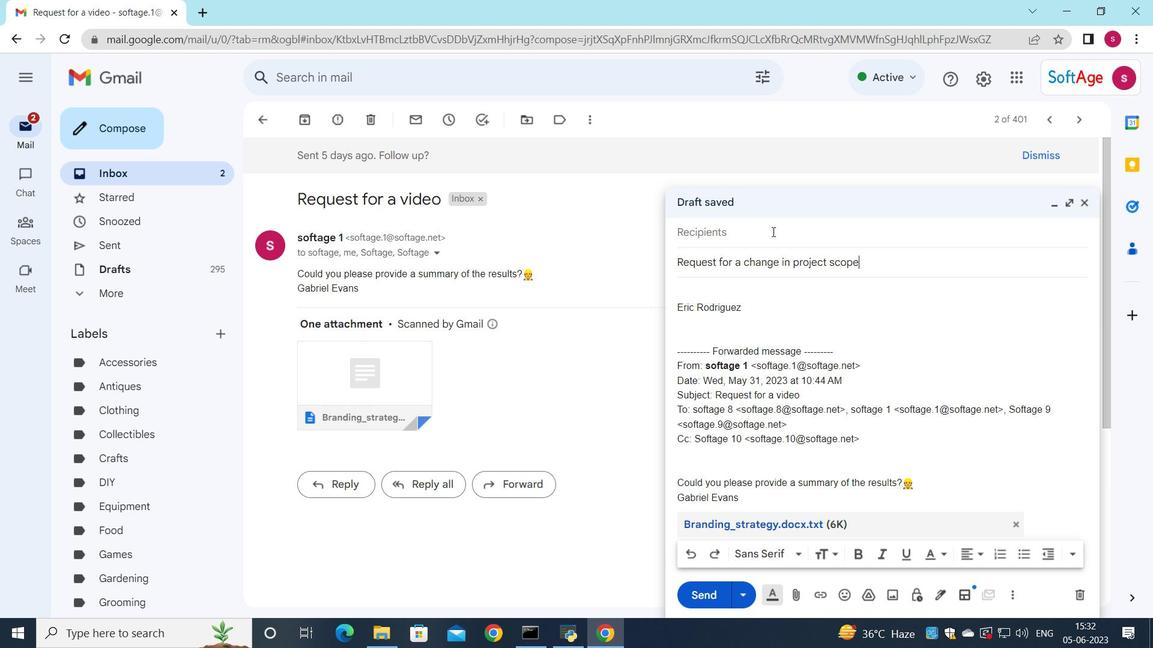 
Action: Mouse moved to (772, 237)
Screenshot: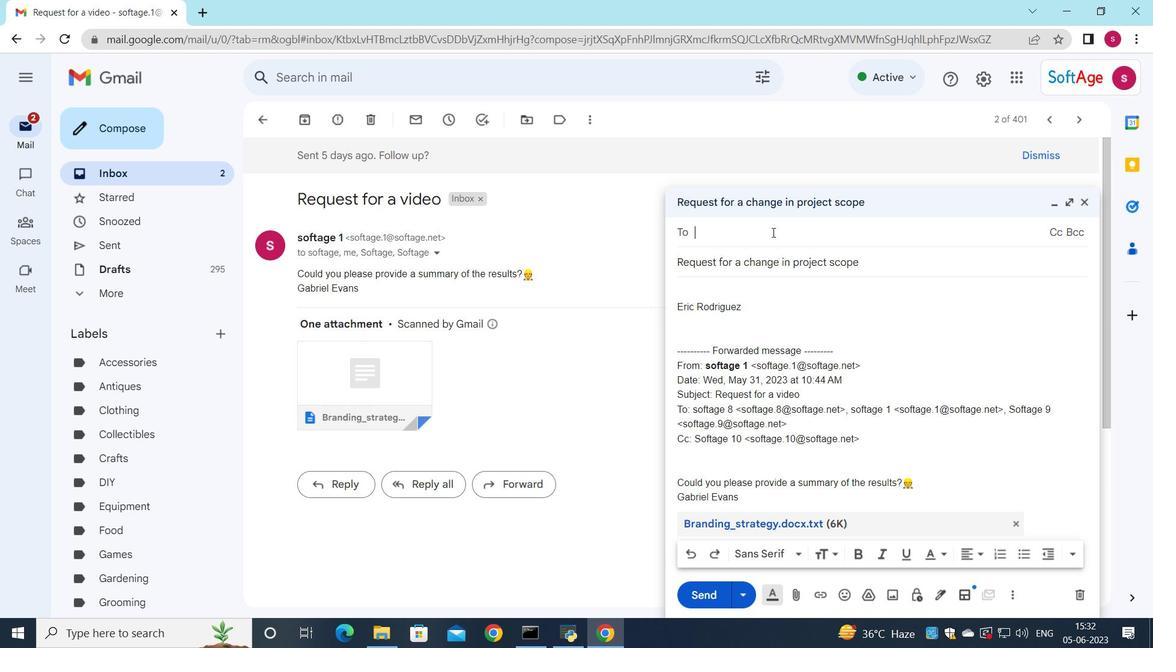 
Action: Key pressed s
Screenshot: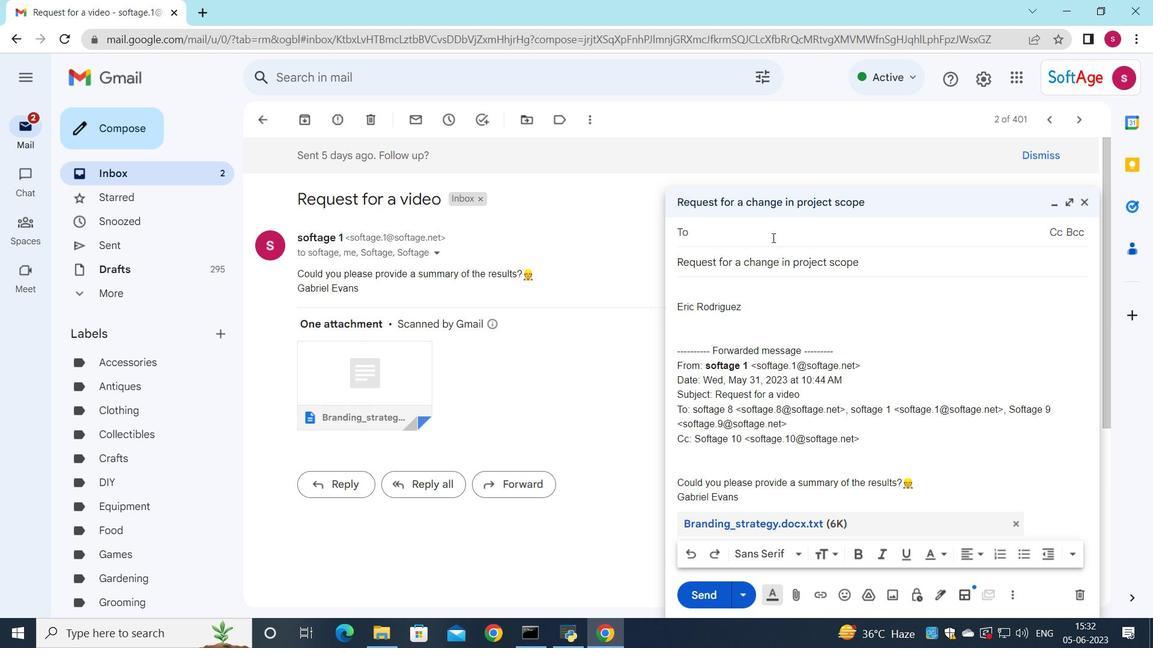 
Action: Mouse moved to (848, 314)
Screenshot: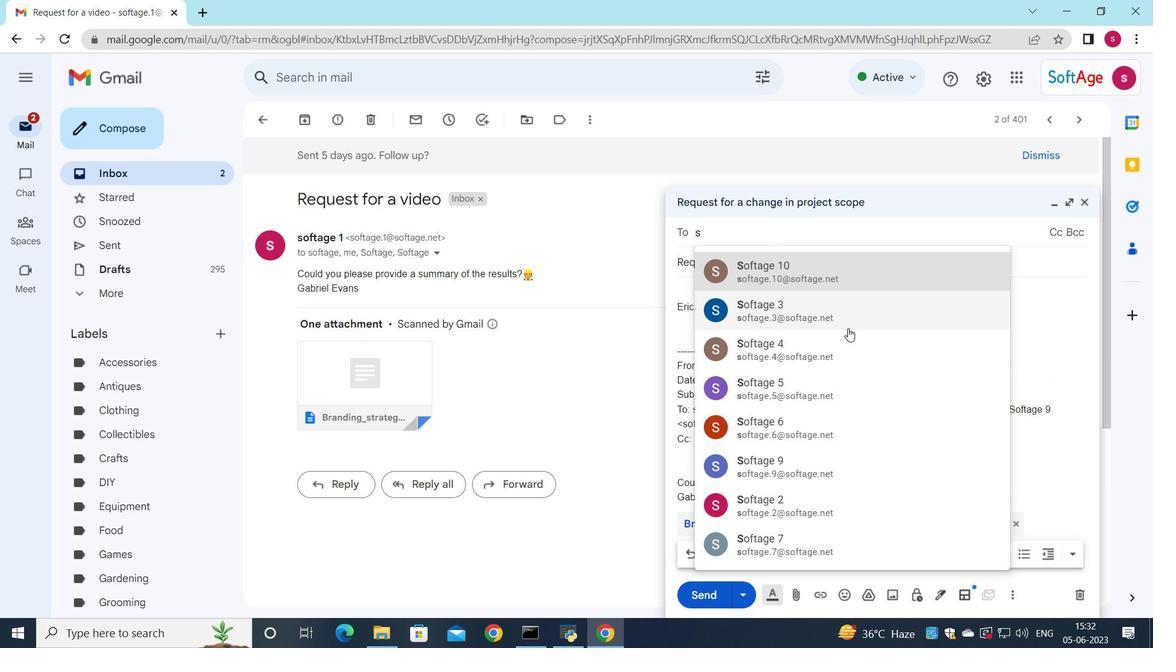 
Action: Mouse pressed left at (848, 314)
Screenshot: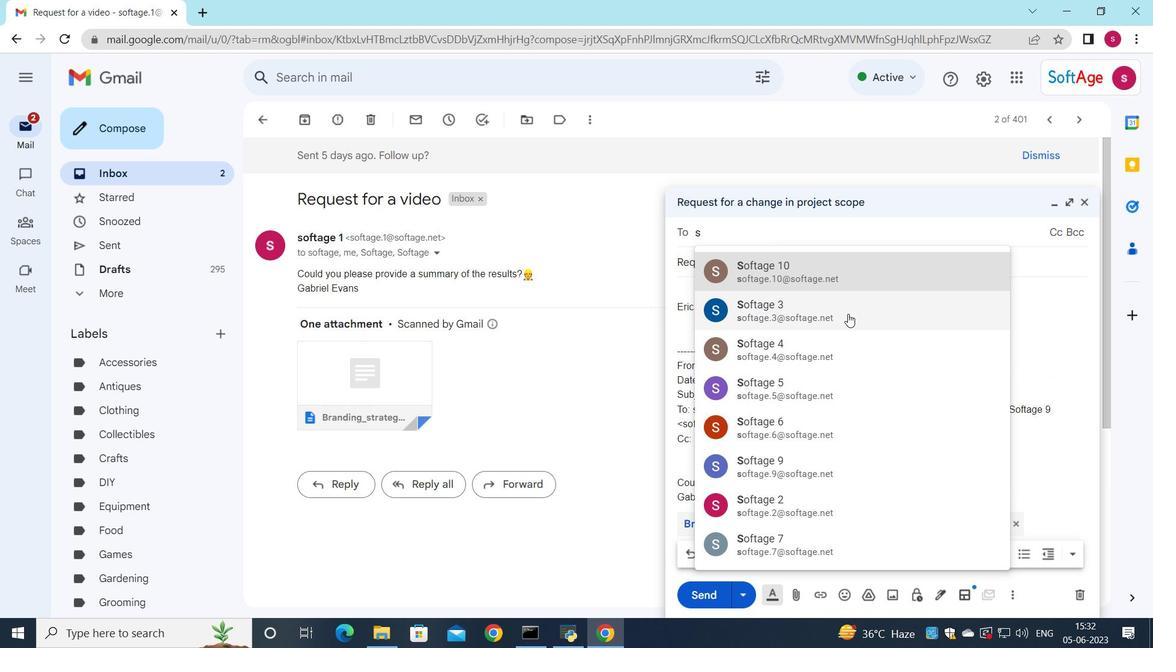 
Action: Mouse moved to (703, 313)
Screenshot: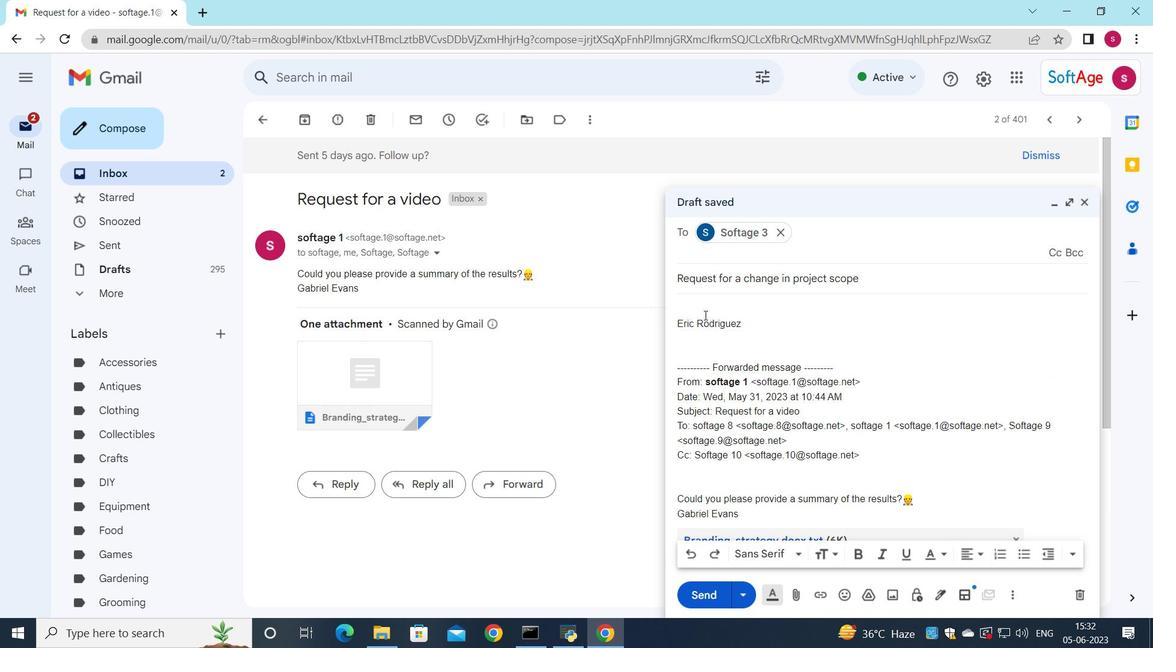 
Action: Mouse pressed left at (703, 313)
Screenshot: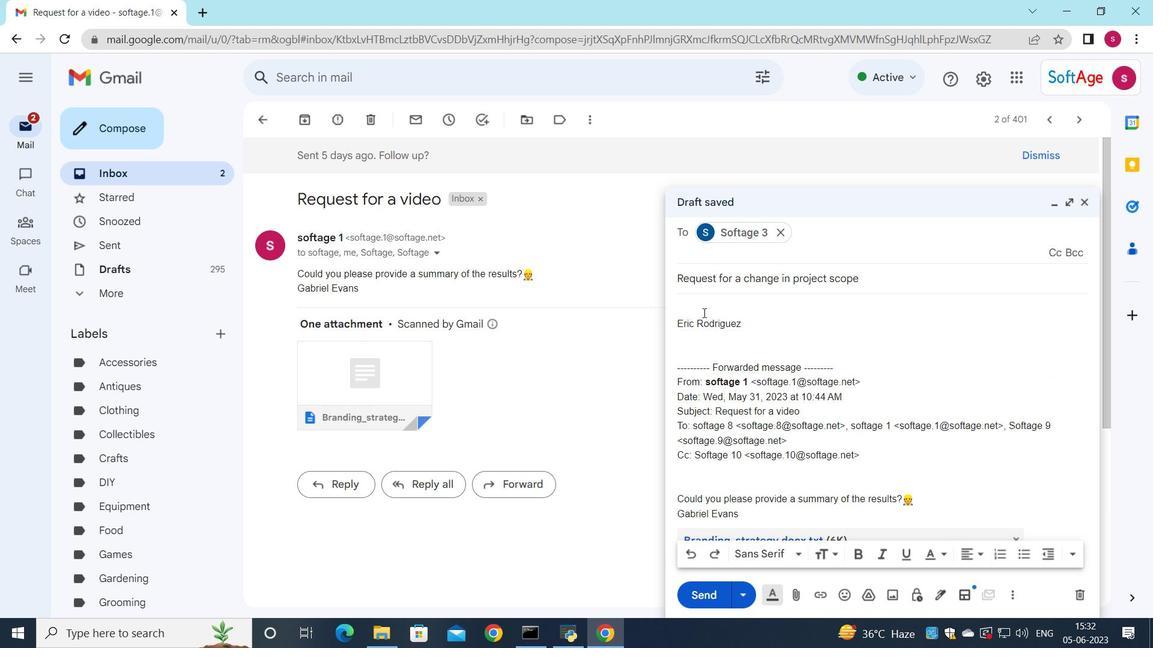 
Action: Mouse moved to (703, 311)
Screenshot: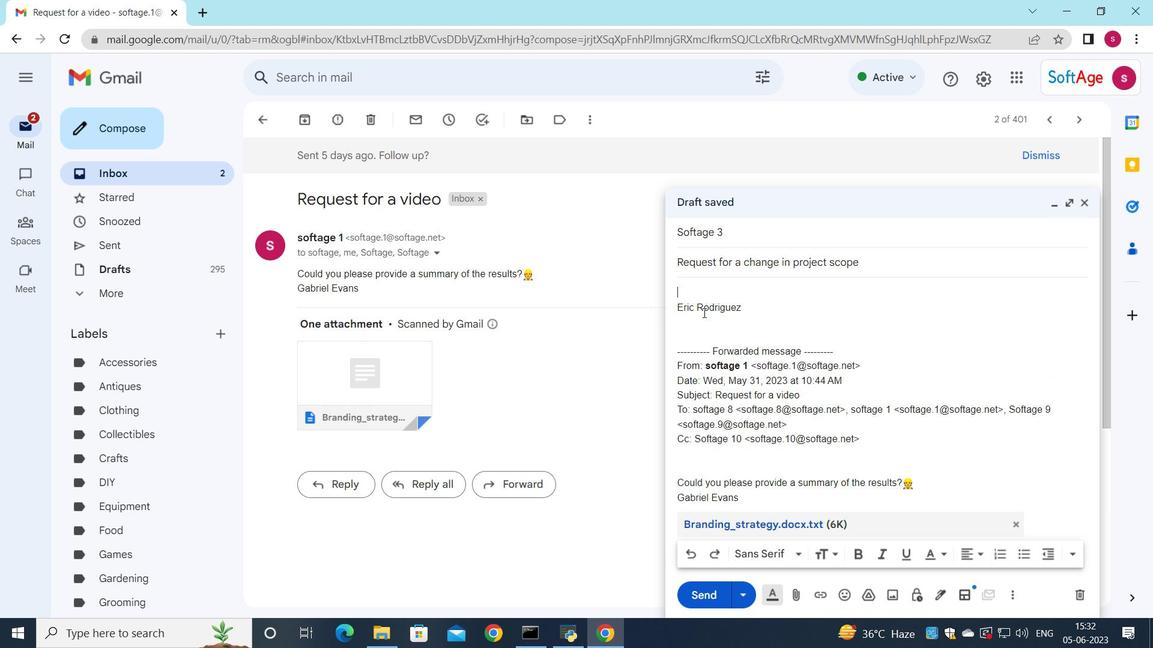 
Action: Key pressed <Key.shift>Can<Key.space>you<Key.space>confirm<Key.space>if<Key.space>thr<Key.backspace>e<Key.space>budget<Key.space>has<Key.space>been<Key.space>app<Key.tab>
Screenshot: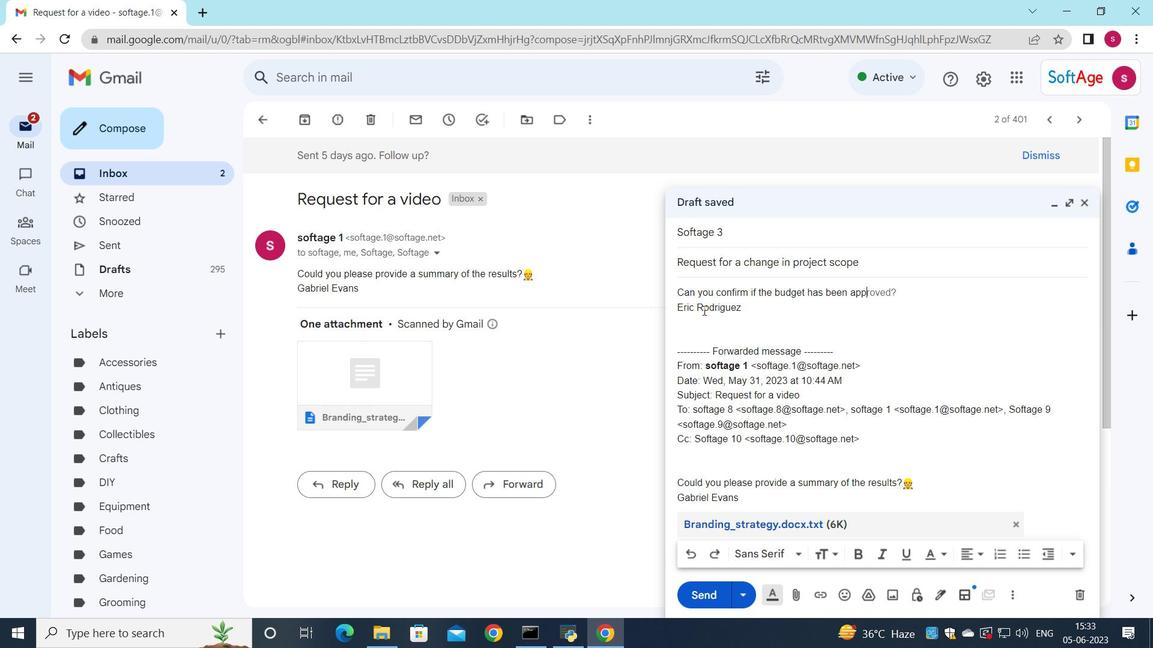 
Action: Mouse moved to (906, 293)
Screenshot: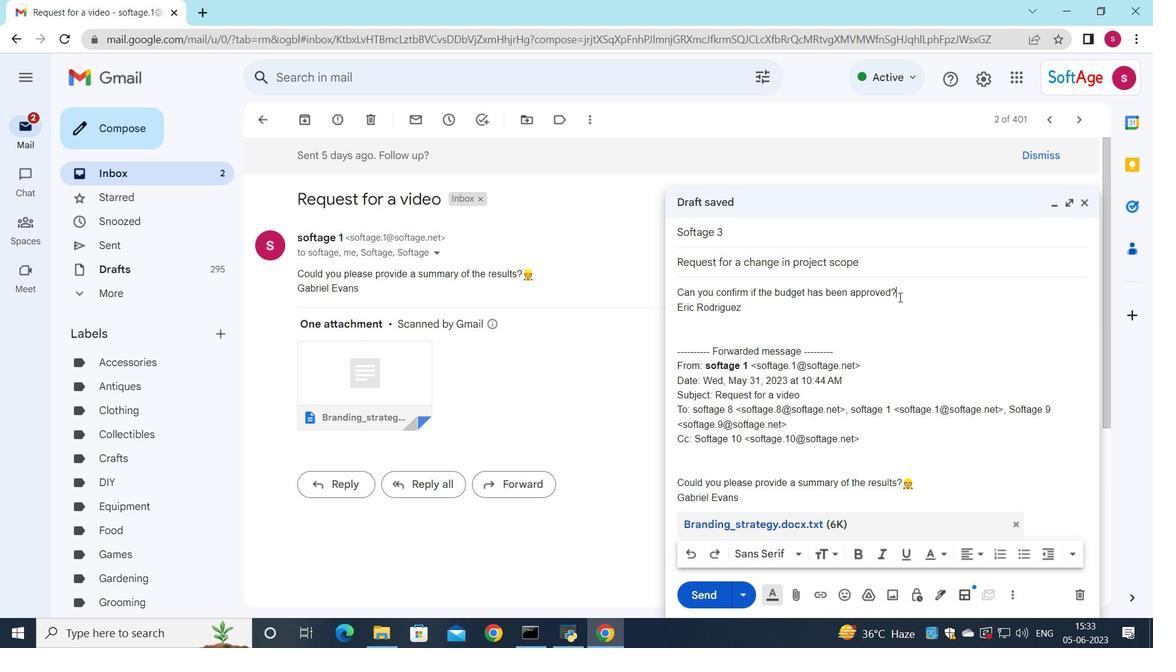 
Action: Mouse pressed left at (906, 293)
Screenshot: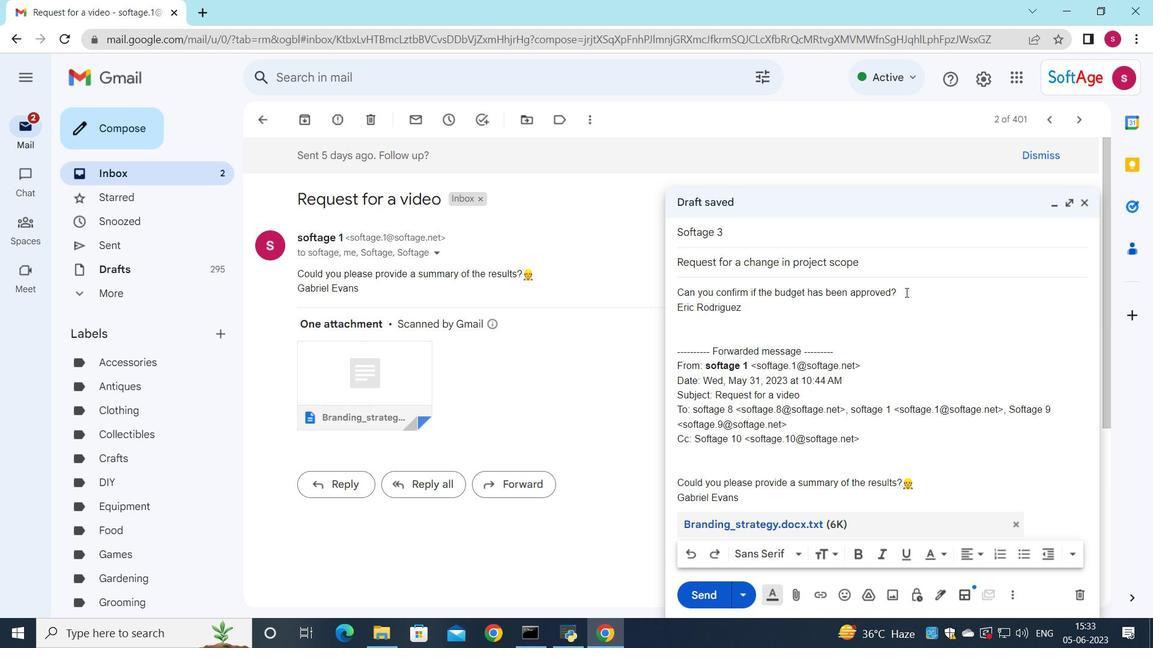
Action: Mouse moved to (936, 556)
Screenshot: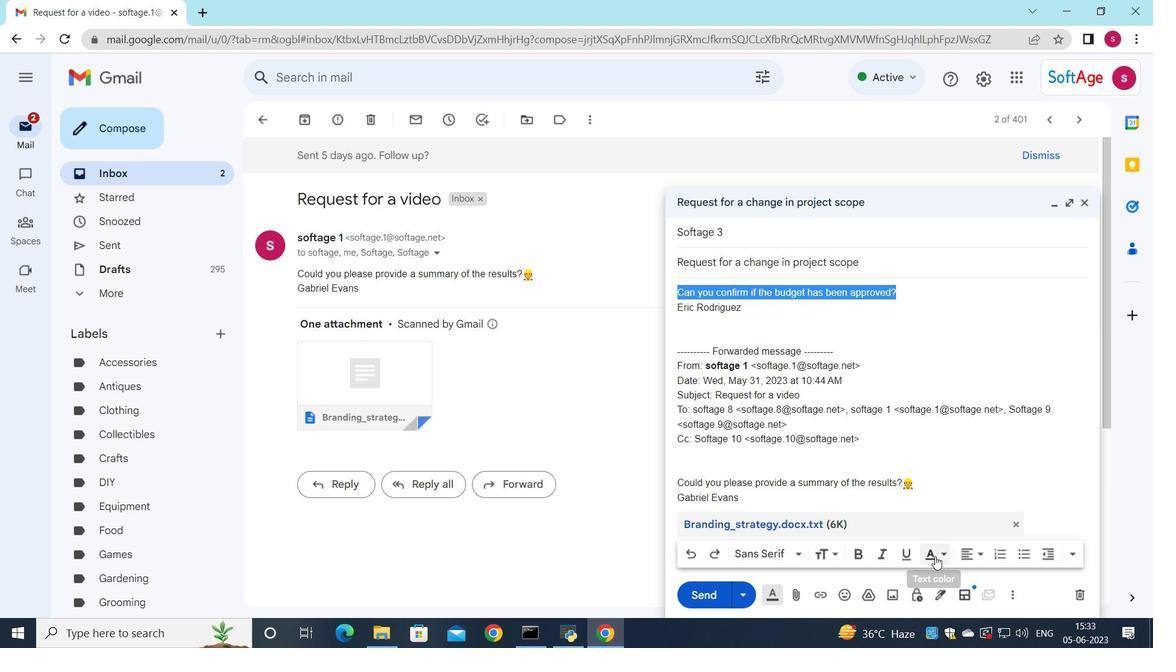 
Action: Mouse pressed left at (936, 556)
Screenshot: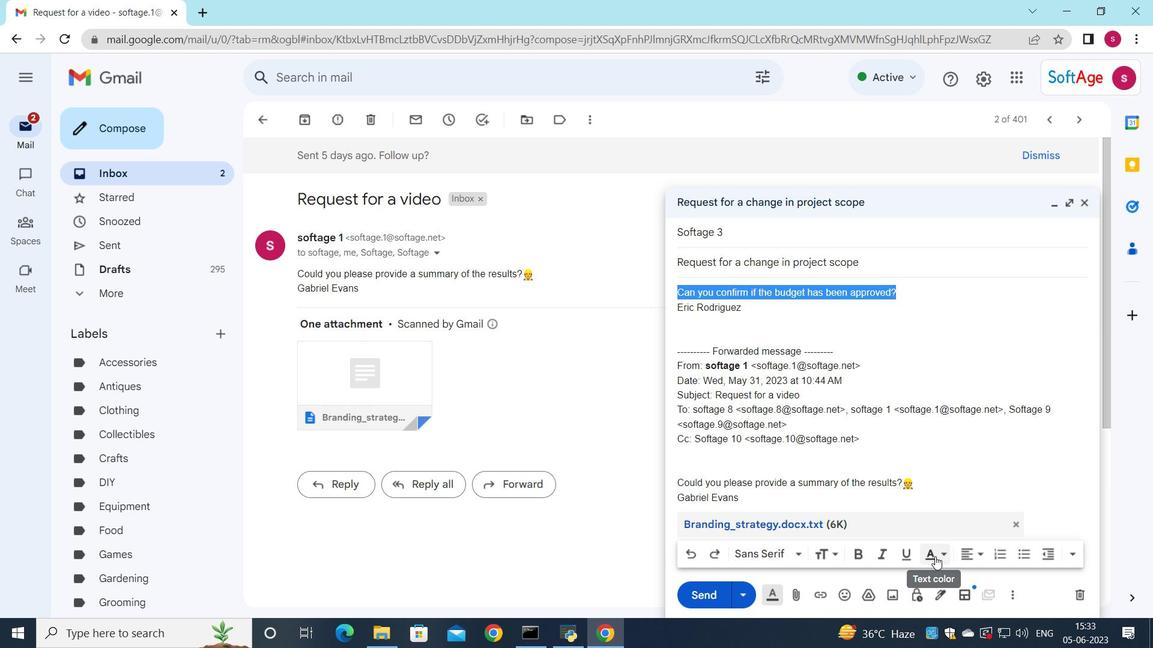 
Action: Mouse moved to (925, 450)
Screenshot: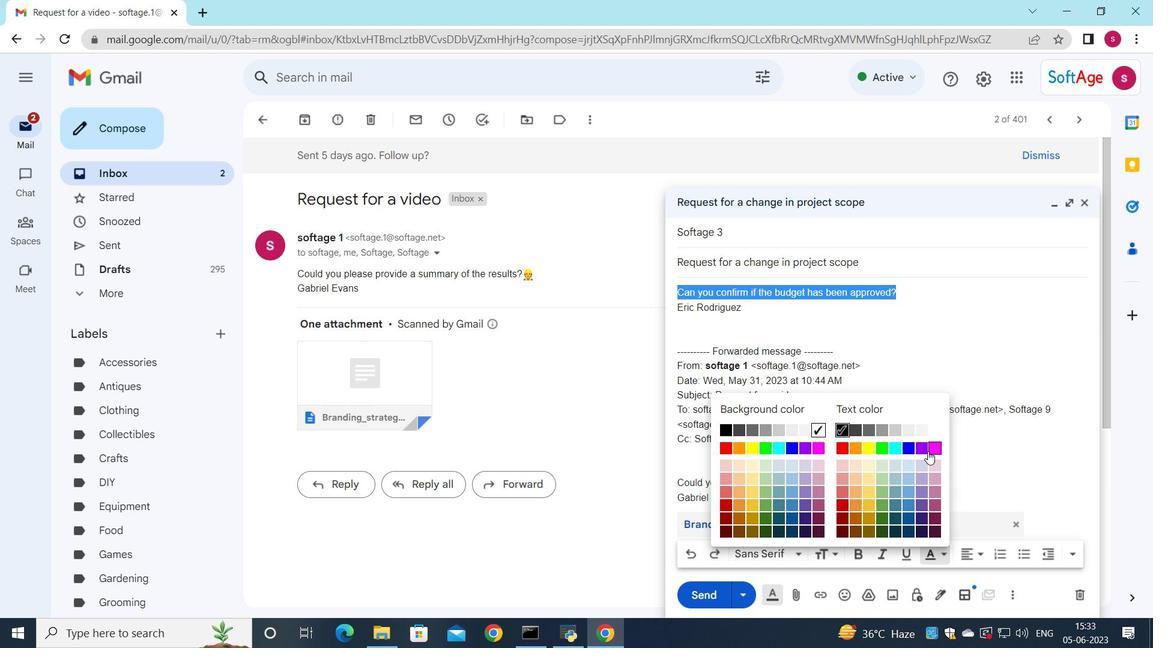
Action: Mouse pressed left at (925, 450)
Screenshot: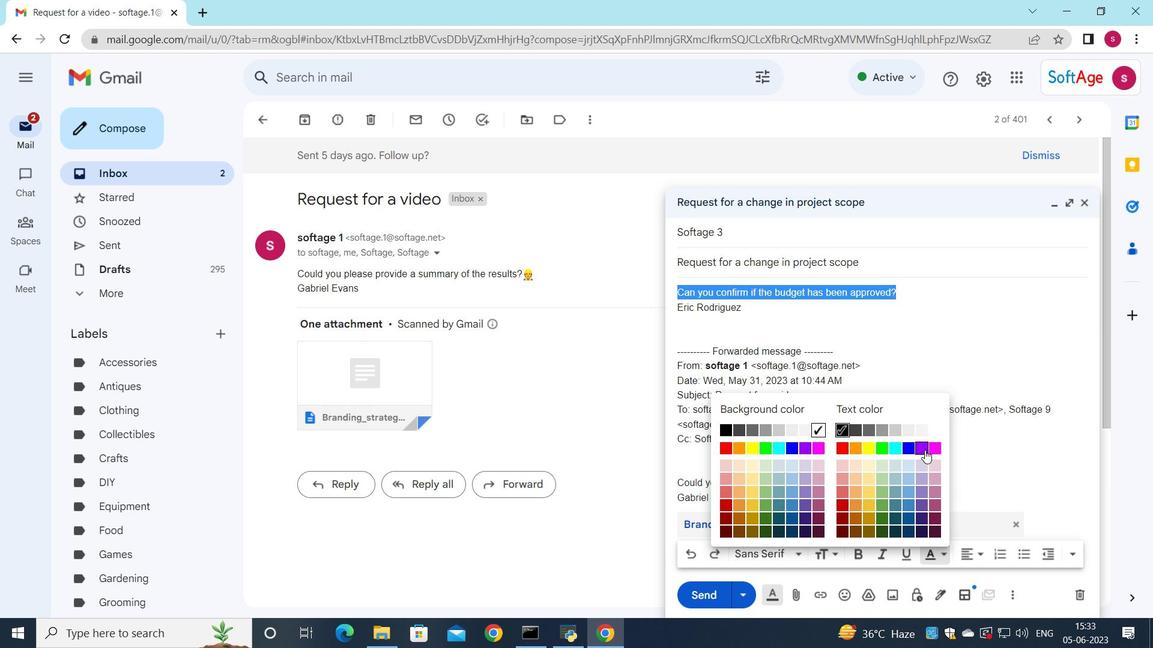 
Action: Mouse moved to (938, 558)
Screenshot: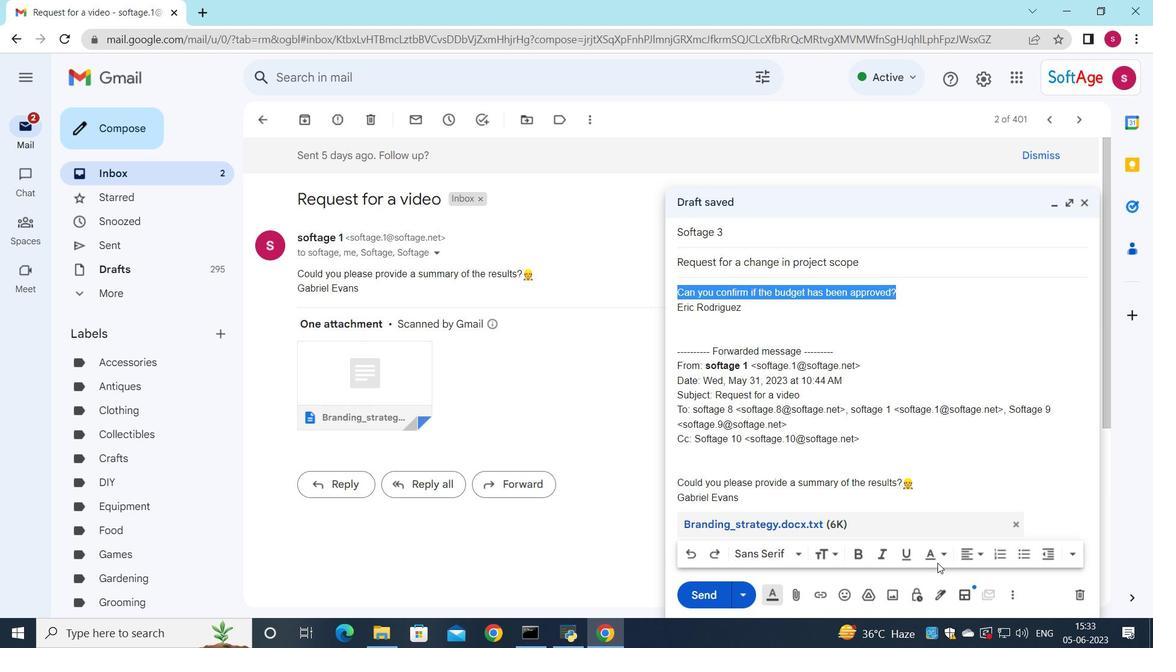 
Action: Mouse pressed left at (938, 558)
Screenshot: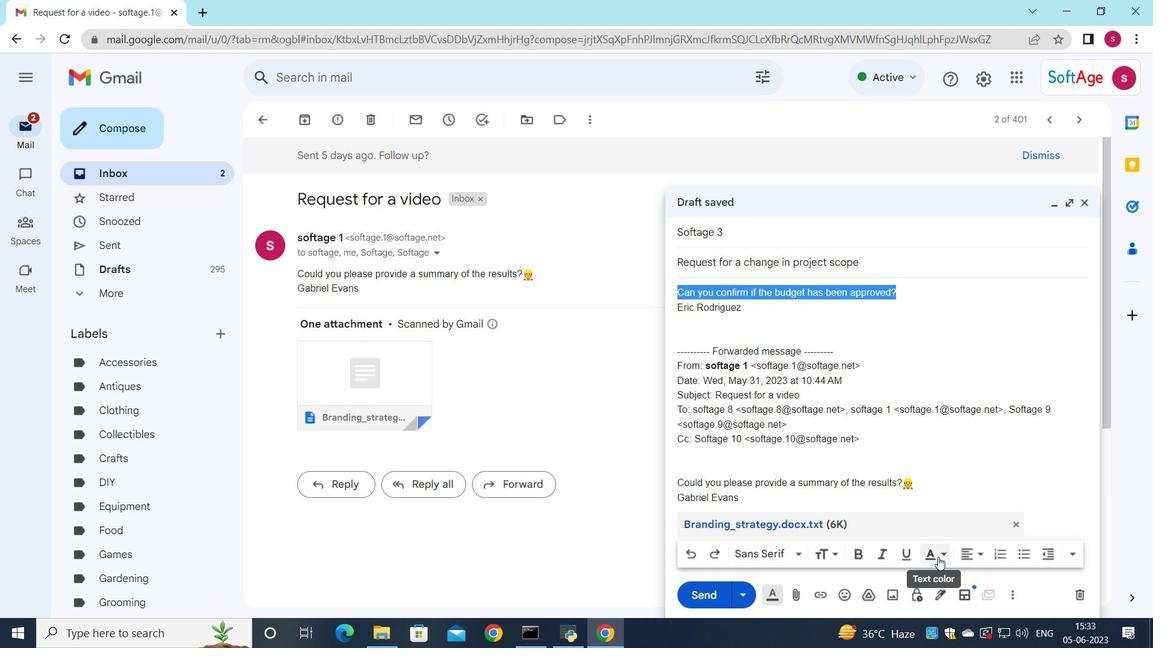 
Action: Mouse moved to (730, 449)
Screenshot: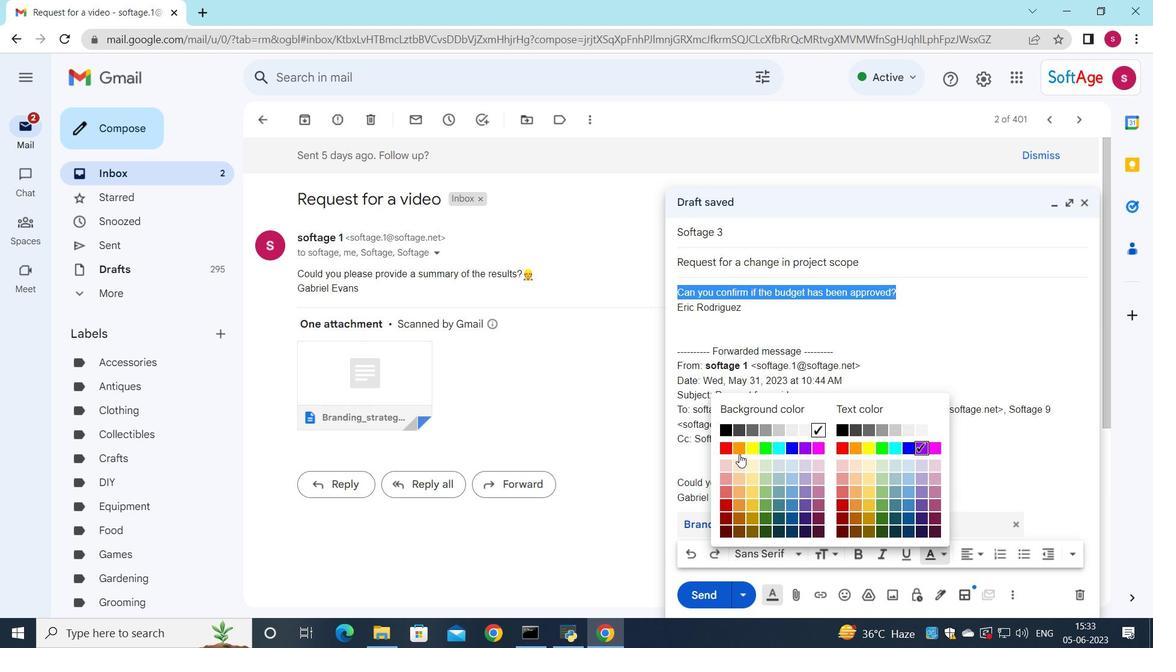 
Action: Mouse pressed left at (730, 449)
Screenshot: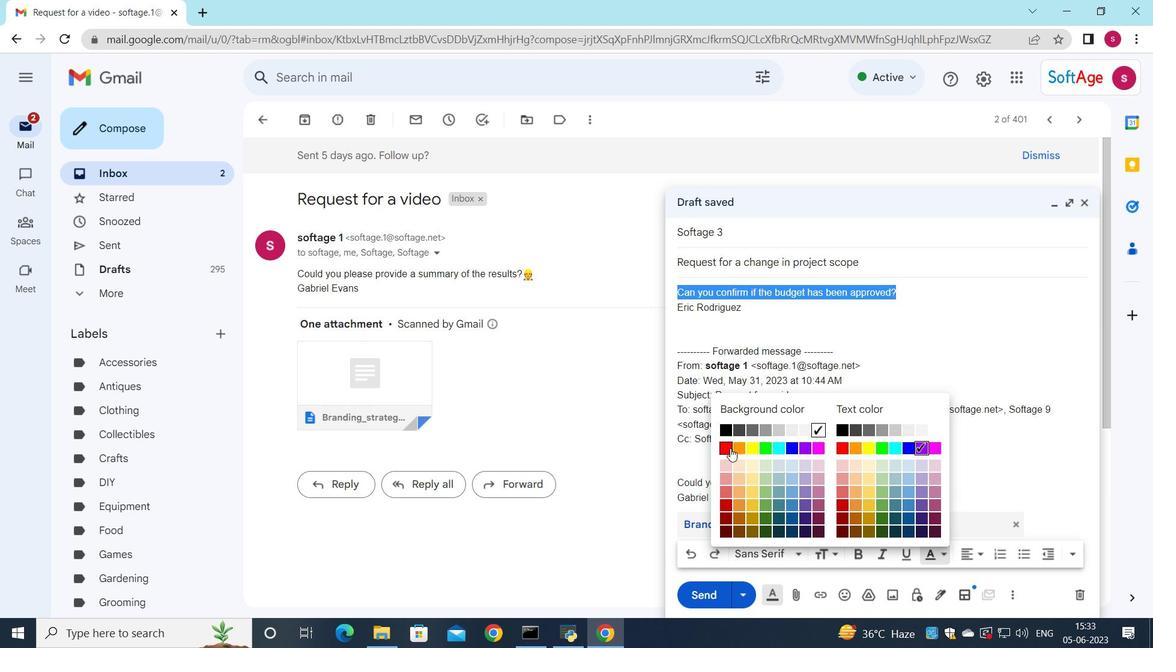 
Action: Mouse moved to (704, 601)
Screenshot: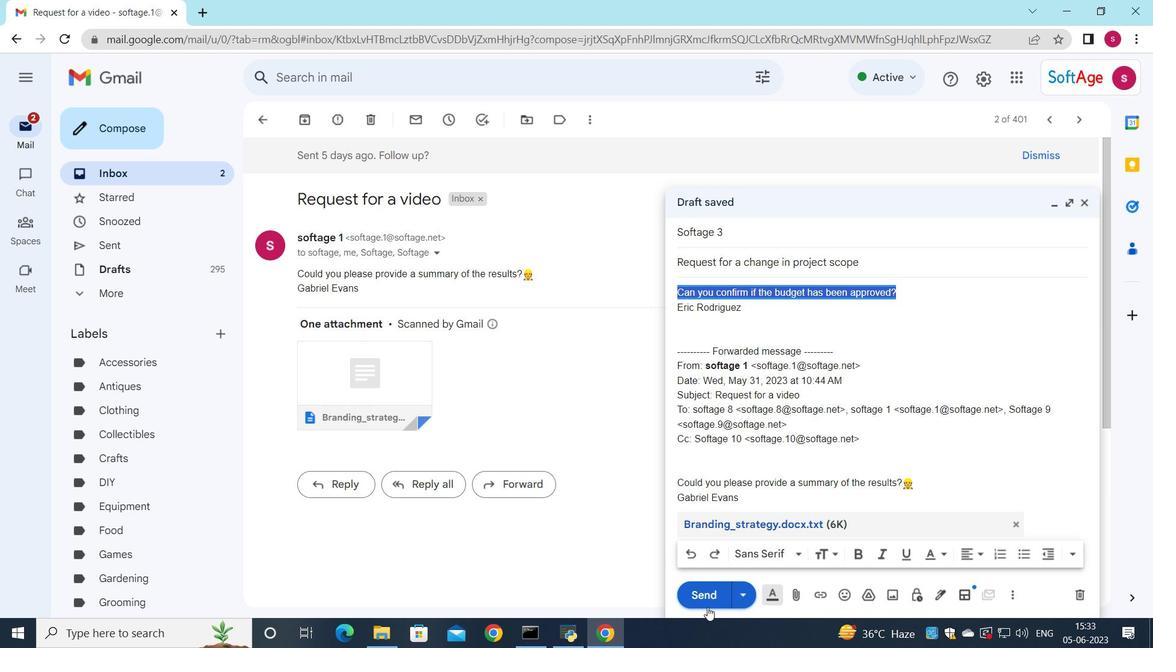 
Action: Mouse pressed left at (704, 601)
Screenshot: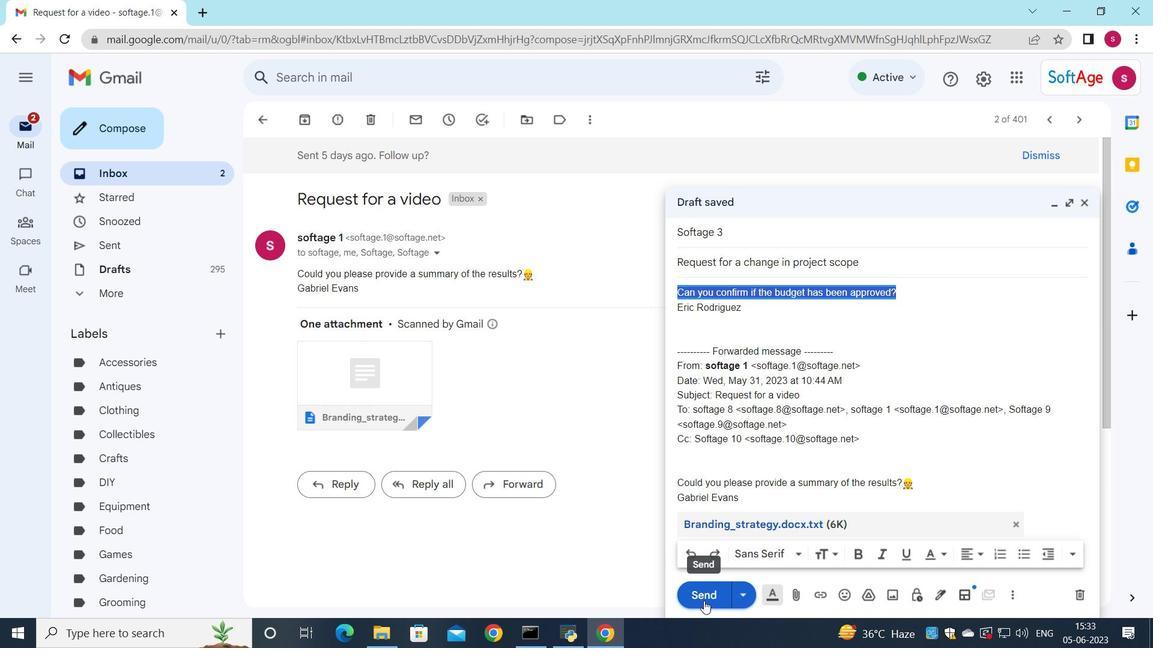 
Action: Mouse moved to (655, 461)
Screenshot: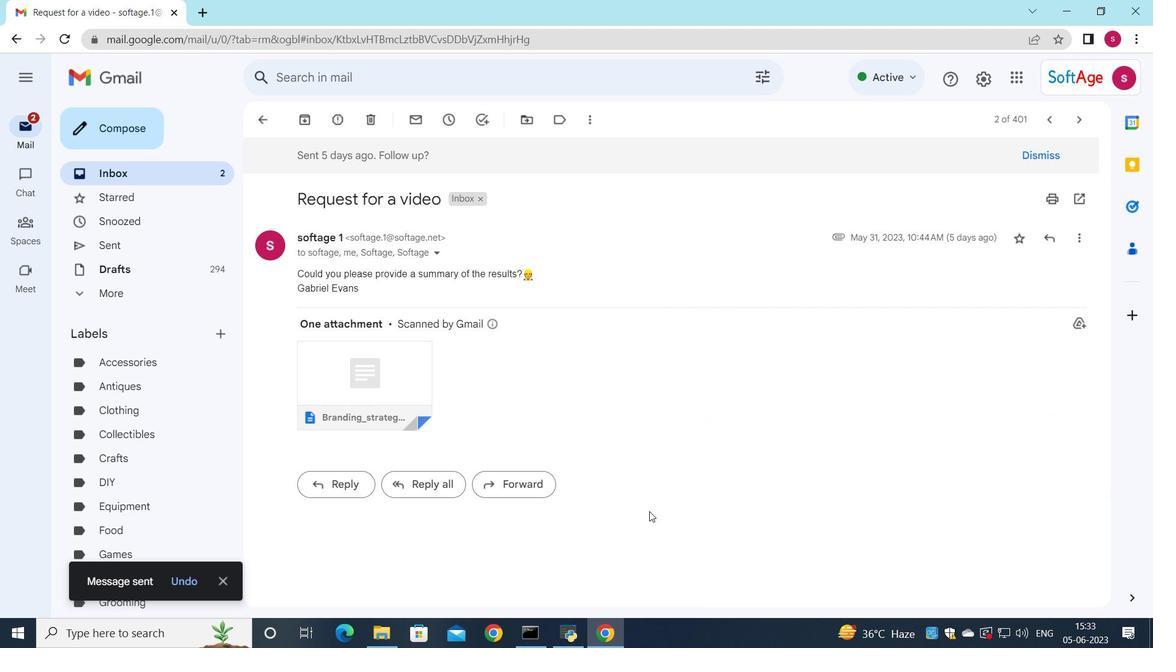 
